 Task: Look for space in Lae, Papua New Guinea from 12th August, 2023 to 16th August, 2023 for 8 adults in price range Rs.10000 to Rs.16000. Place can be private room with 8 bedrooms having 8 beds and 8 bathrooms. Property type can be house, flat, guest house, hotel. Amenities needed are: wifi, TV, free parkinig on premises, gym, breakfast. Booking option can be shelf check-in. Required host language is English.
Action: Mouse moved to (543, 131)
Screenshot: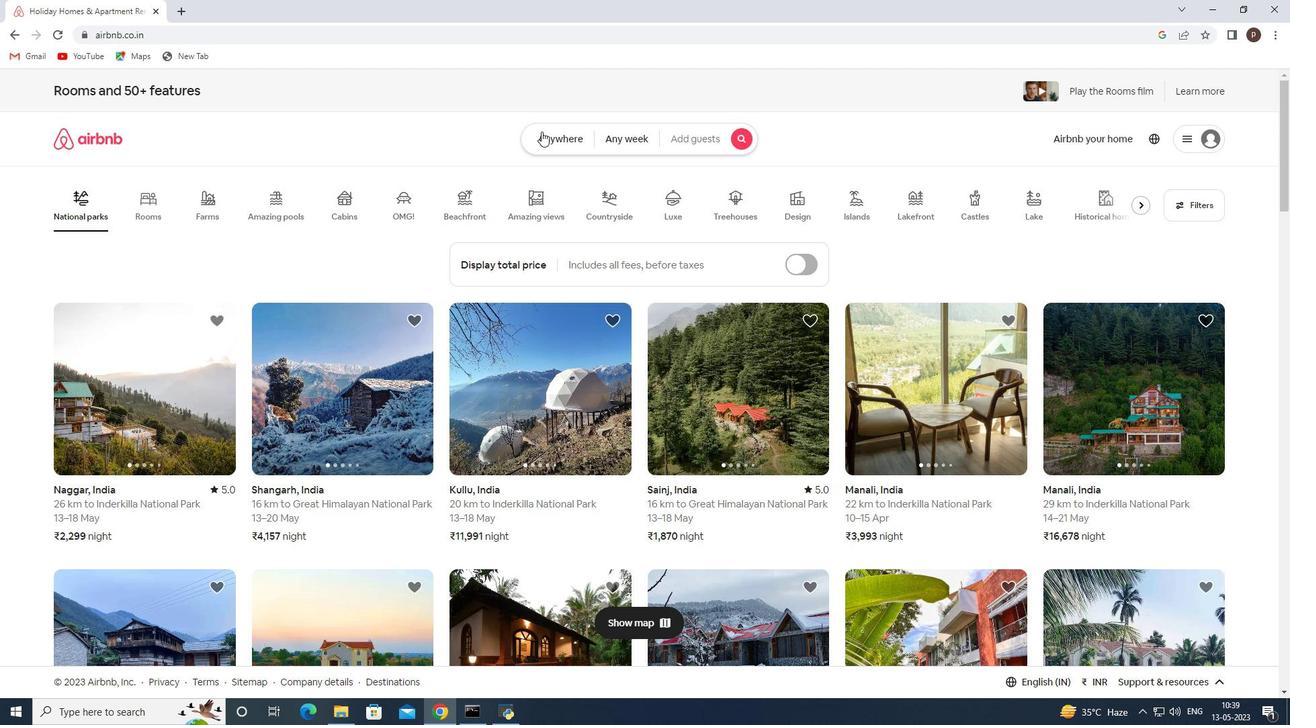 
Action: Mouse pressed left at (543, 131)
Screenshot: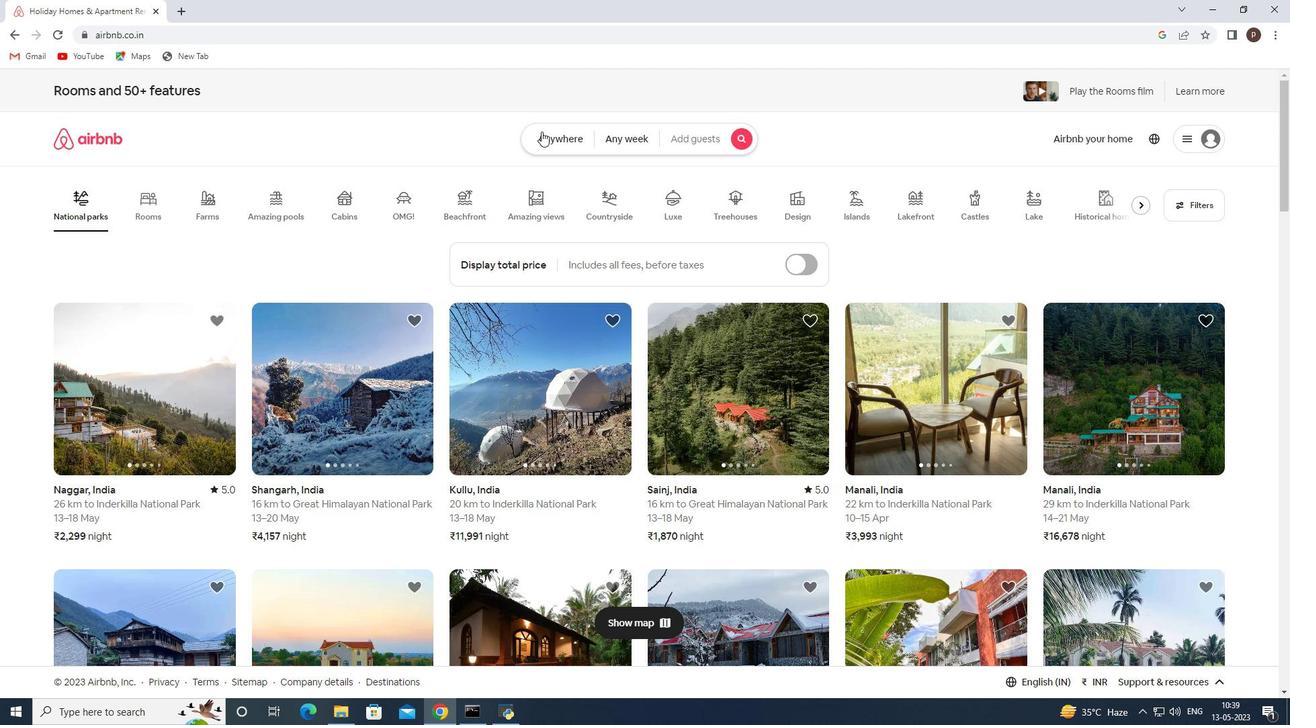 
Action: Mouse moved to (451, 190)
Screenshot: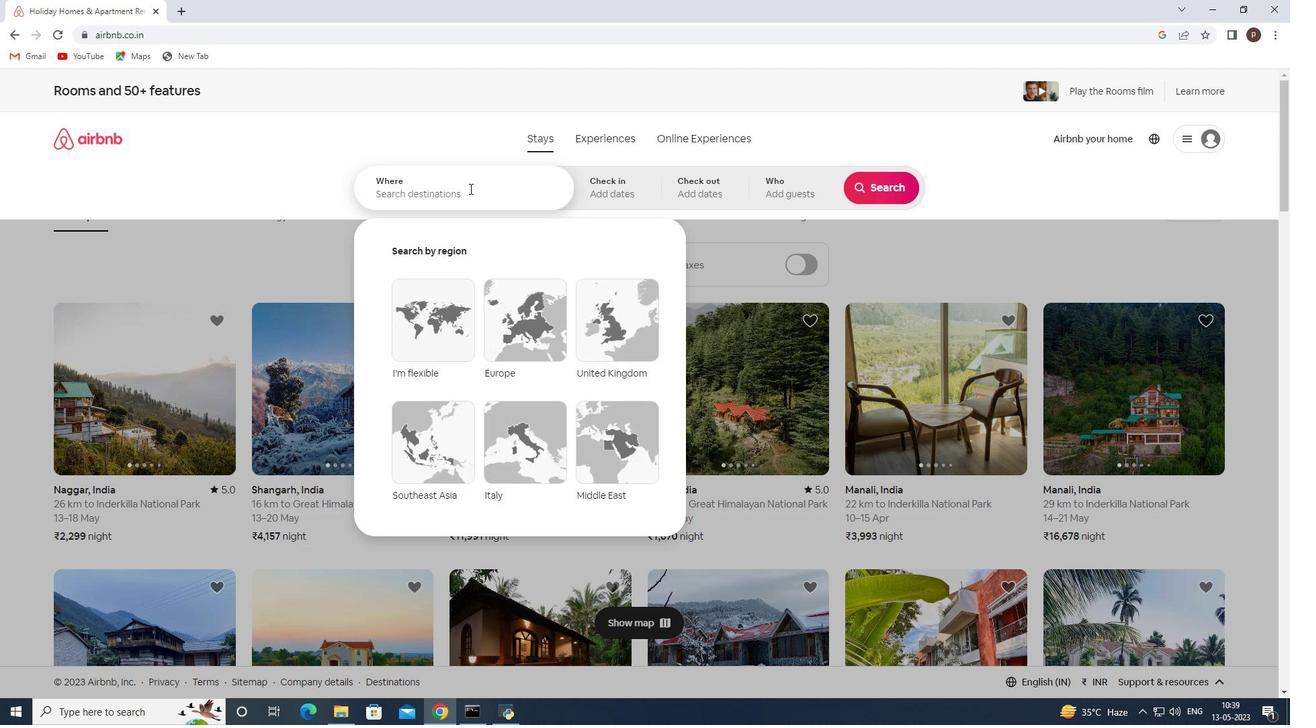 
Action: Mouse pressed left at (451, 190)
Screenshot: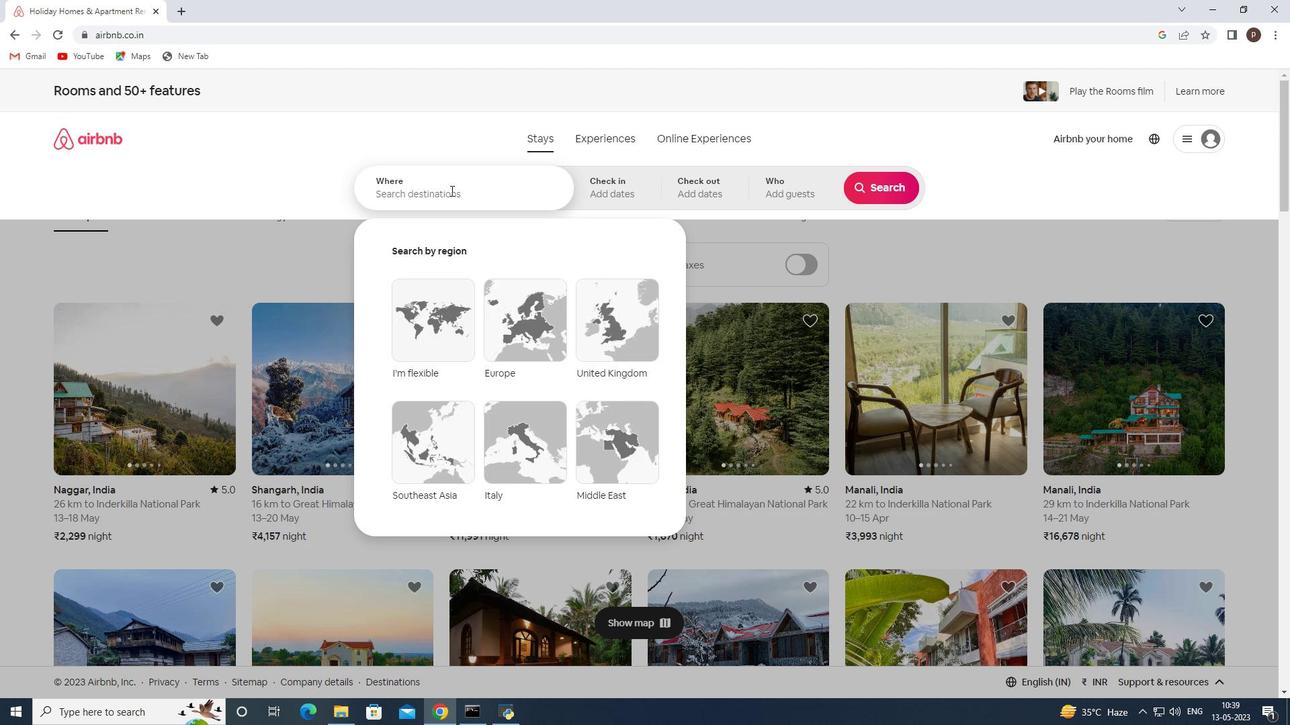 
Action: Key pressed <Key.caps_lock>L<Key.caps_lock>ae,<Key.space><Key.caps_lock>P<Key.caps_lock>apua<Key.space><Key.caps_lock>N<Key.caps_lock>ew<Key.space><Key.caps_lock>G<Key.caps_lock>uinea
Screenshot: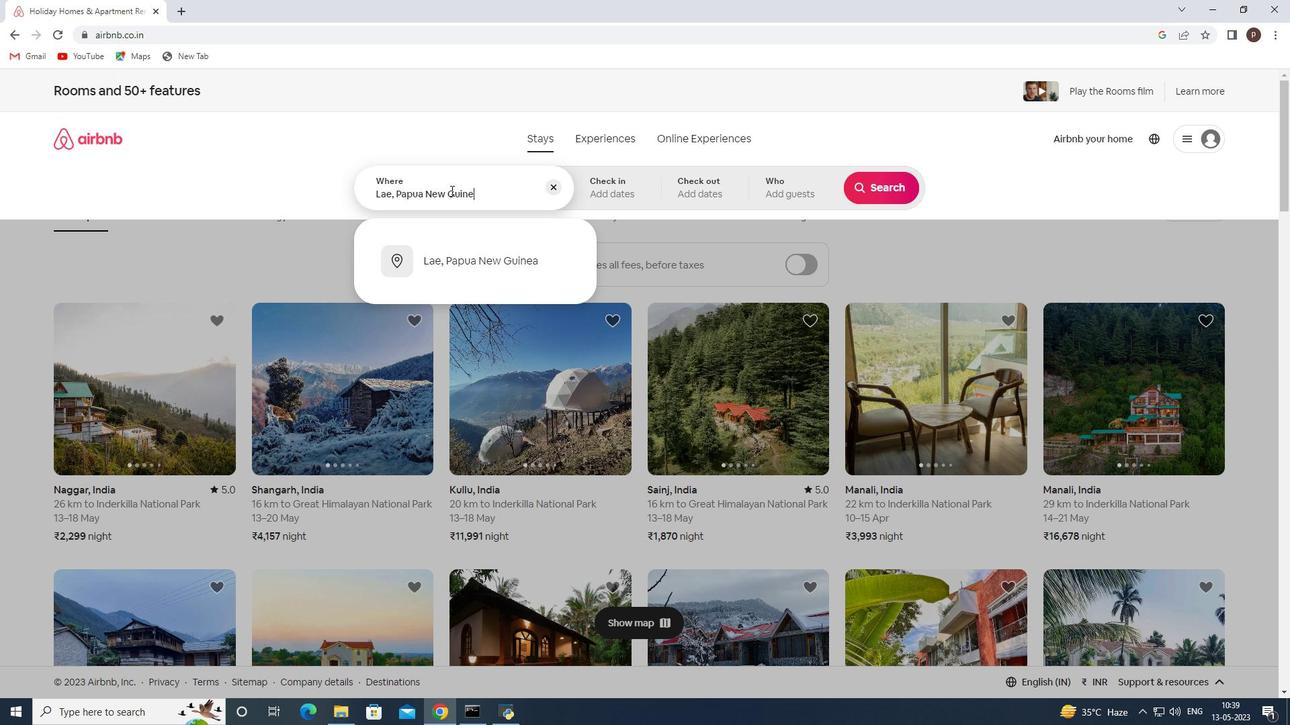 
Action: Mouse moved to (472, 266)
Screenshot: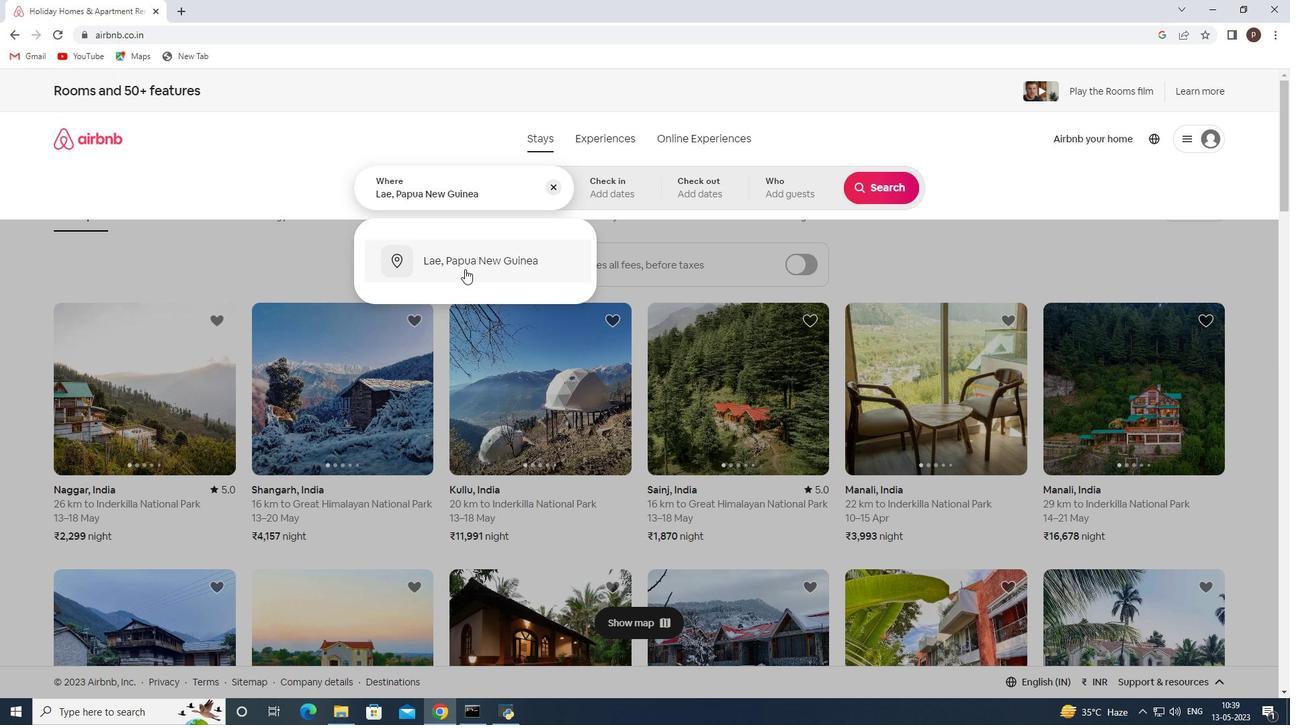 
Action: Mouse pressed left at (472, 266)
Screenshot: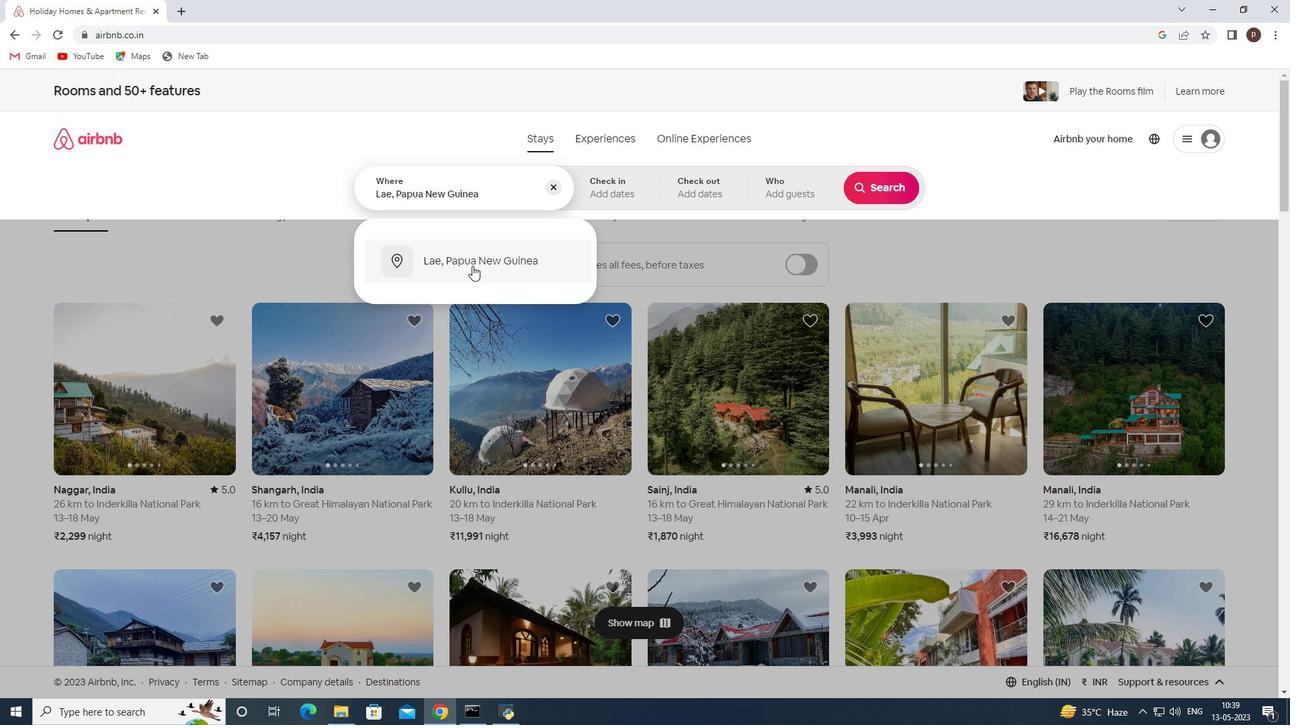 
Action: Mouse moved to (875, 293)
Screenshot: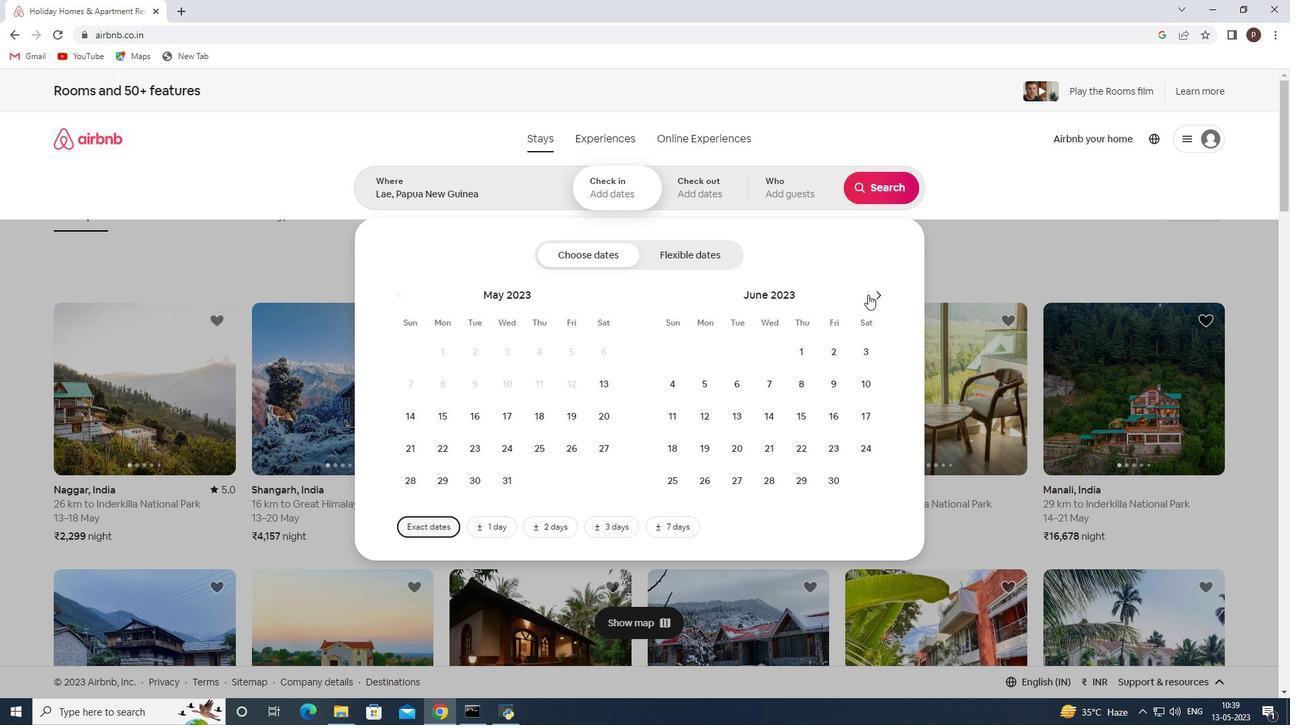 
Action: Mouse pressed left at (875, 293)
Screenshot: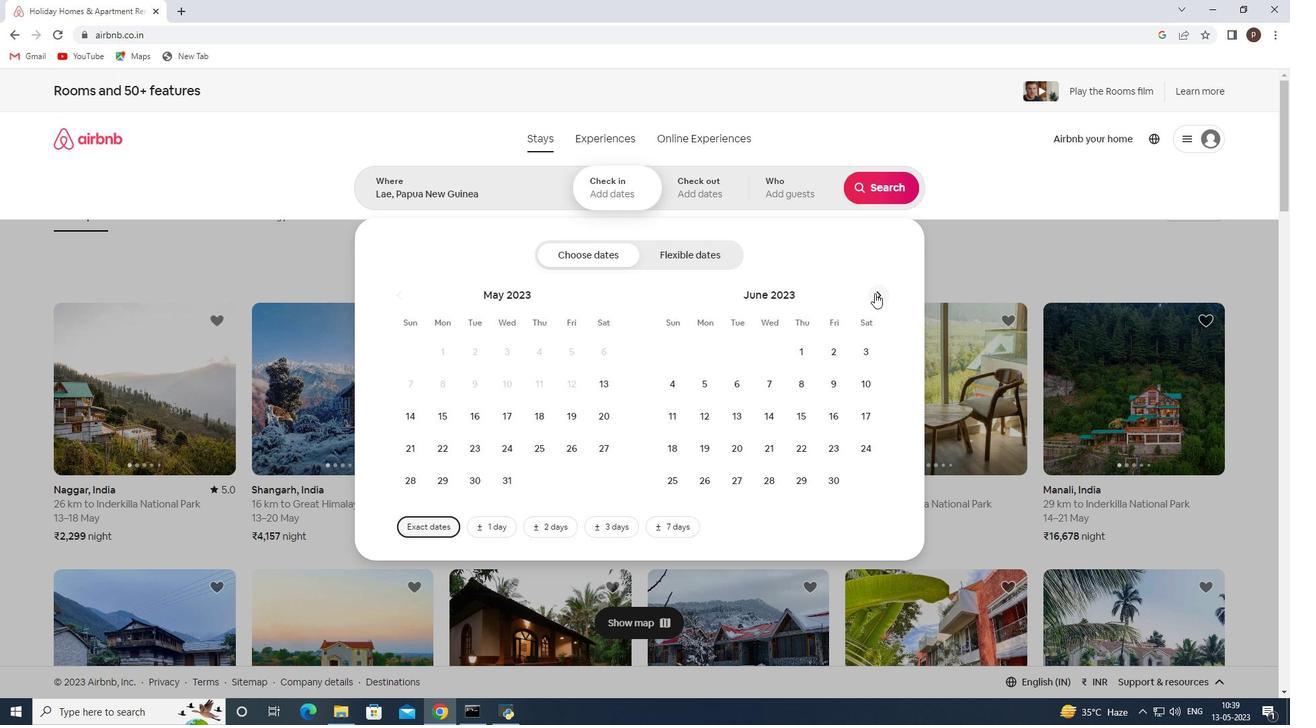 
Action: Mouse pressed left at (875, 293)
Screenshot: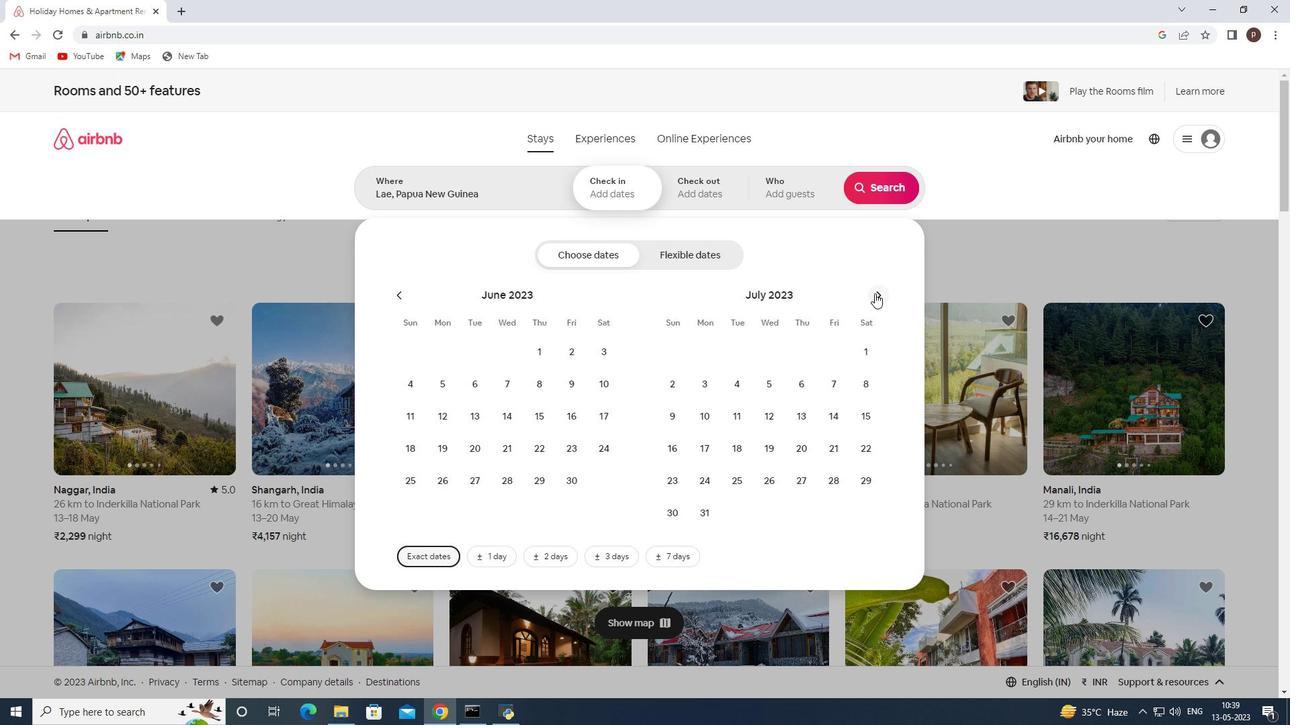 
Action: Mouse moved to (864, 381)
Screenshot: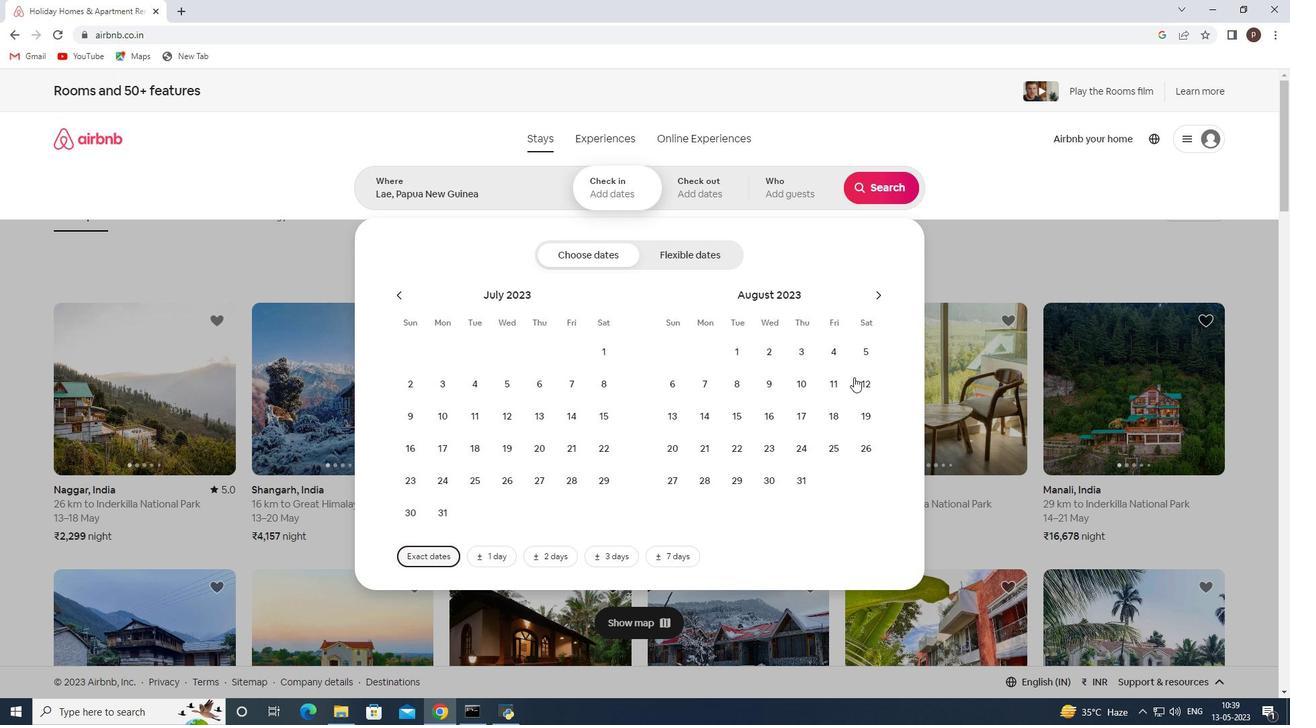 
Action: Mouse pressed left at (864, 381)
Screenshot: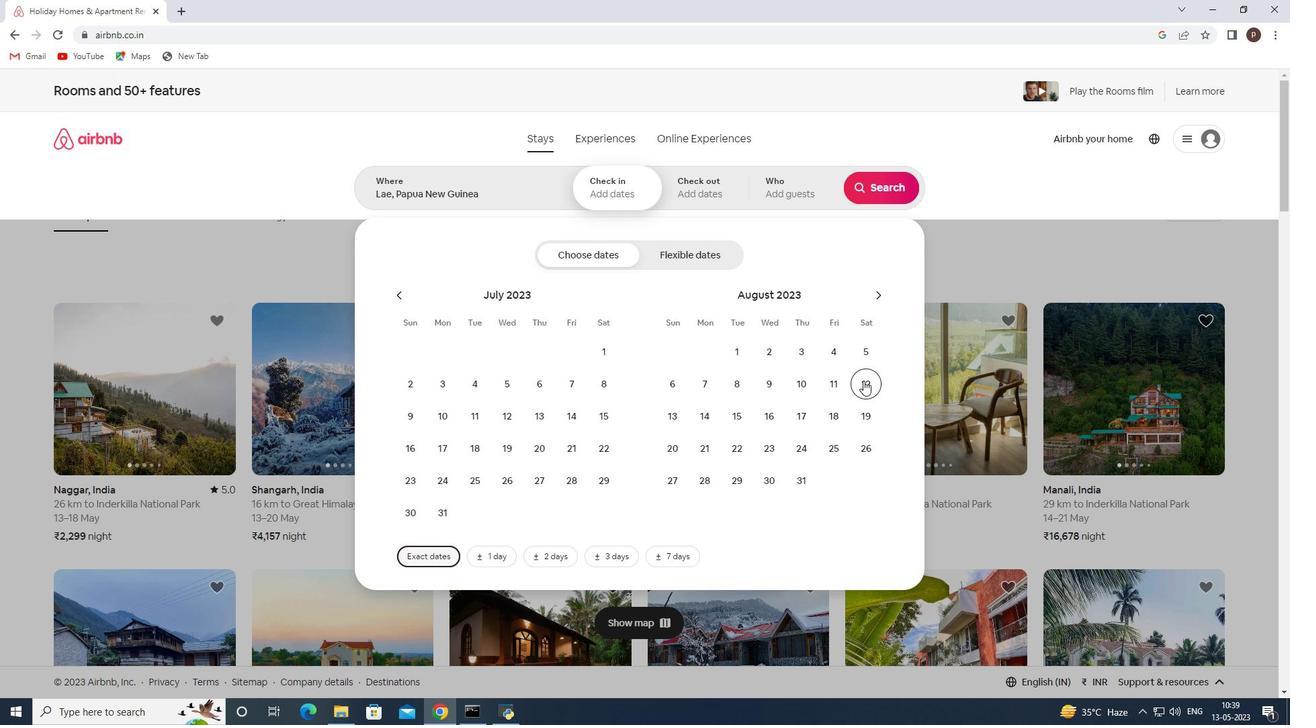 
Action: Mouse moved to (762, 421)
Screenshot: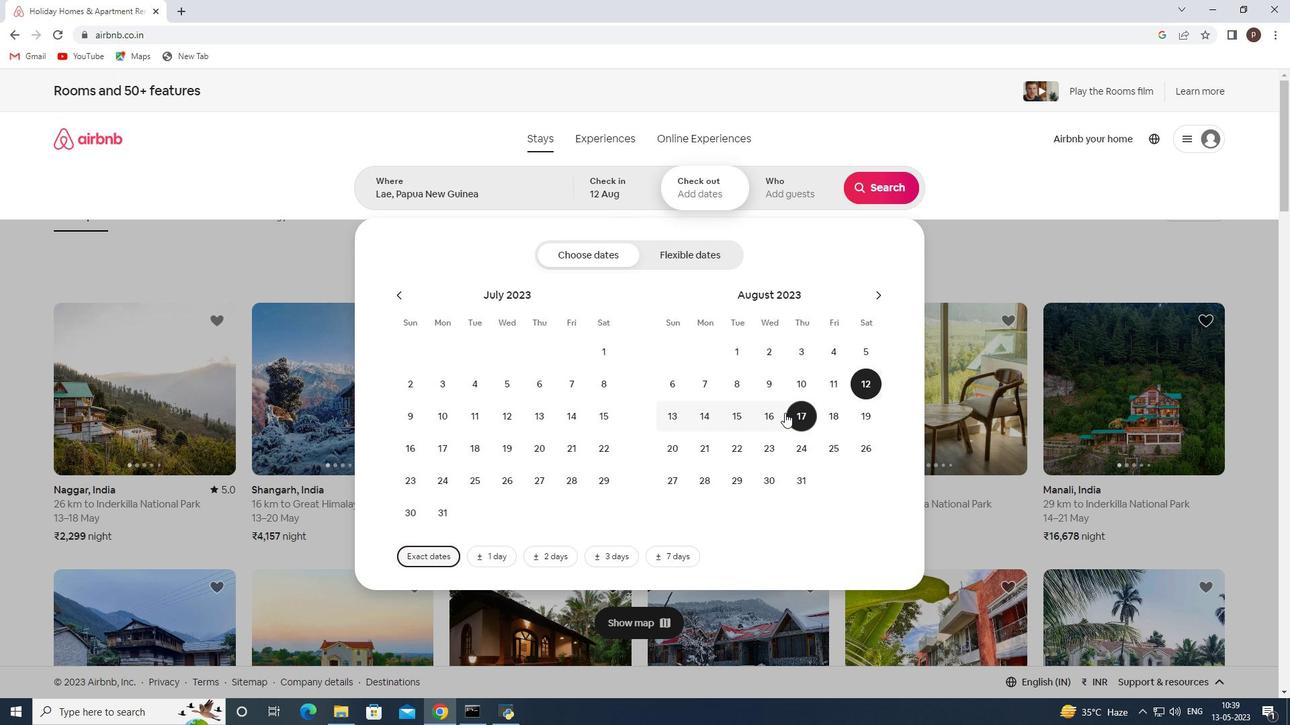 
Action: Mouse pressed left at (762, 421)
Screenshot: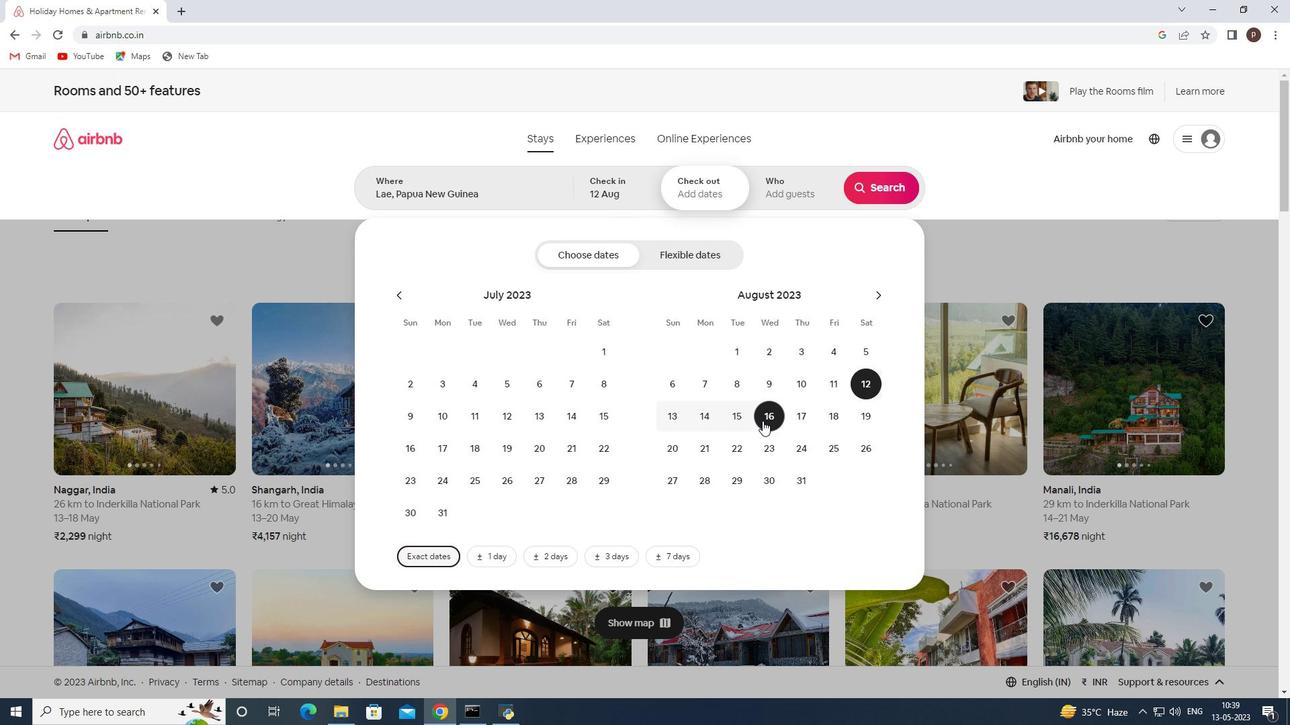 
Action: Mouse moved to (766, 189)
Screenshot: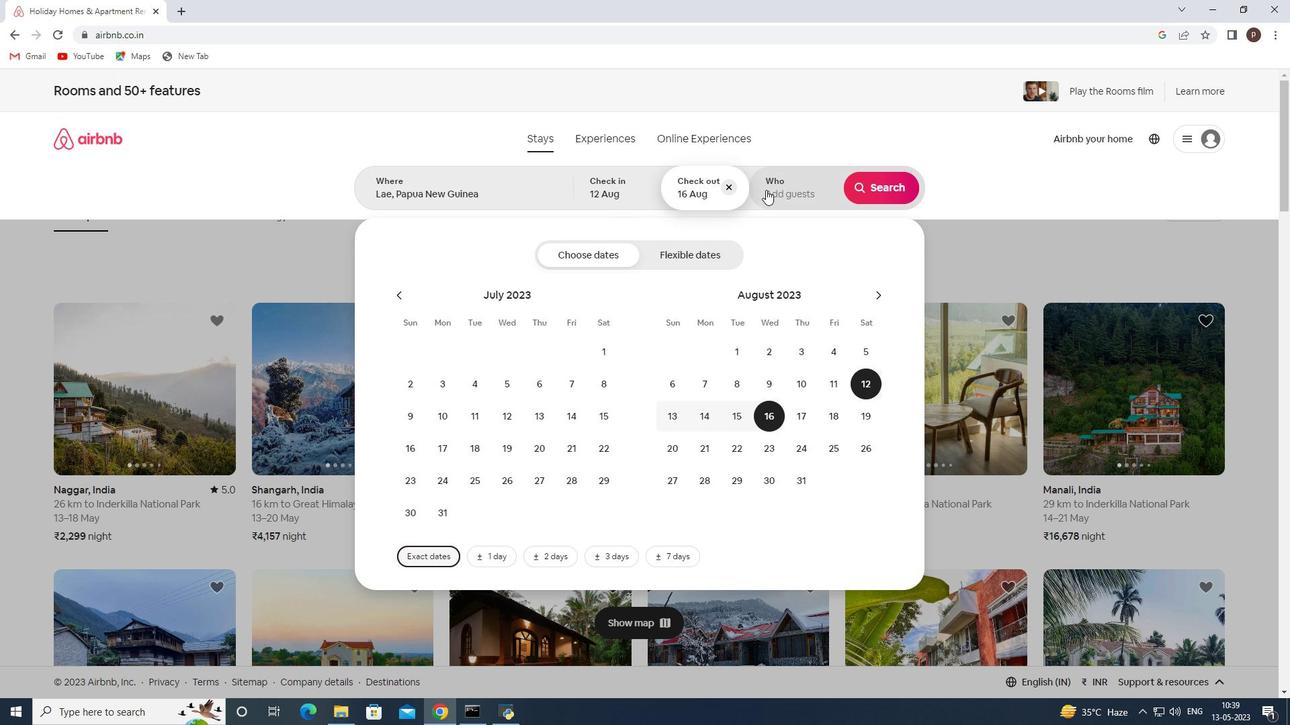 
Action: Mouse pressed left at (766, 189)
Screenshot: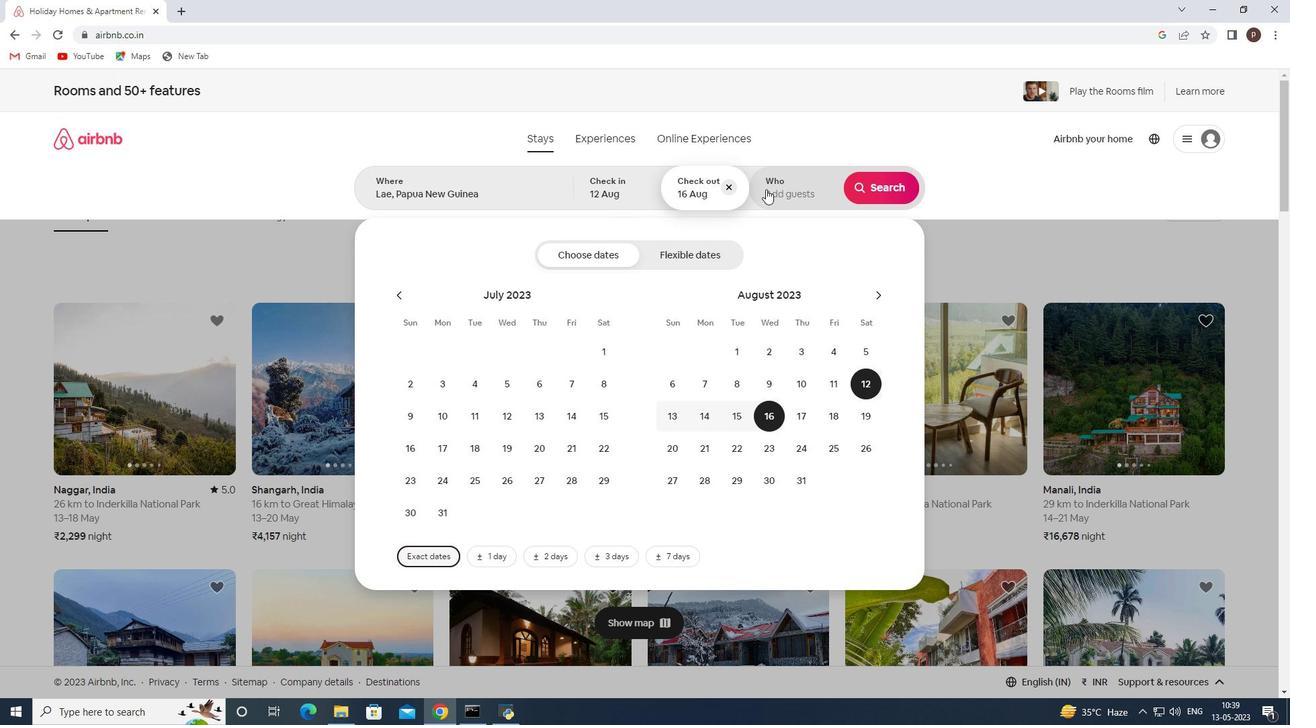 
Action: Mouse moved to (883, 255)
Screenshot: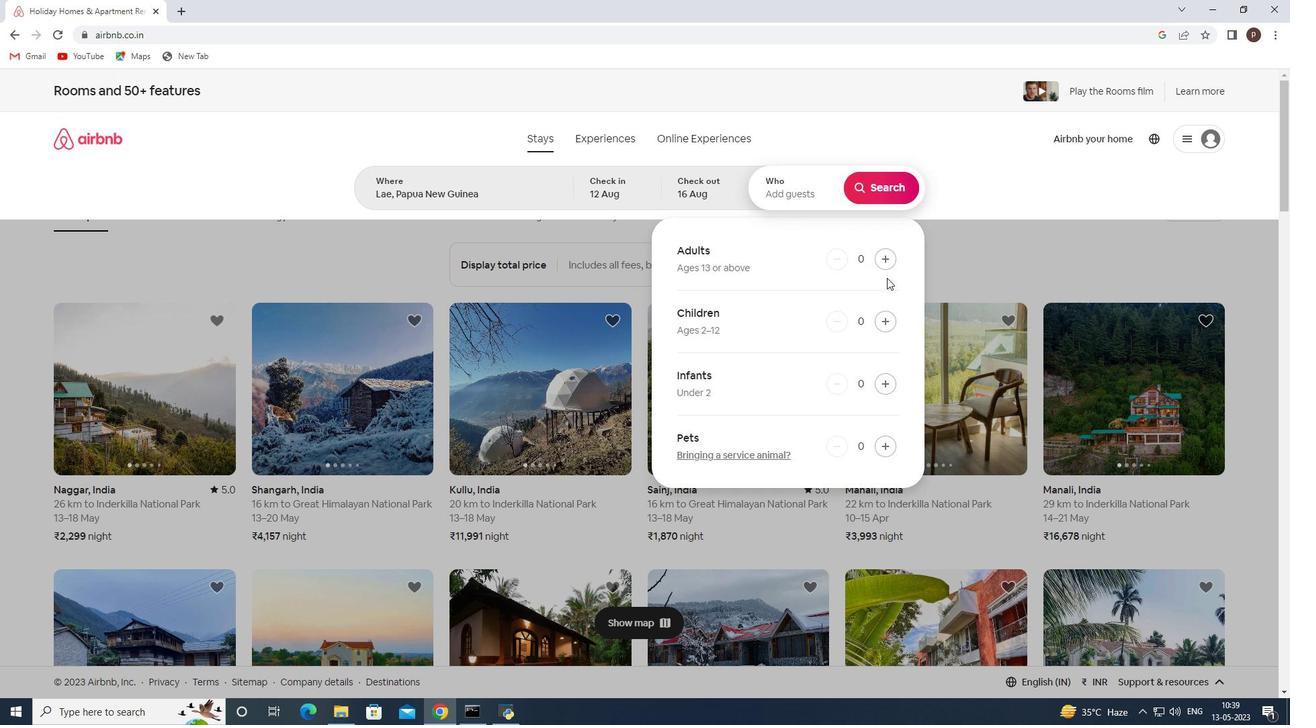 
Action: Mouse pressed left at (883, 255)
Screenshot: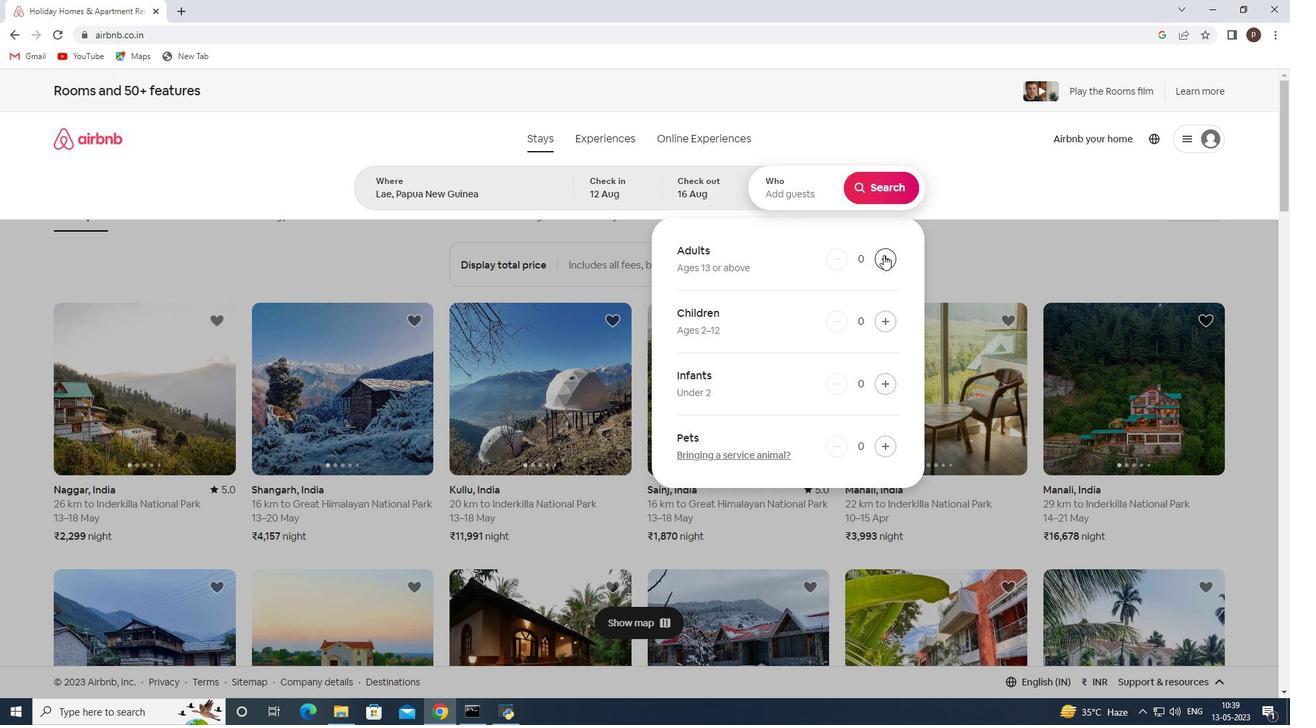 
Action: Mouse pressed left at (883, 255)
Screenshot: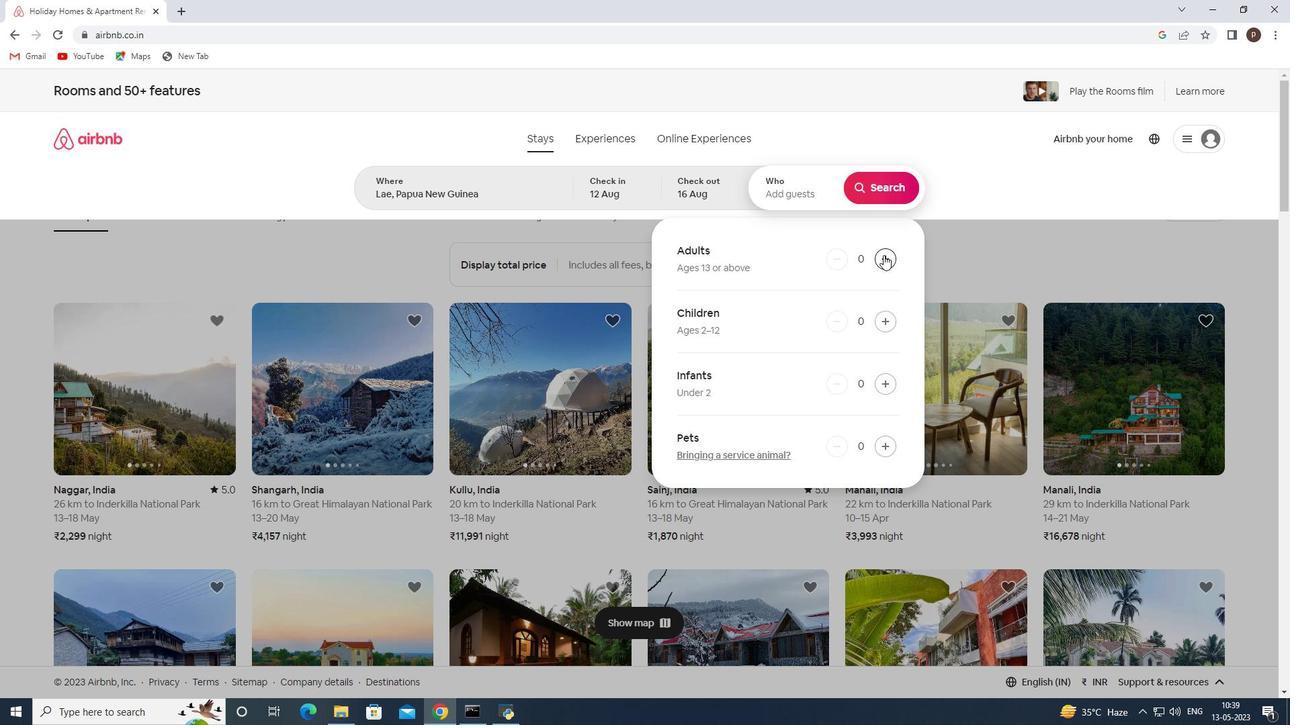 
Action: Mouse pressed left at (883, 255)
Screenshot: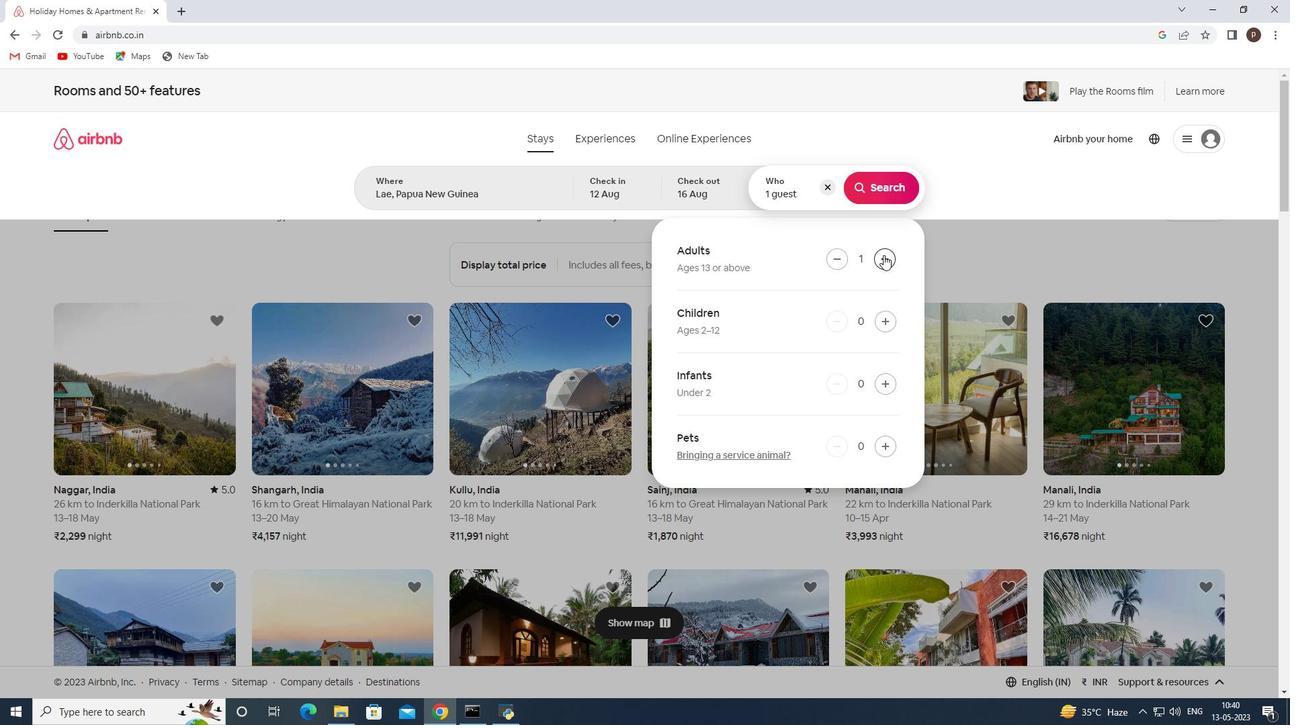 
Action: Mouse pressed left at (883, 255)
Screenshot: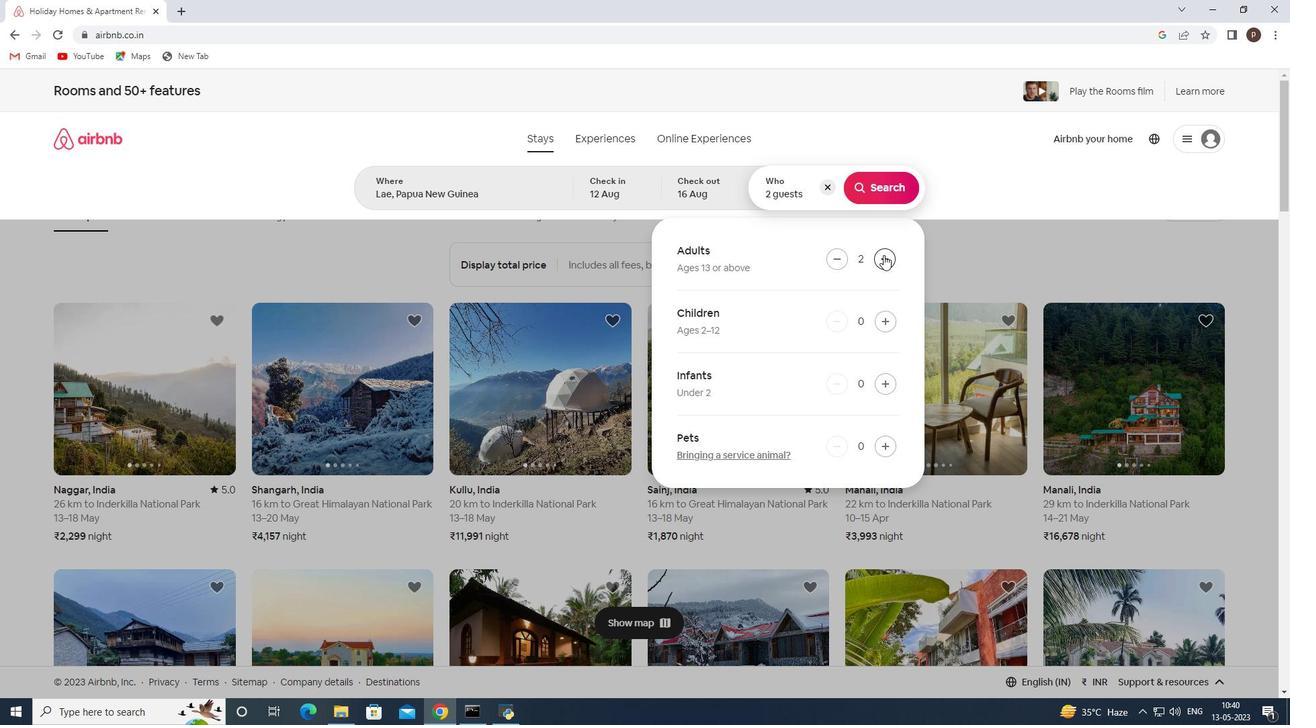 
Action: Mouse pressed left at (883, 255)
Screenshot: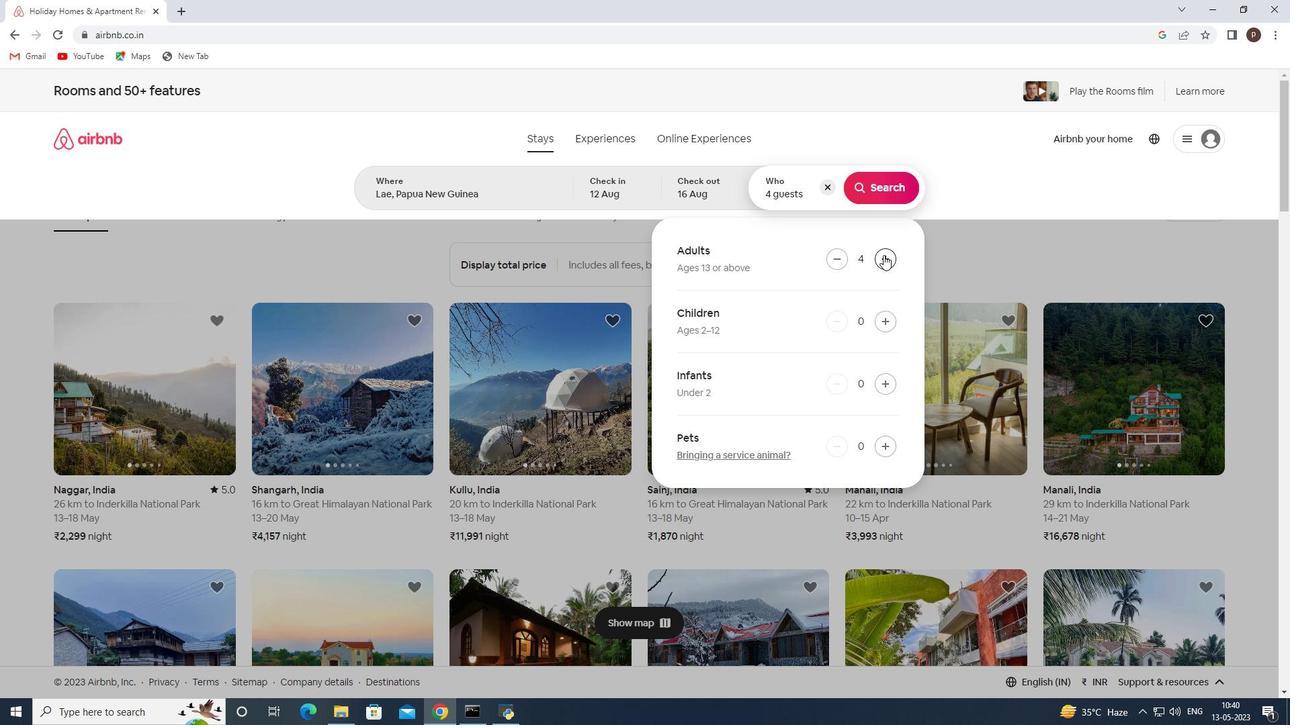 
Action: Mouse moved to (883, 254)
Screenshot: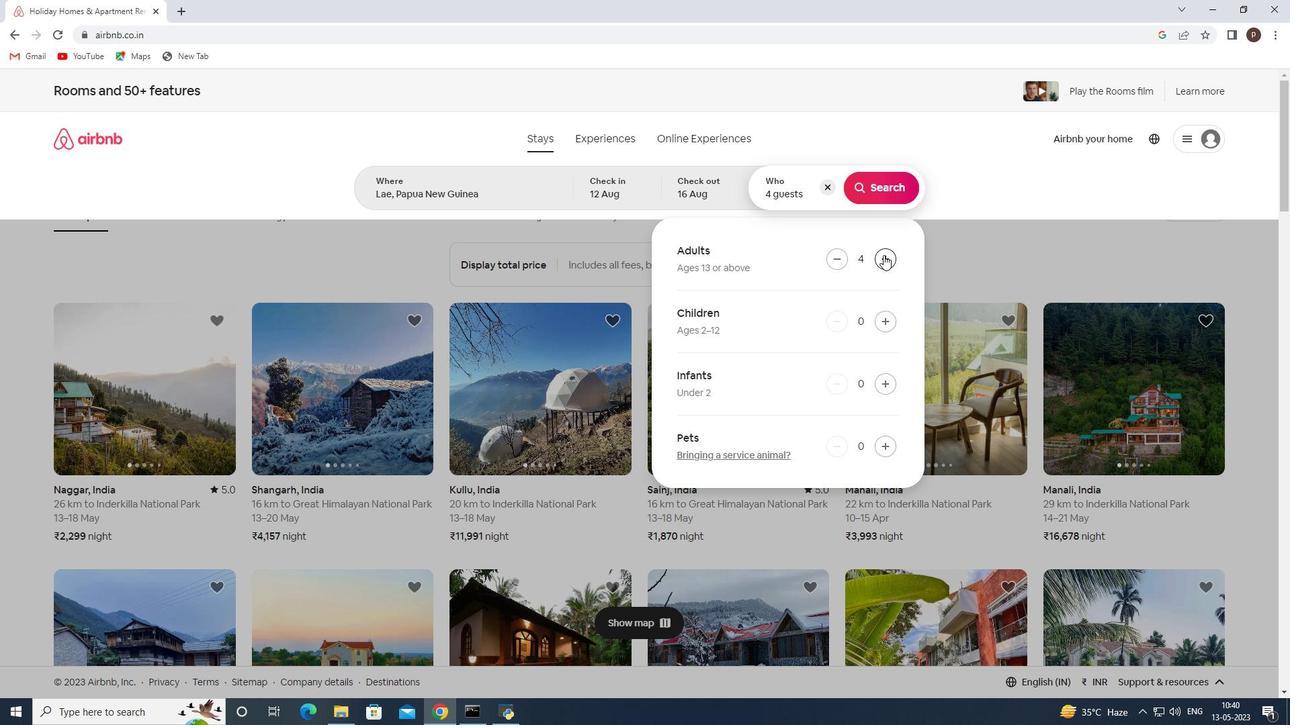 
Action: Mouse pressed left at (883, 254)
Screenshot: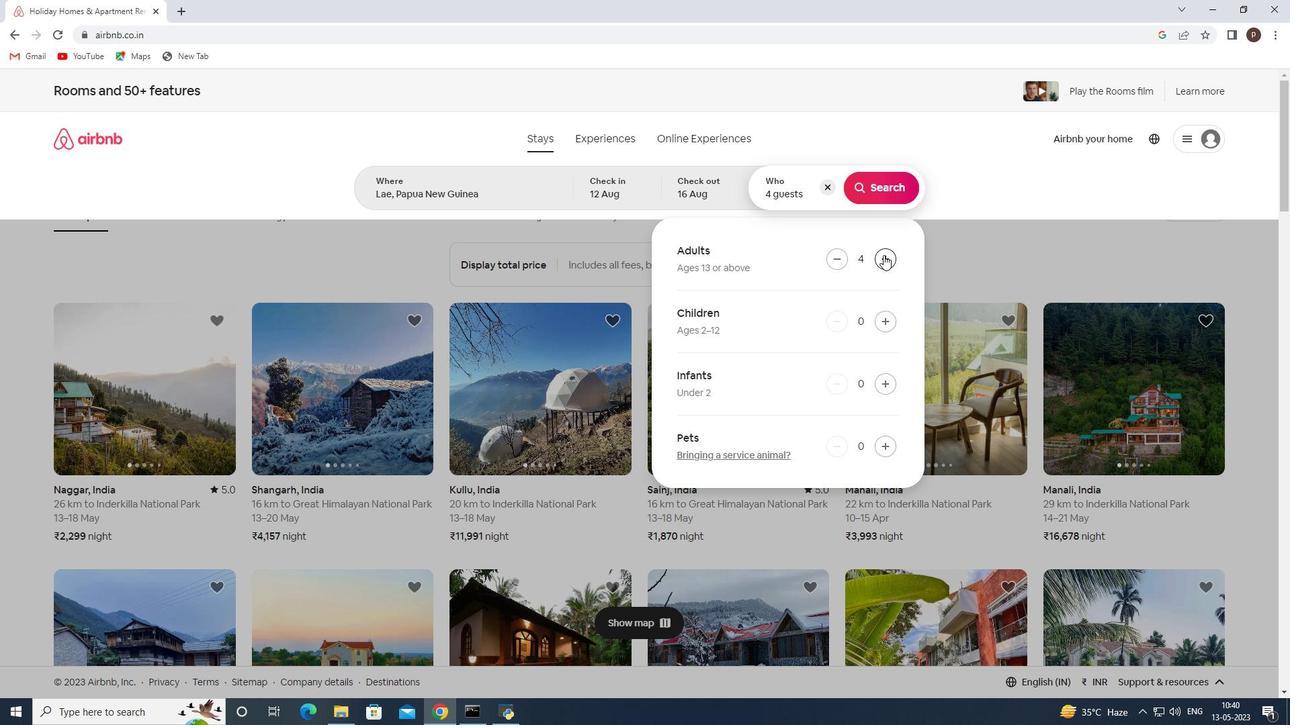 
Action: Mouse pressed left at (883, 254)
Screenshot: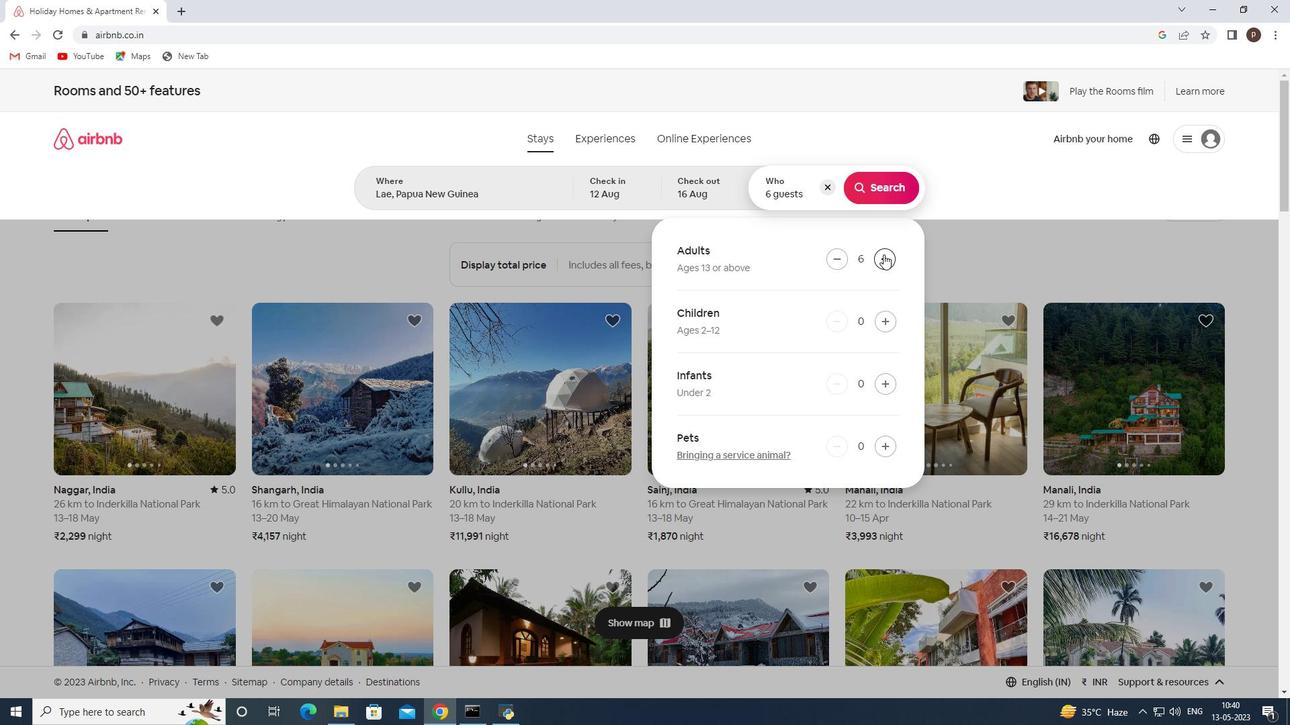 
Action: Mouse pressed left at (883, 254)
Screenshot: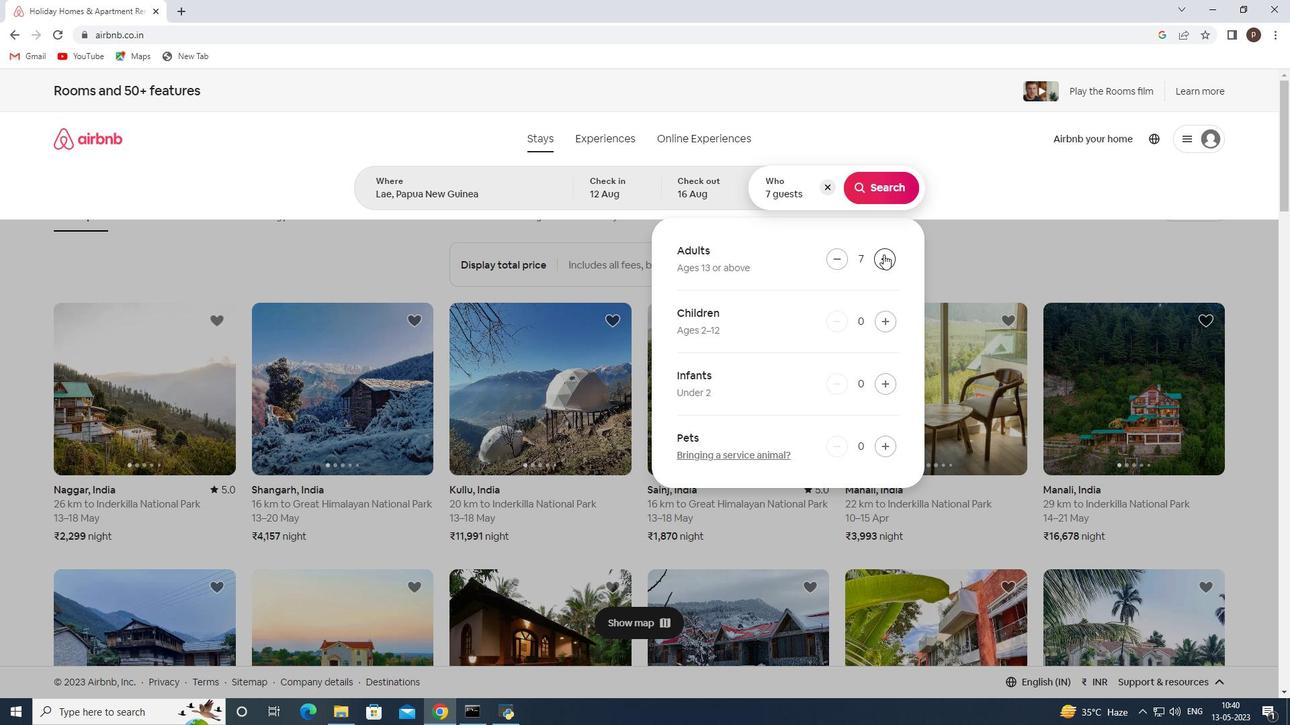 
Action: Mouse moved to (882, 195)
Screenshot: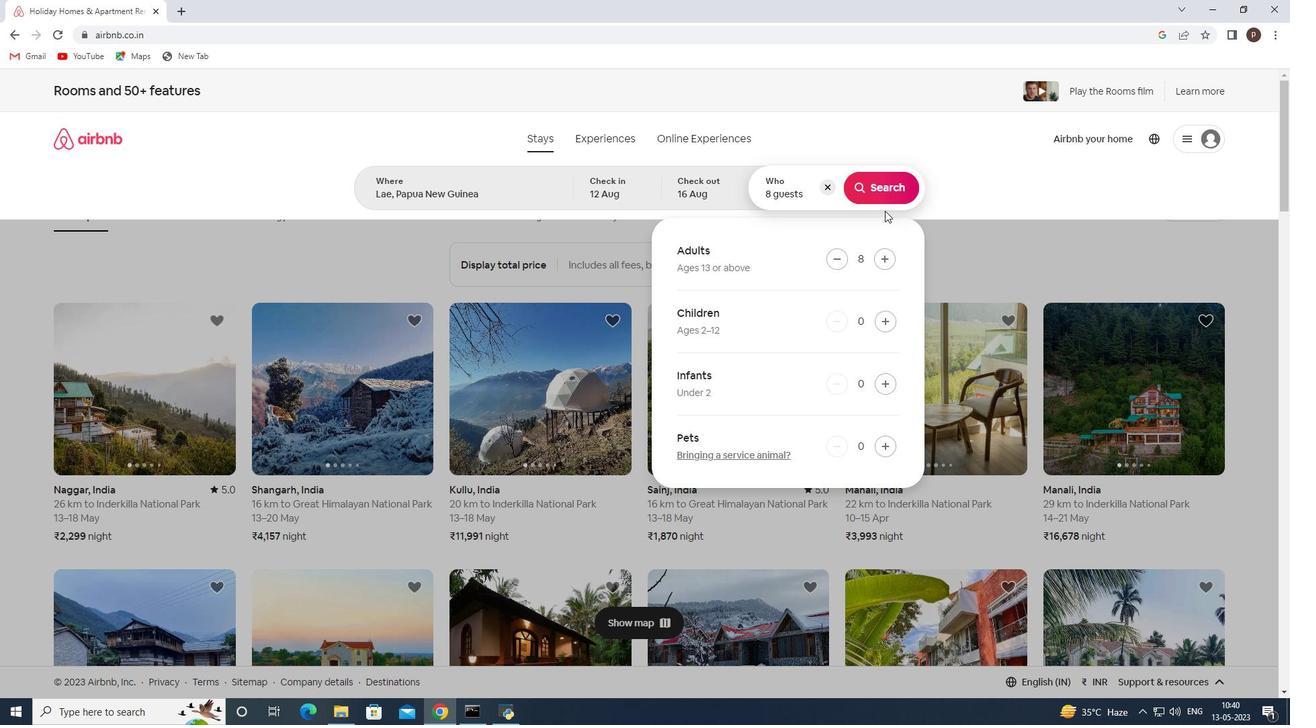 
Action: Mouse pressed left at (882, 195)
Screenshot: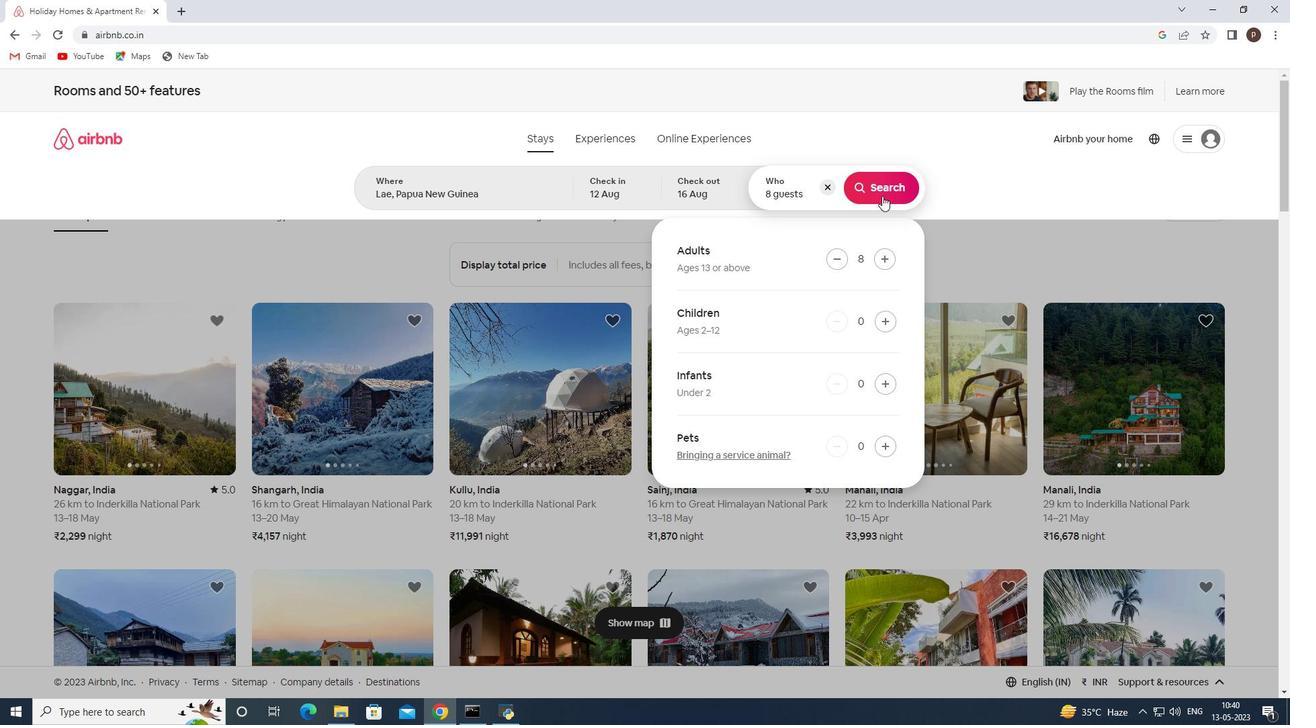 
Action: Mouse moved to (1221, 157)
Screenshot: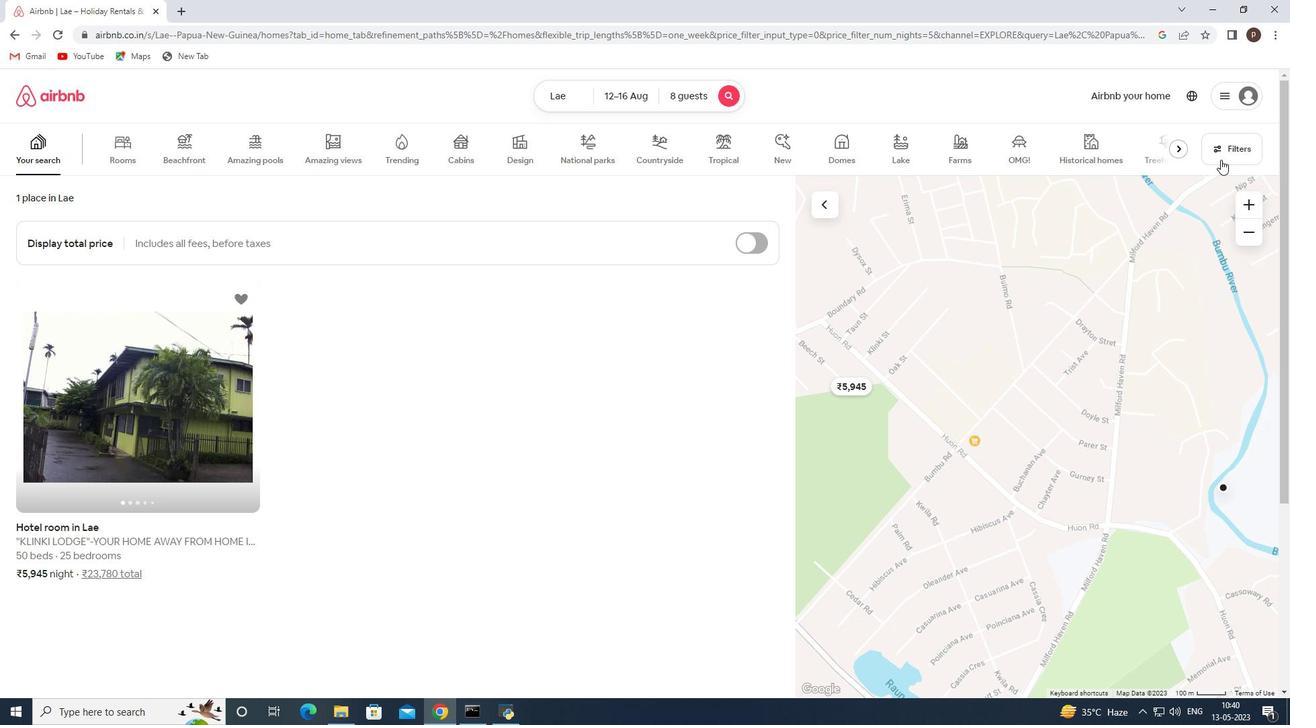 
Action: Mouse pressed left at (1221, 157)
Screenshot: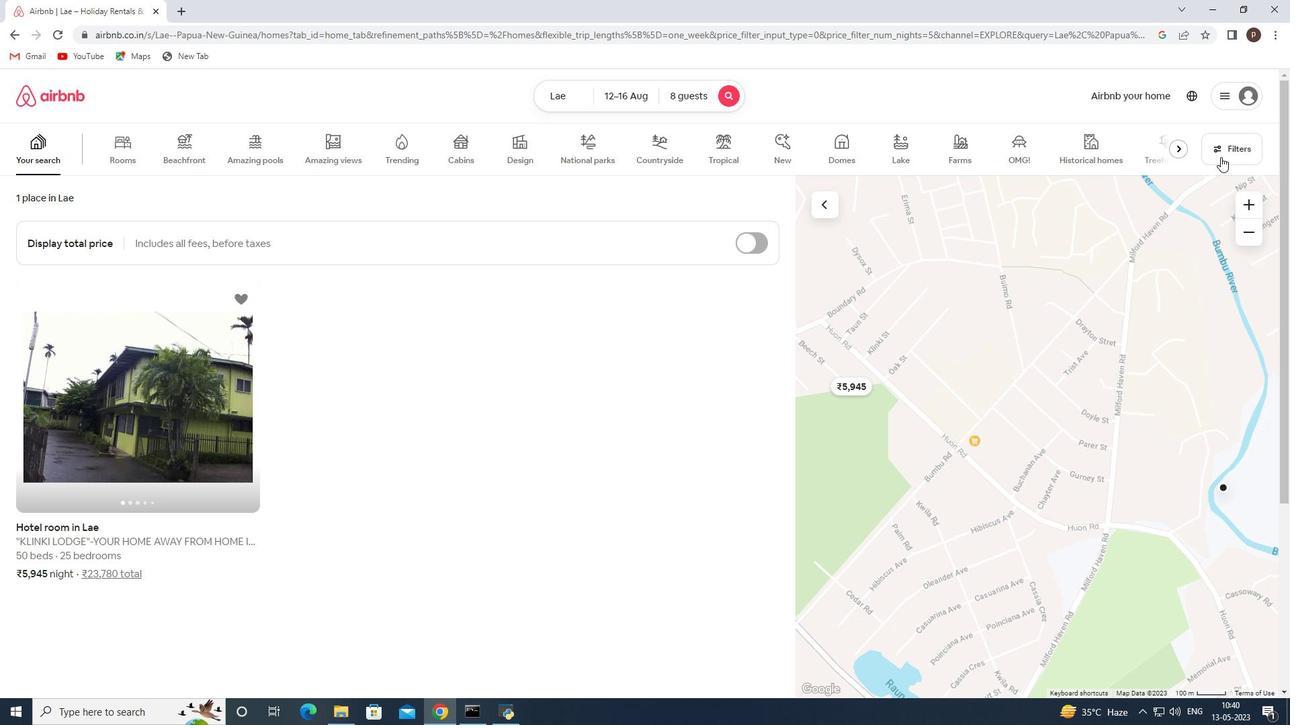
Action: Mouse moved to (444, 479)
Screenshot: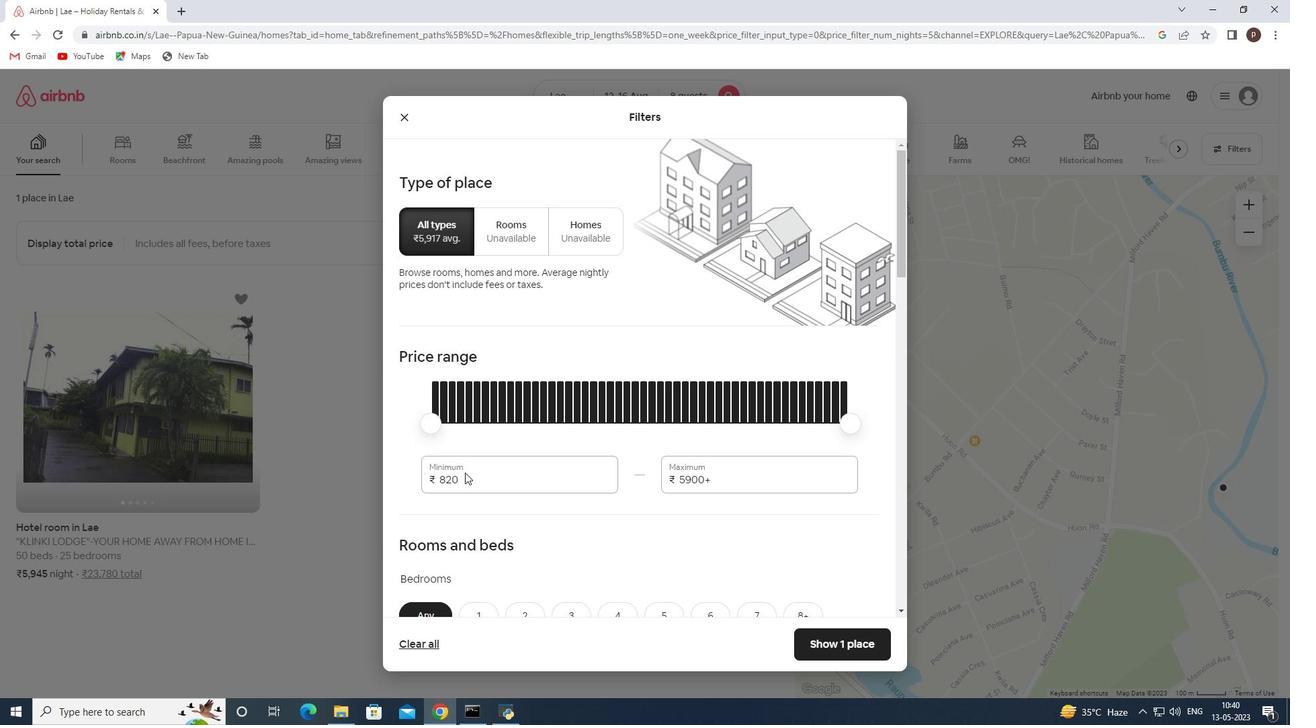 
Action: Mouse pressed left at (444, 479)
Screenshot: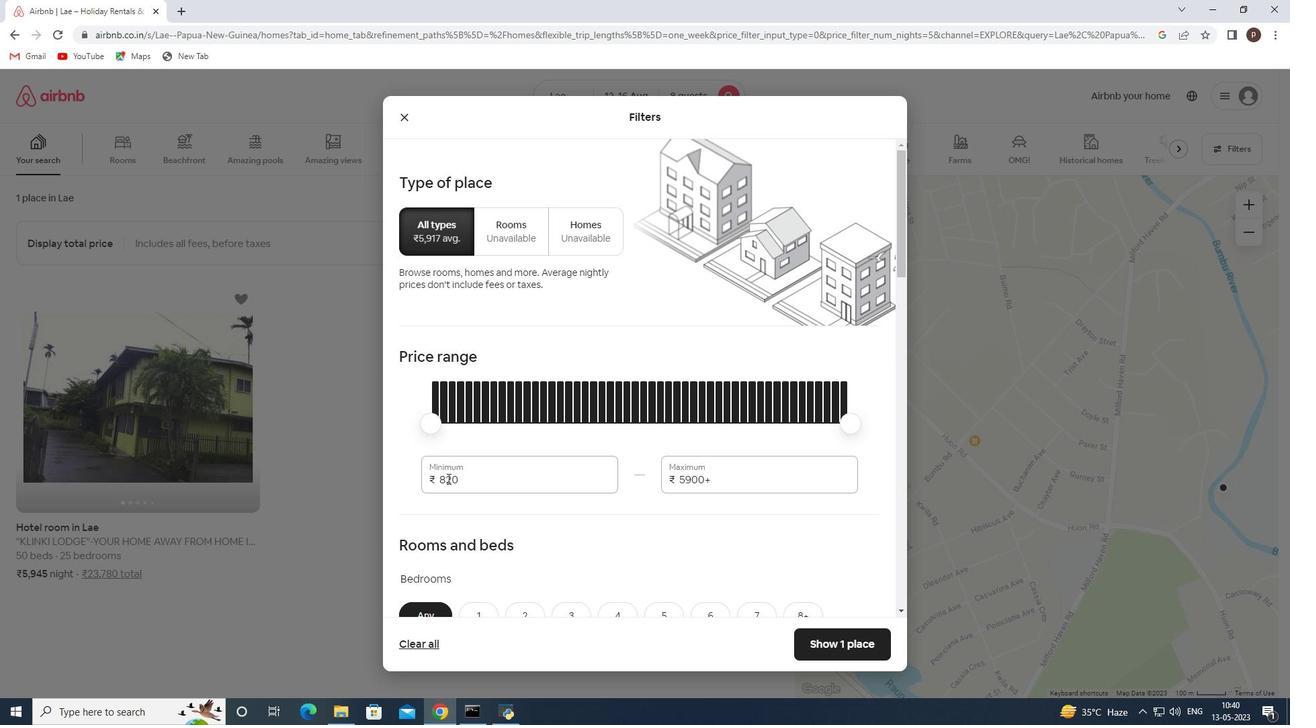 
Action: Mouse pressed left at (444, 479)
Screenshot: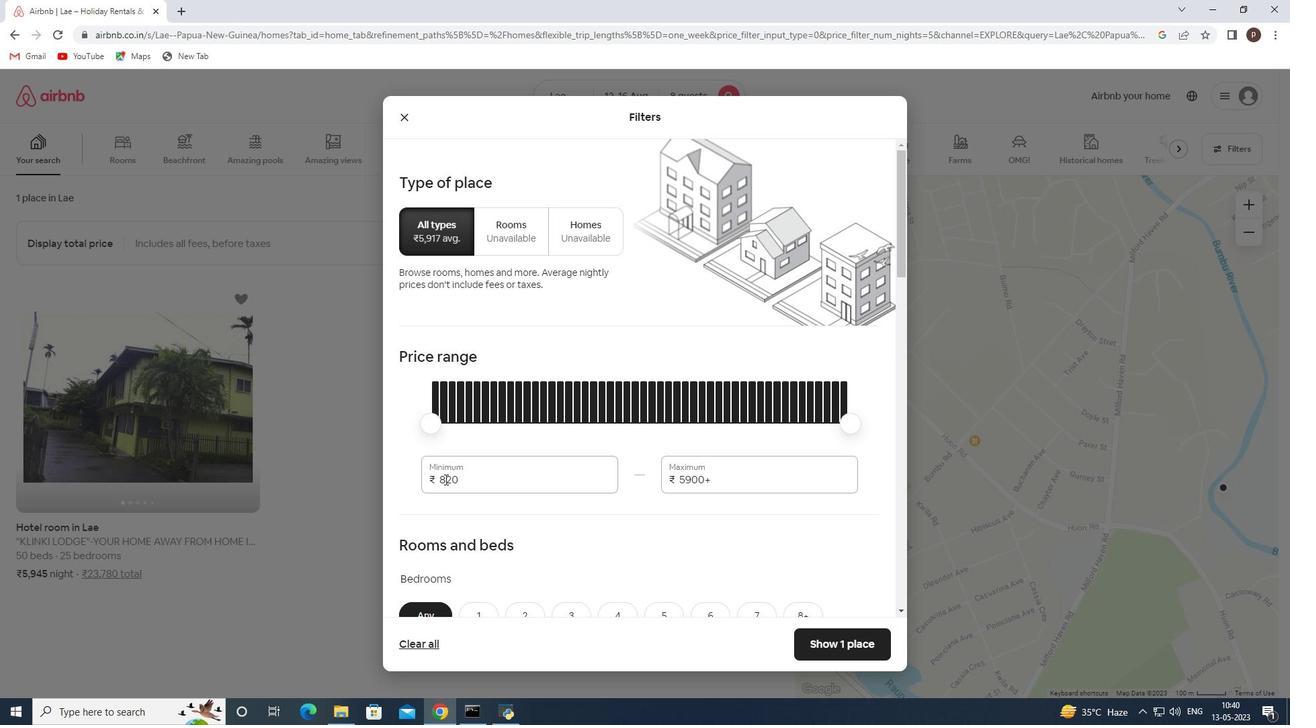 
Action: Key pressed 10000<Key.tab>16000
Screenshot: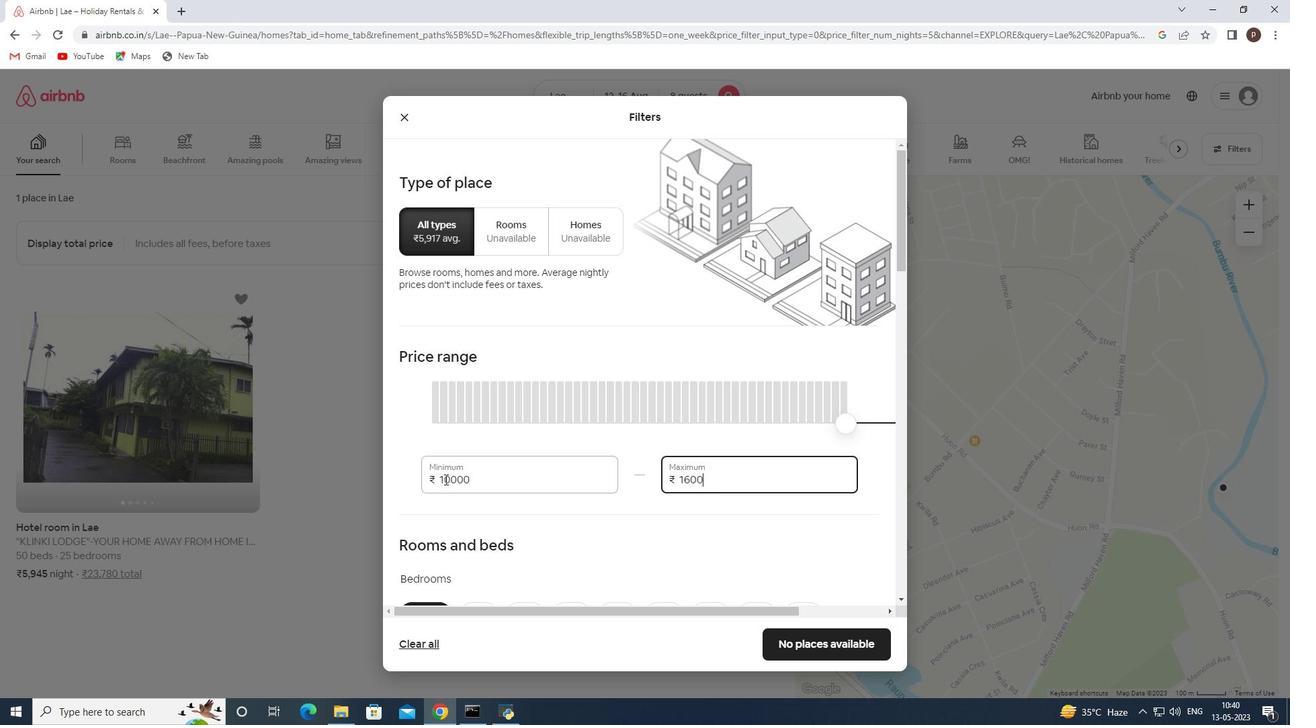 
Action: Mouse scrolled (444, 479) with delta (0, 0)
Screenshot: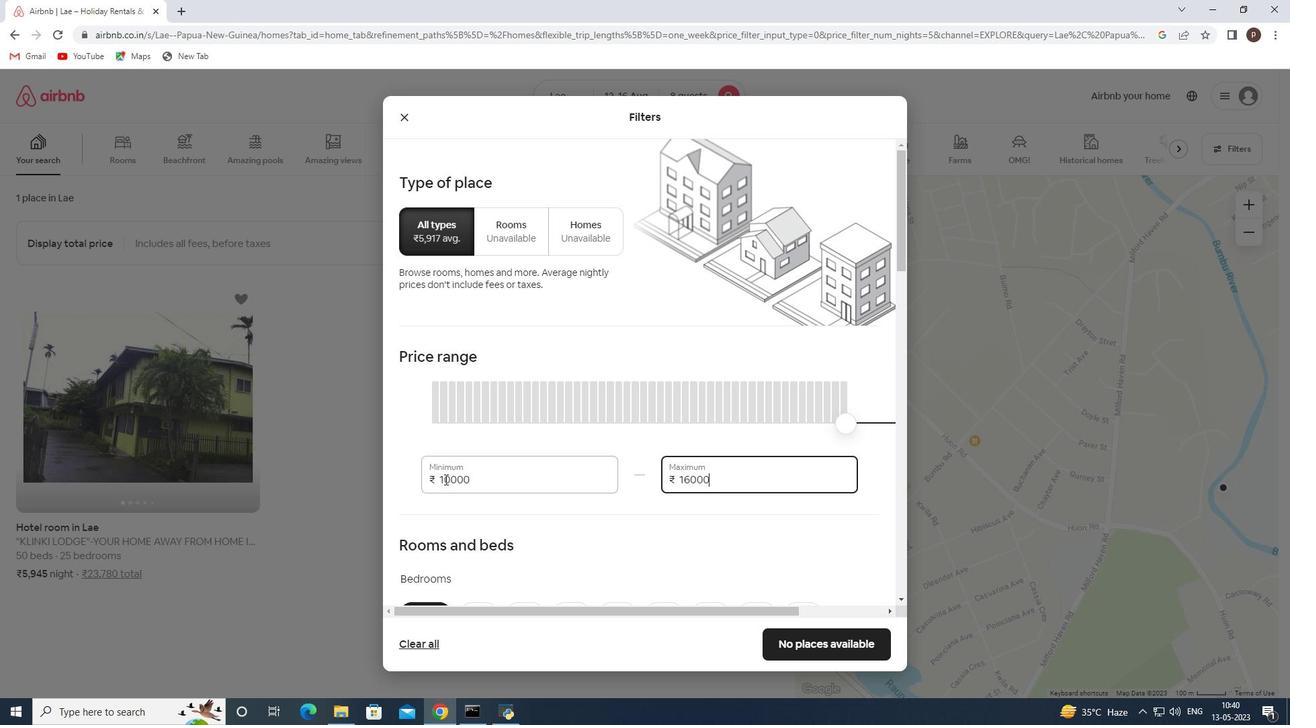 
Action: Mouse scrolled (444, 479) with delta (0, 0)
Screenshot: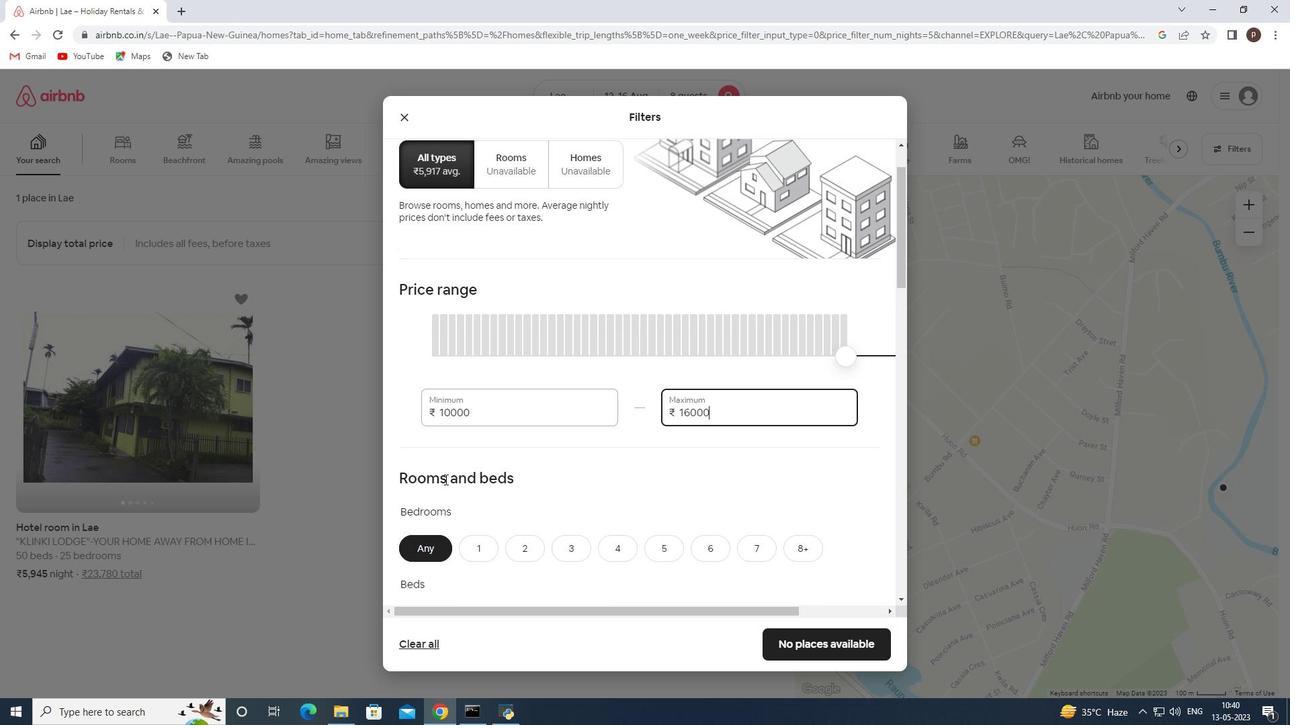 
Action: Mouse moved to (799, 475)
Screenshot: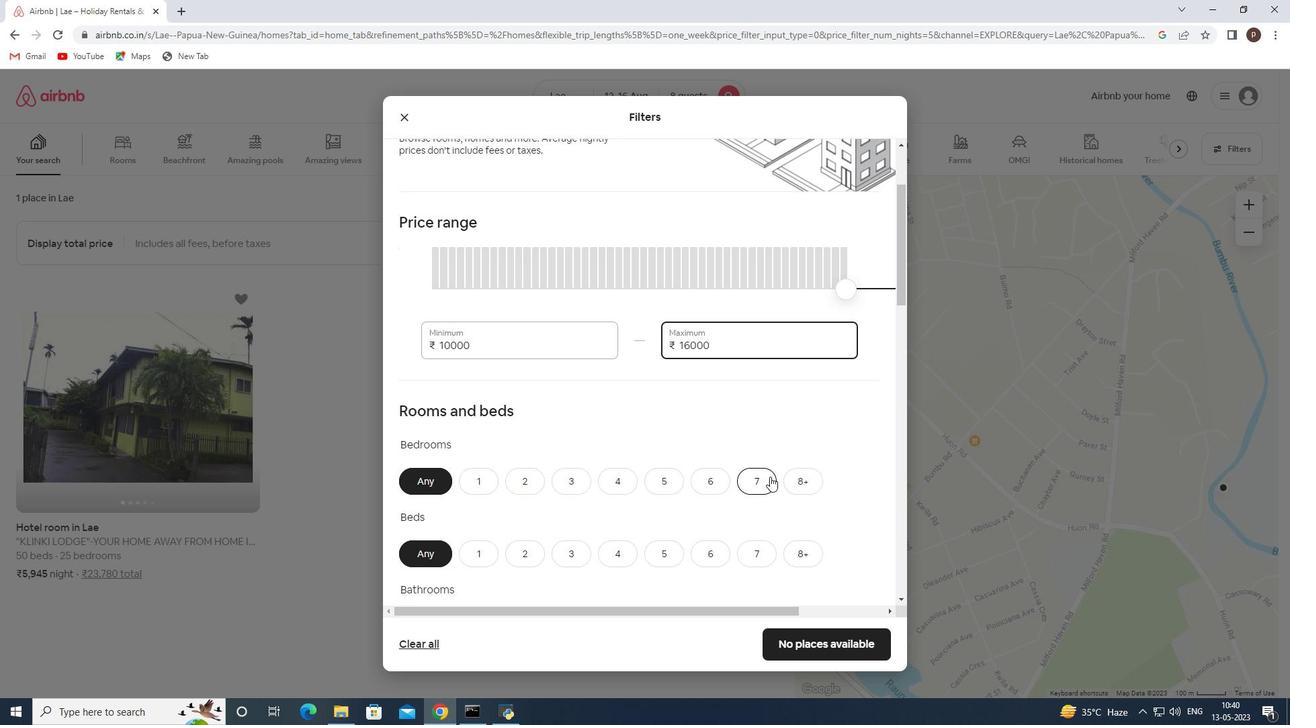 
Action: Mouse pressed left at (799, 475)
Screenshot: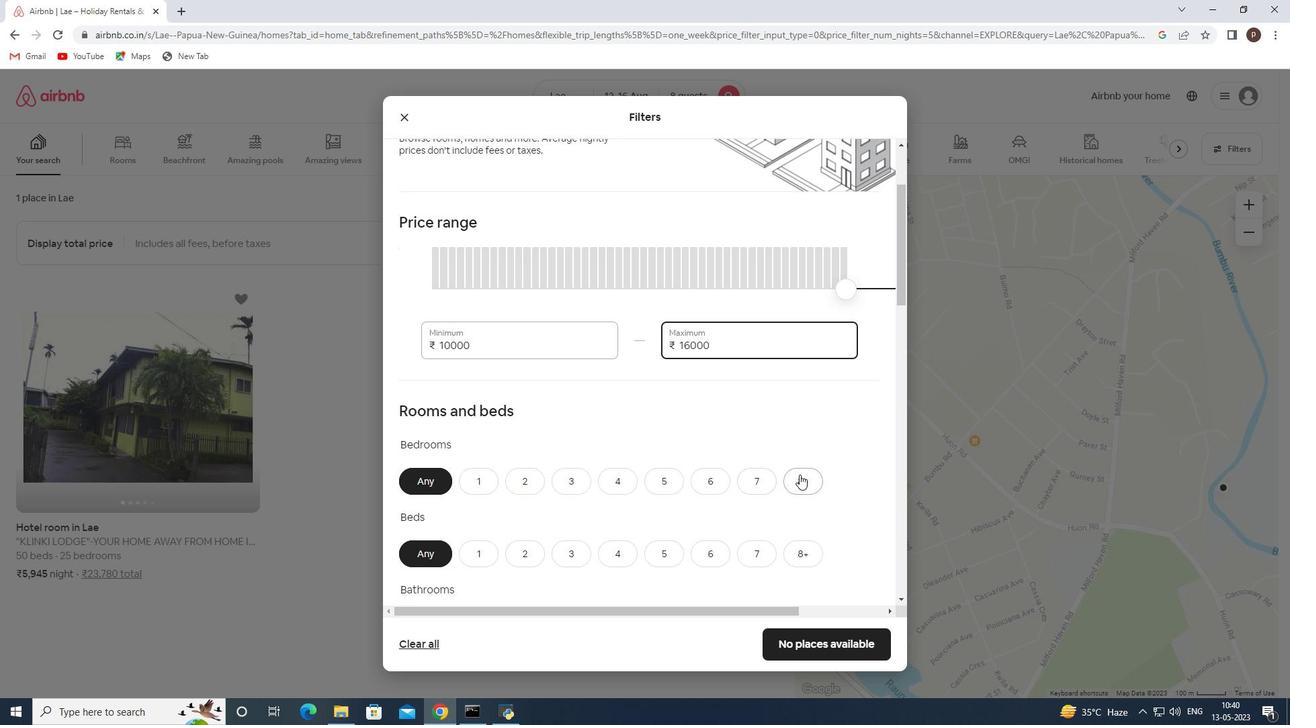 
Action: Mouse scrolled (799, 474) with delta (0, 0)
Screenshot: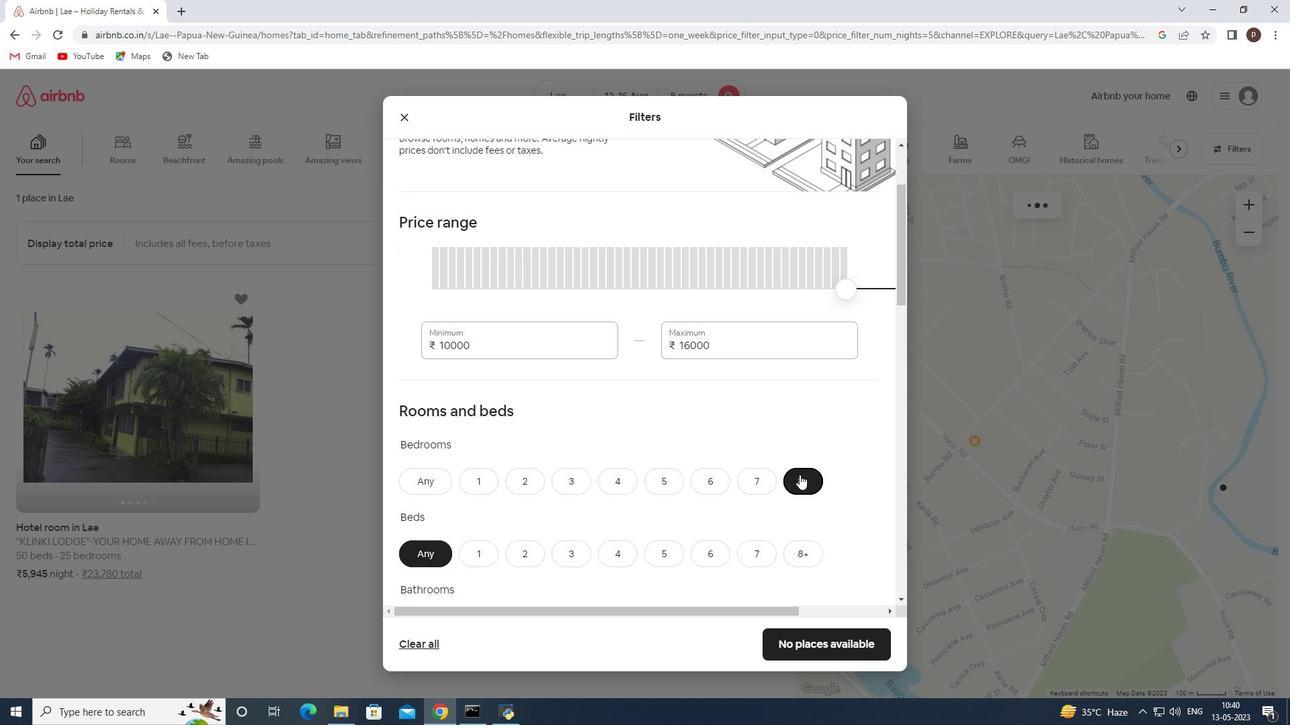 
Action: Mouse scrolled (799, 474) with delta (0, 0)
Screenshot: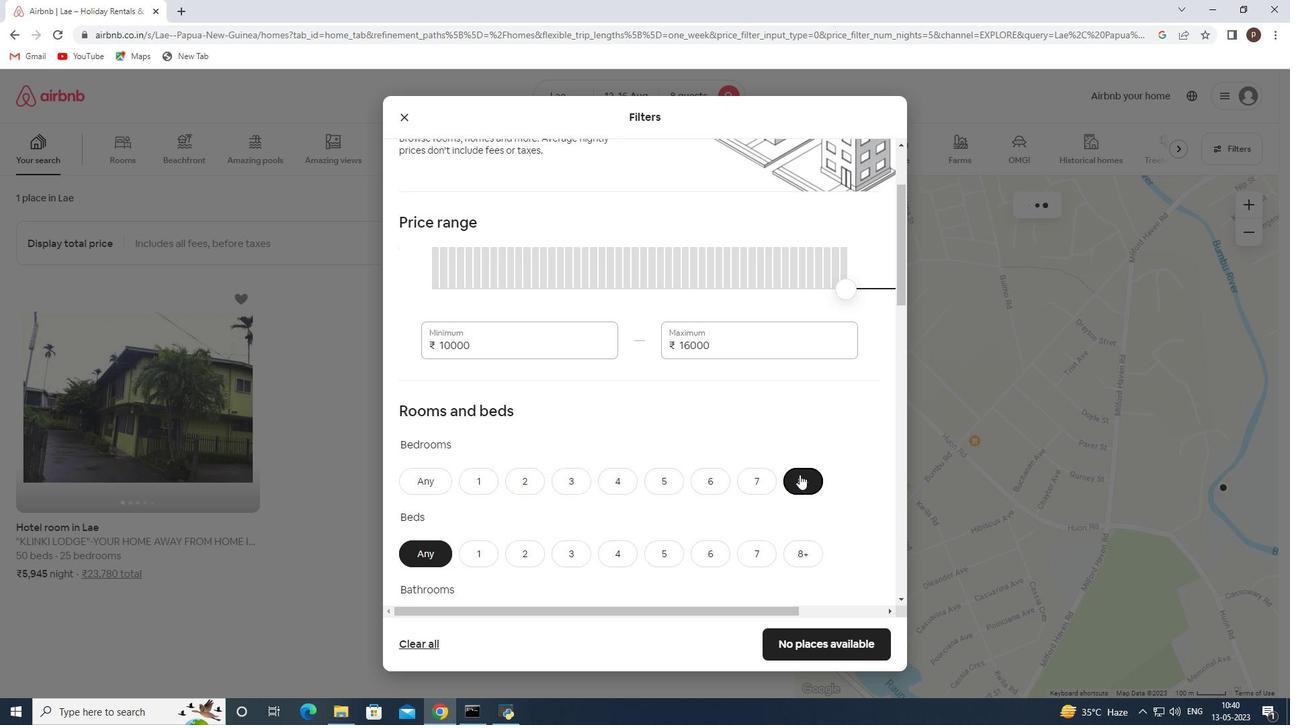 
Action: Mouse moved to (791, 426)
Screenshot: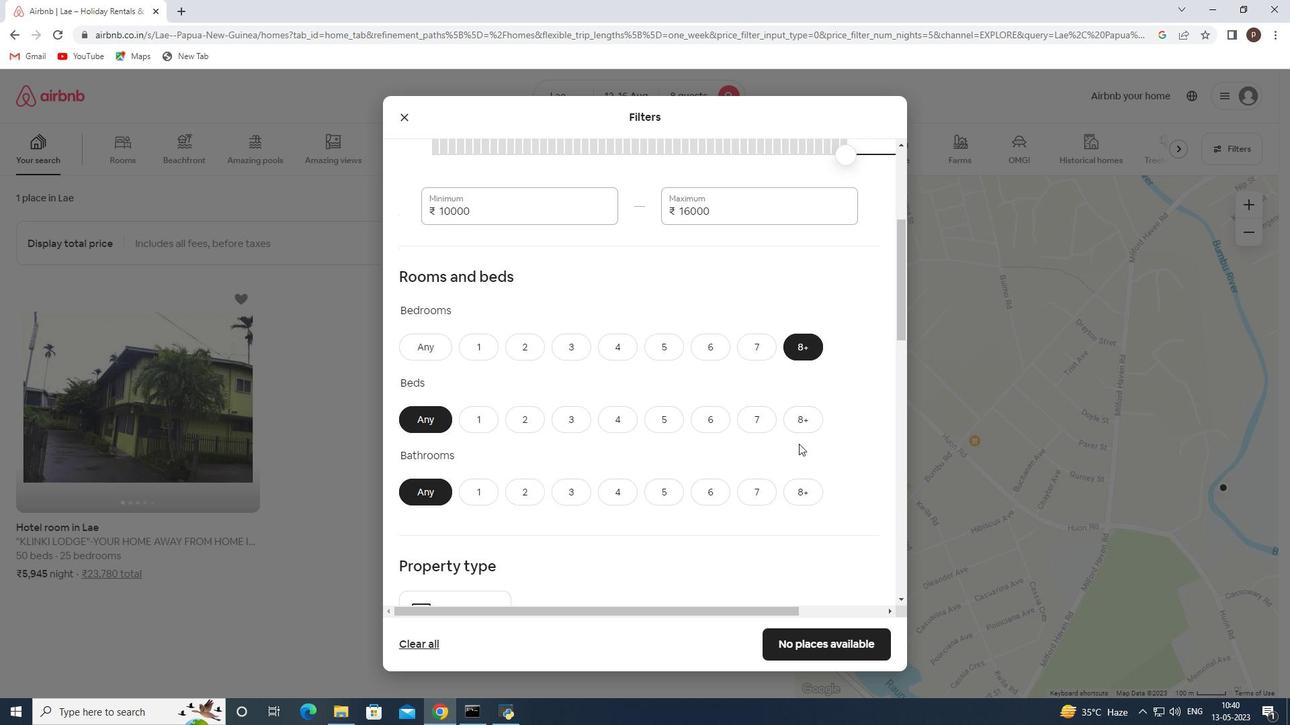
Action: Mouse pressed left at (791, 426)
Screenshot: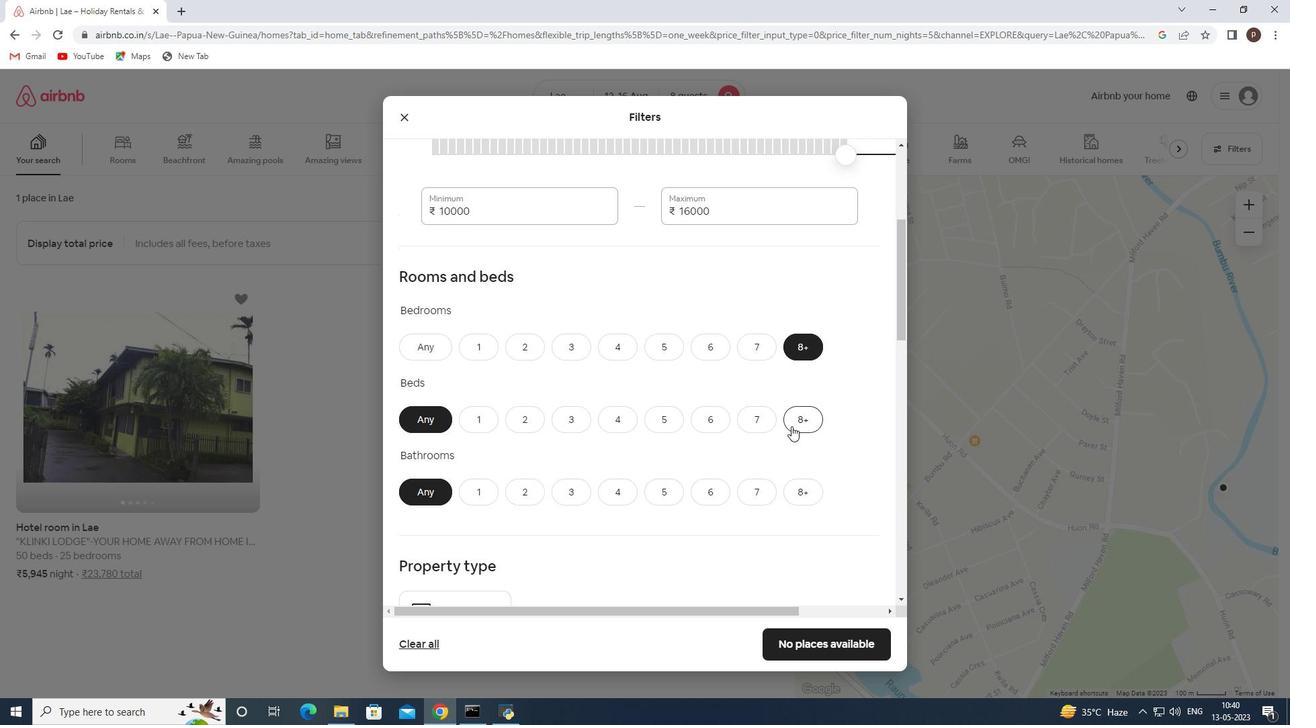 
Action: Mouse moved to (794, 487)
Screenshot: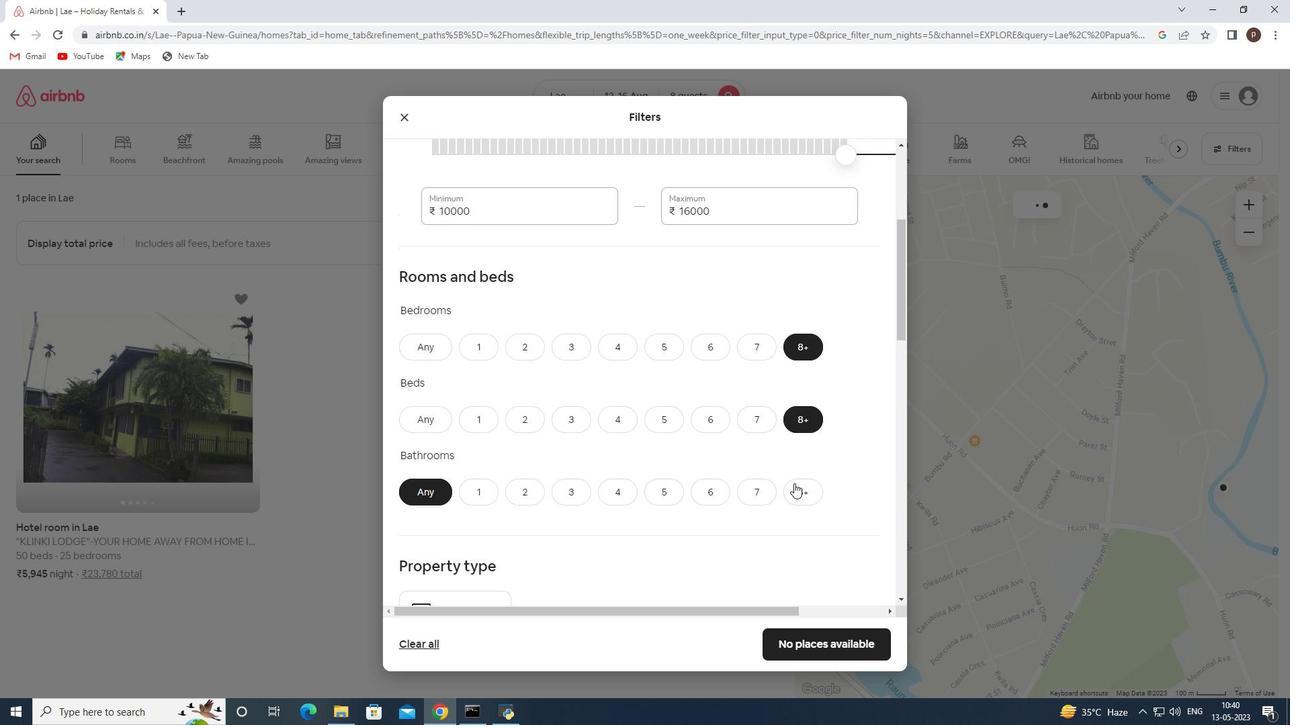 
Action: Mouse pressed left at (794, 487)
Screenshot: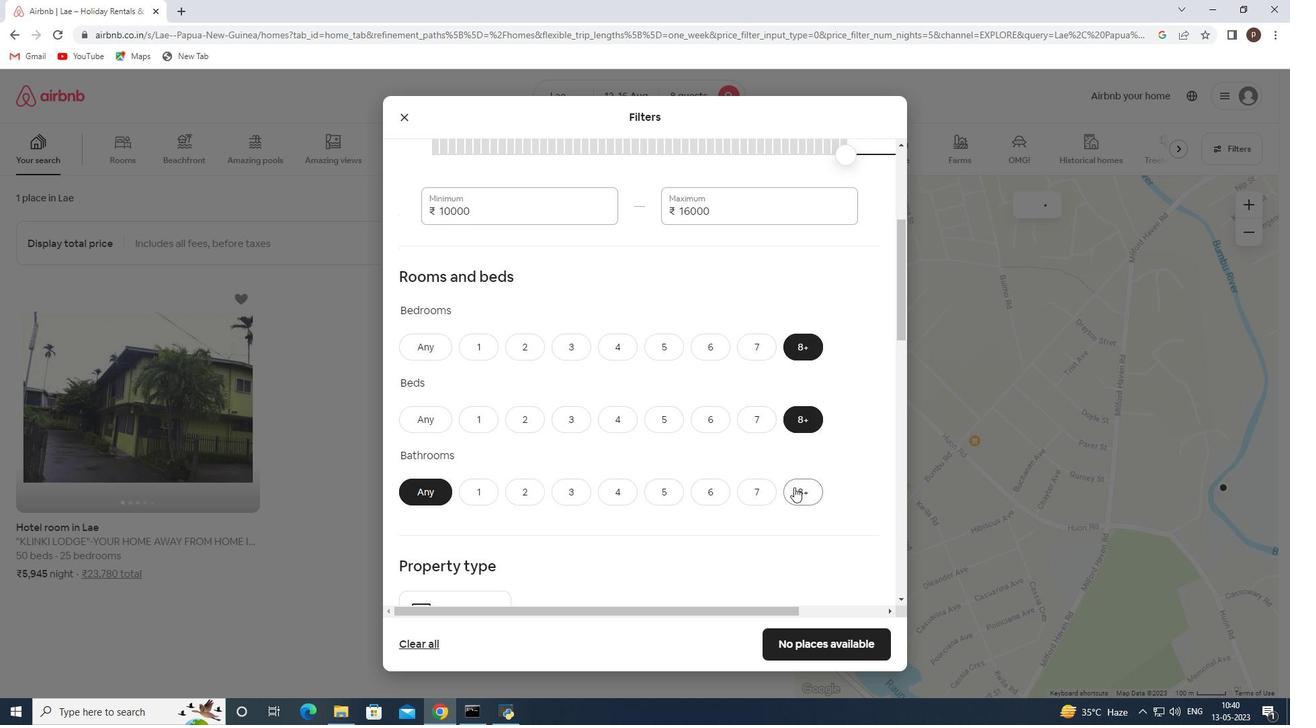 
Action: Mouse moved to (688, 465)
Screenshot: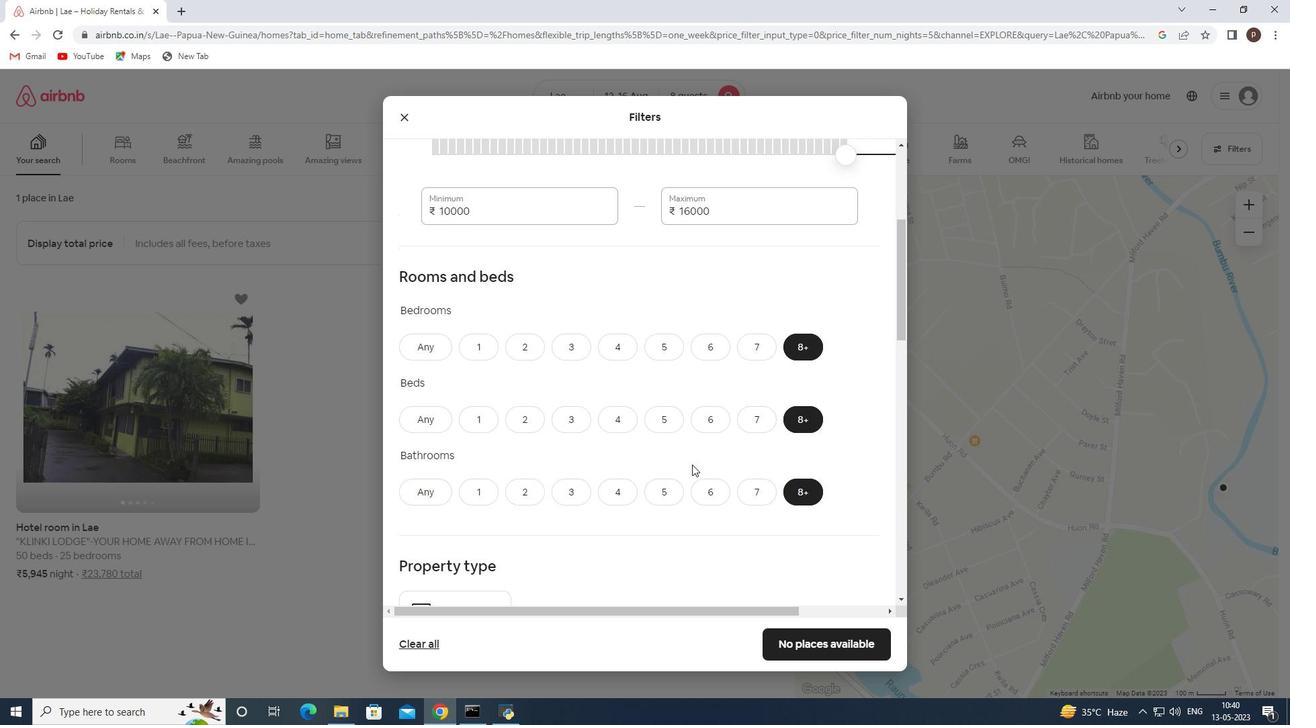 
Action: Mouse scrolled (688, 464) with delta (0, 0)
Screenshot: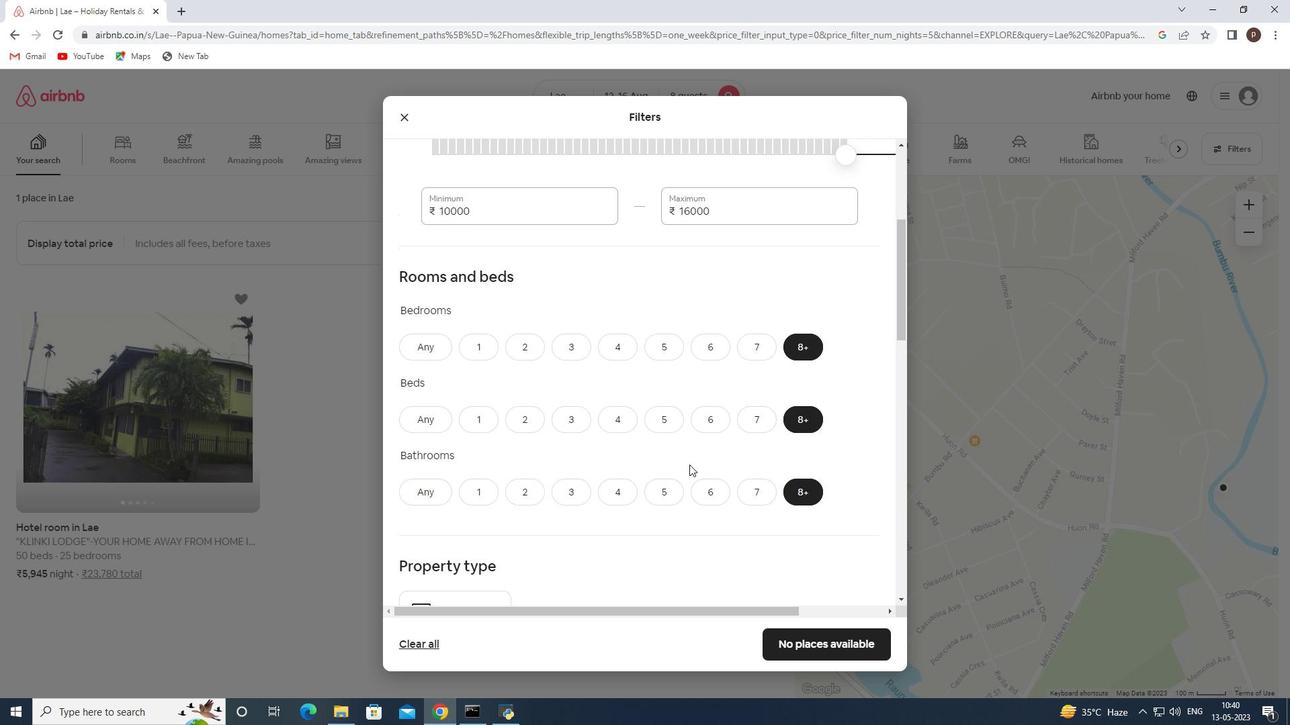 
Action: Mouse moved to (656, 426)
Screenshot: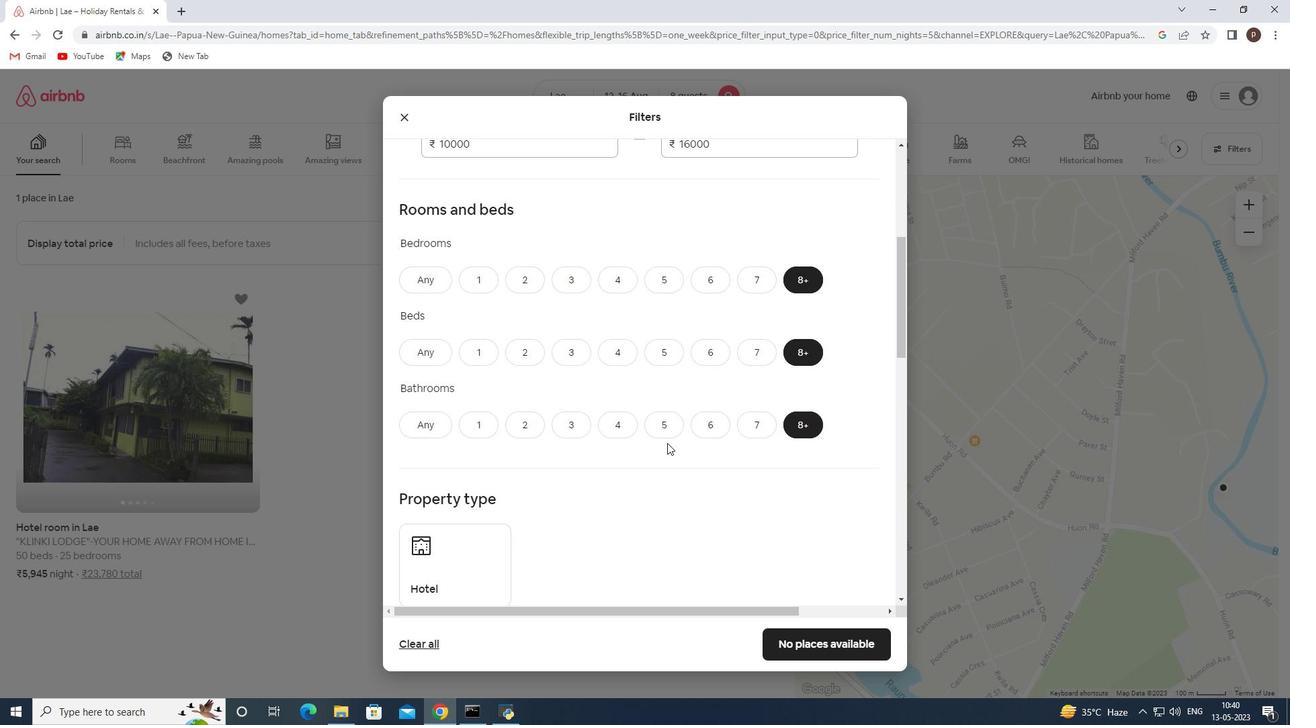 
Action: Mouse scrolled (656, 425) with delta (0, 0)
Screenshot: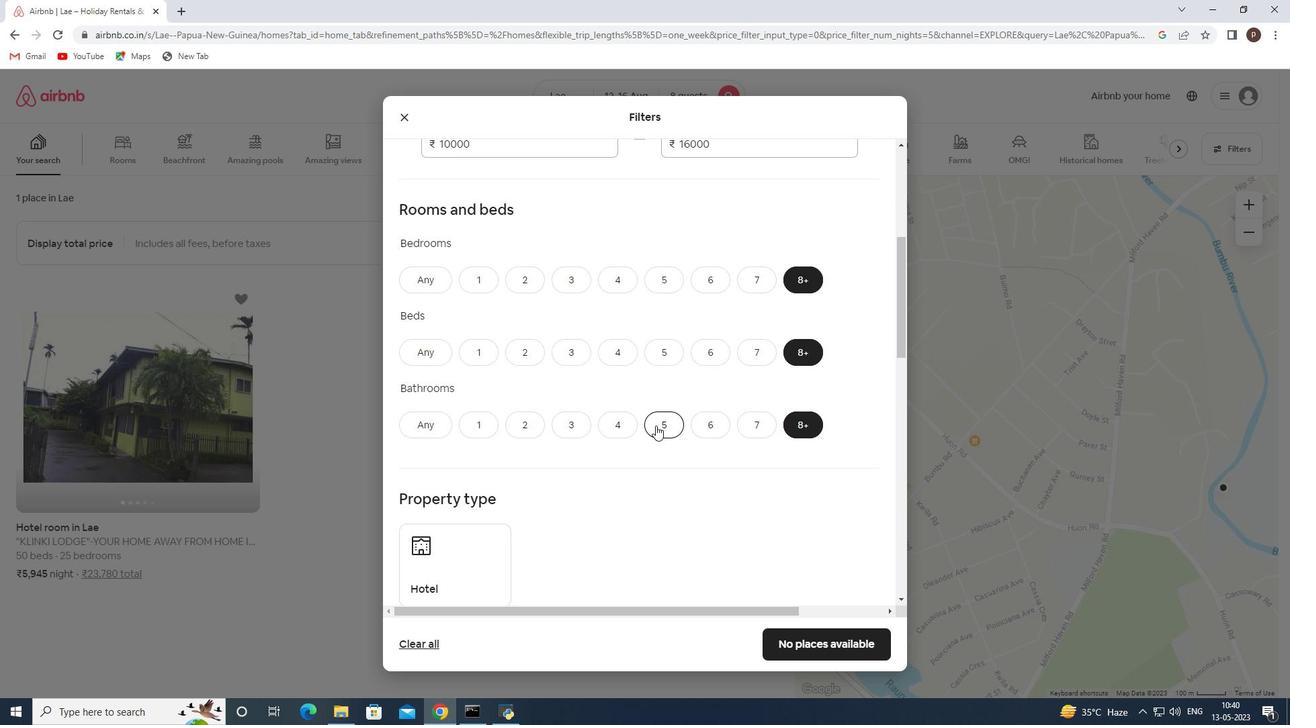 
Action: Mouse scrolled (656, 425) with delta (0, 0)
Screenshot: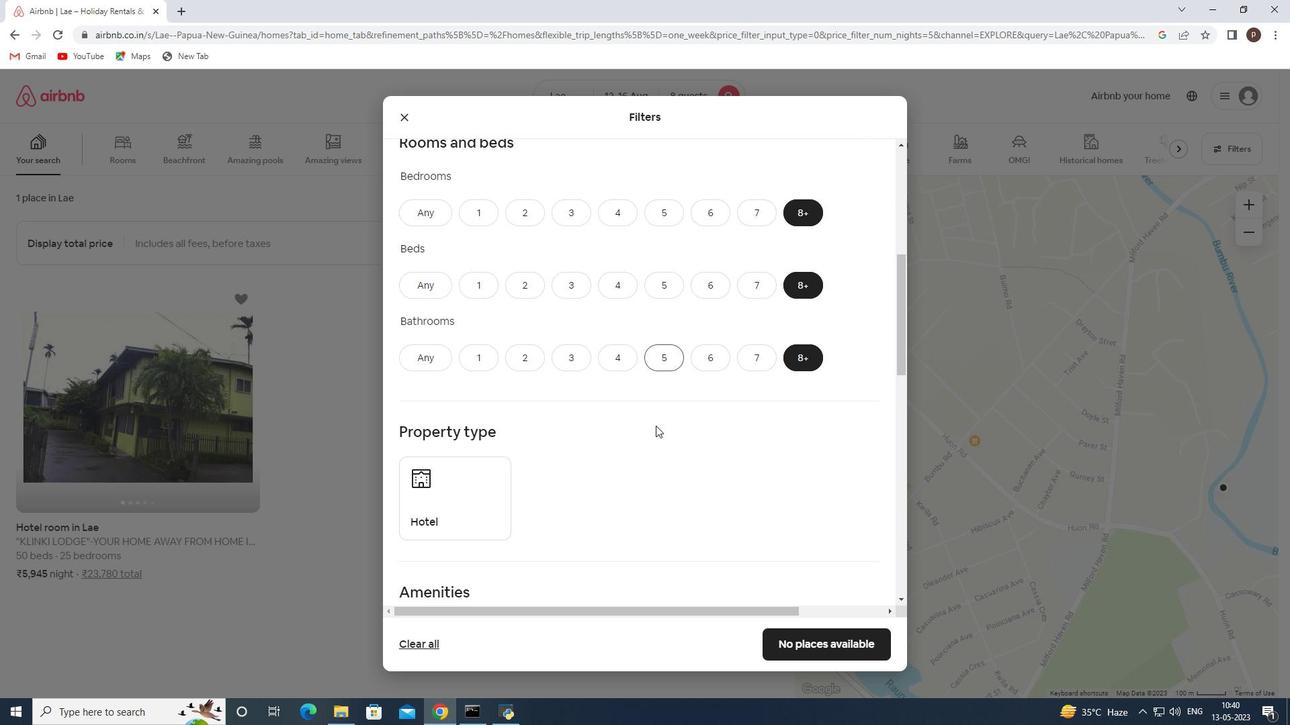 
Action: Mouse moved to (465, 429)
Screenshot: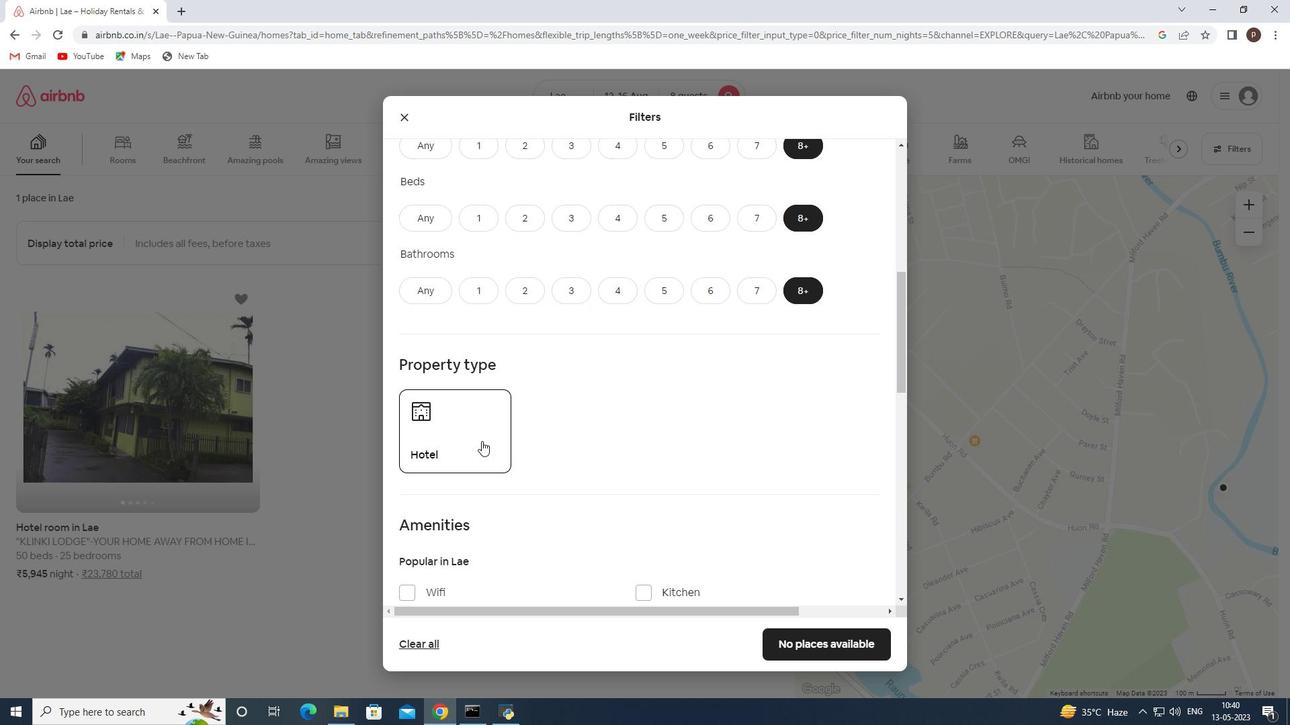 
Action: Mouse pressed left at (465, 429)
Screenshot: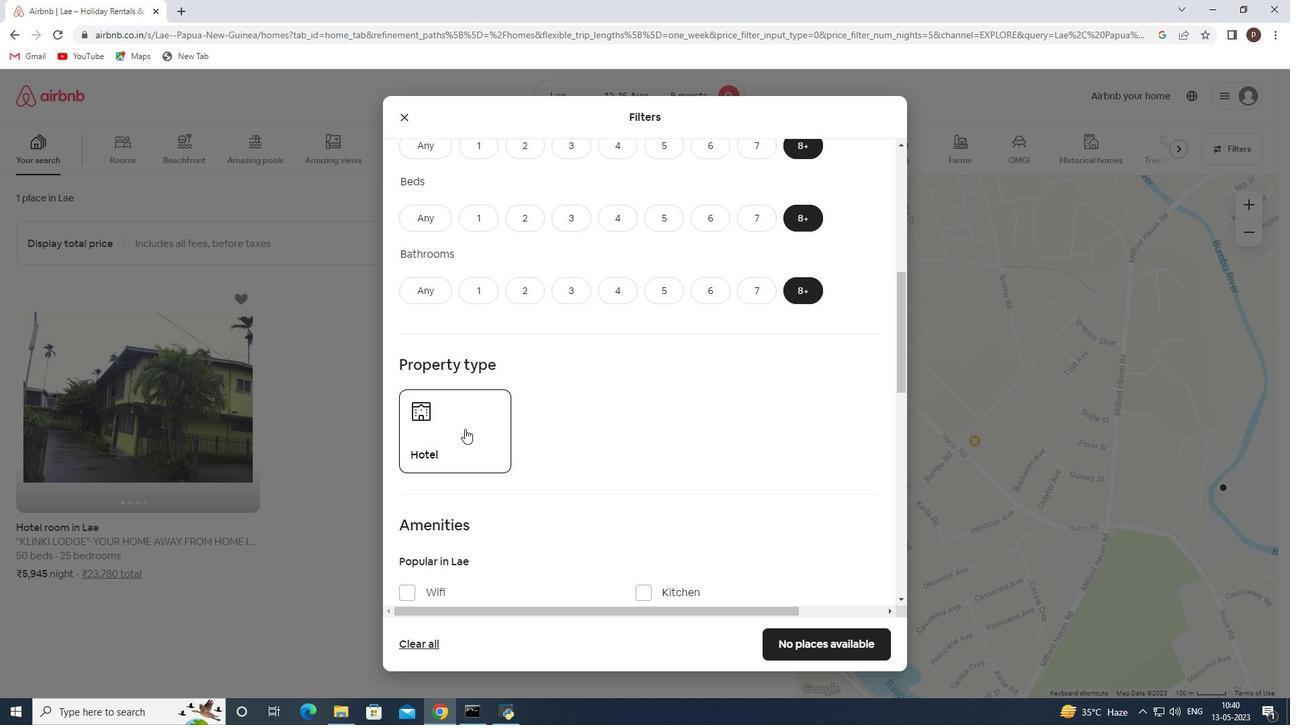
Action: Mouse moved to (570, 458)
Screenshot: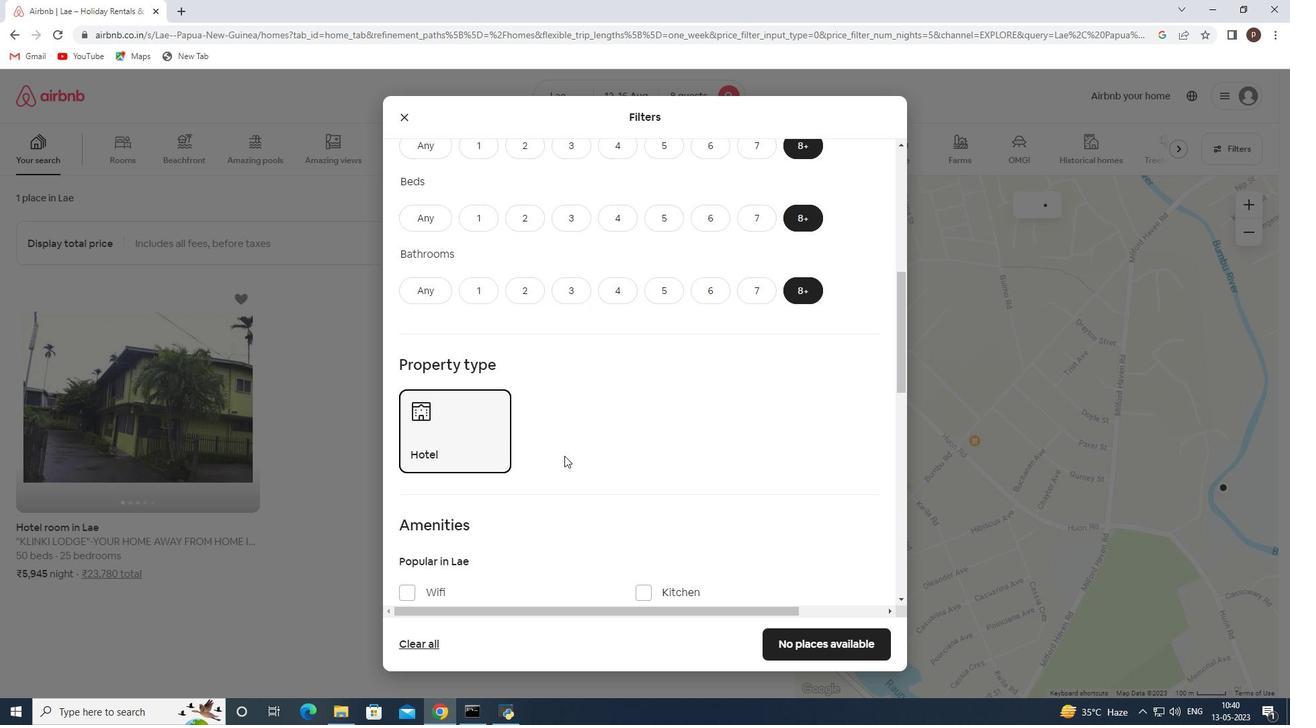 
Action: Mouse scrolled (570, 457) with delta (0, 0)
Screenshot: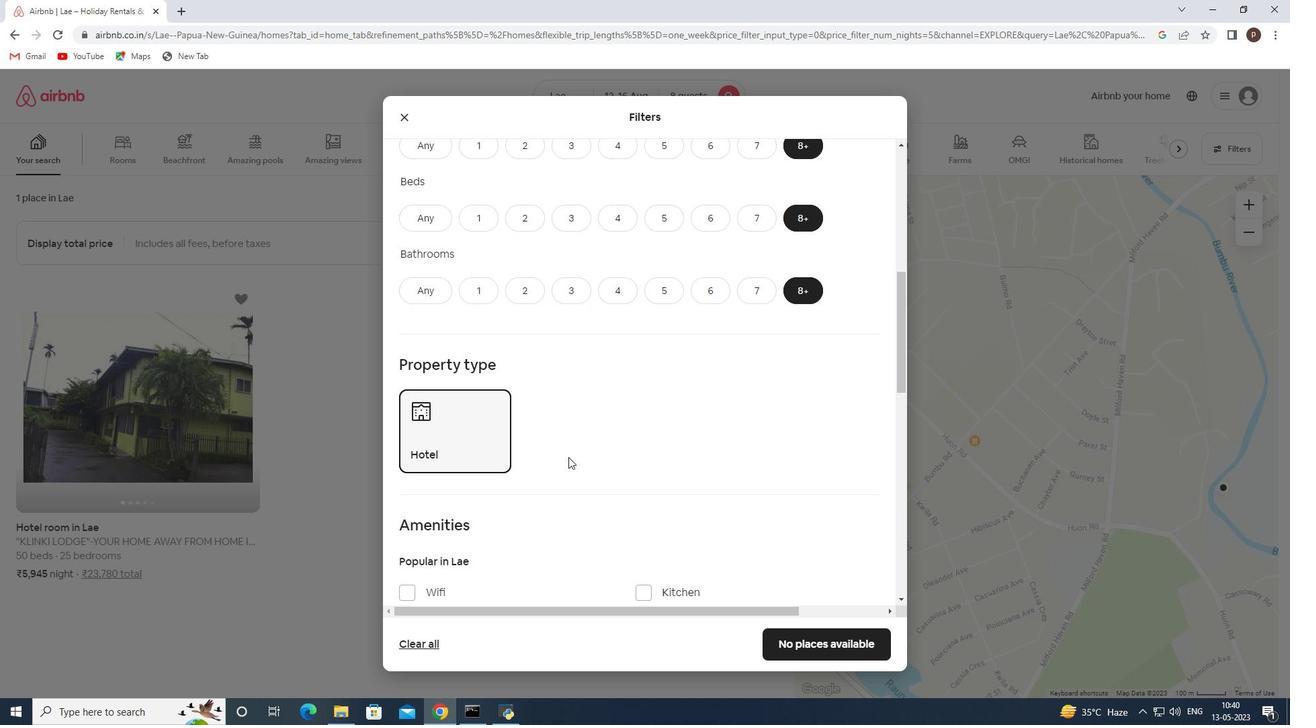 
Action: Mouse scrolled (570, 457) with delta (0, 0)
Screenshot: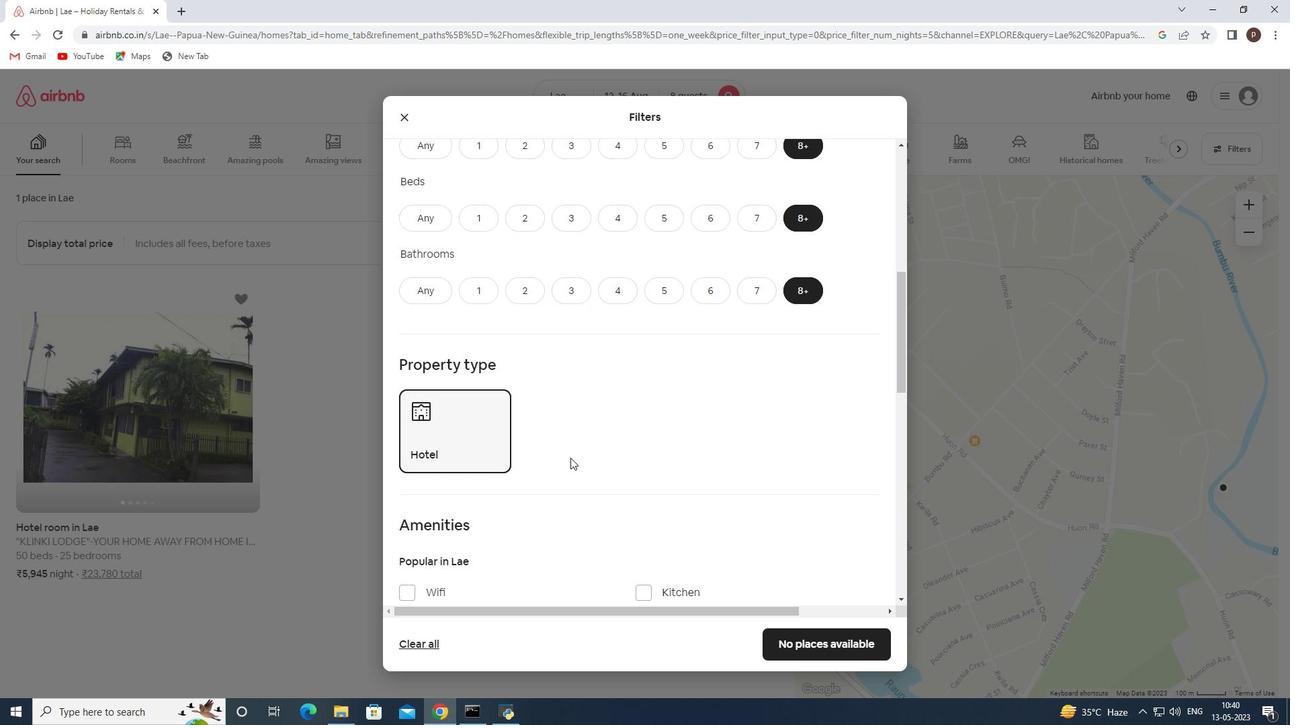 
Action: Mouse moved to (410, 461)
Screenshot: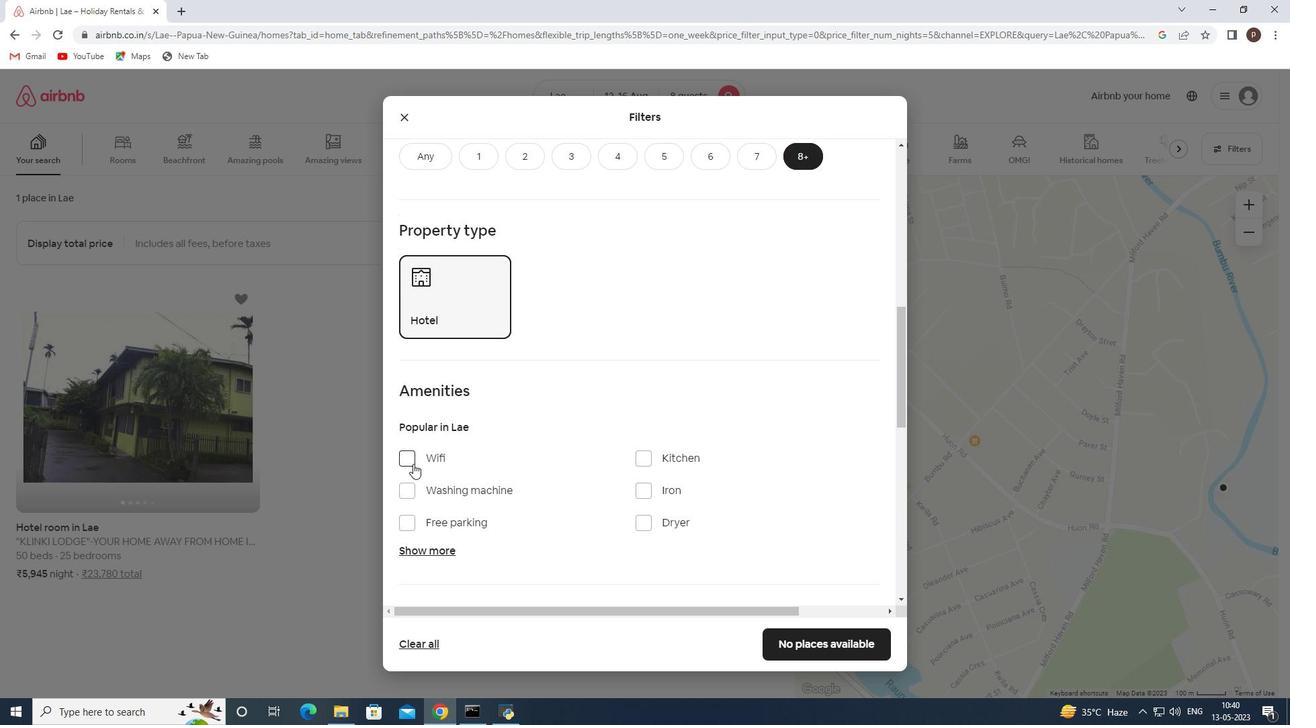 
Action: Mouse pressed left at (410, 461)
Screenshot: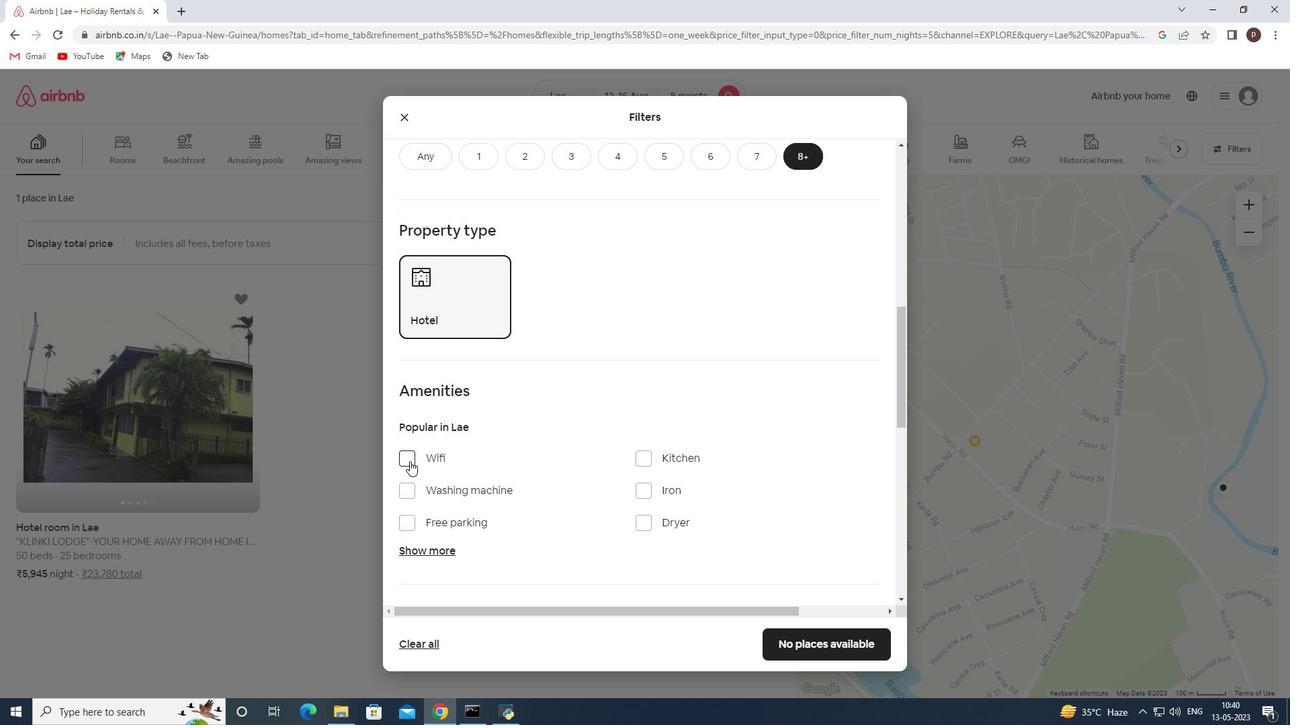 
Action: Mouse moved to (408, 518)
Screenshot: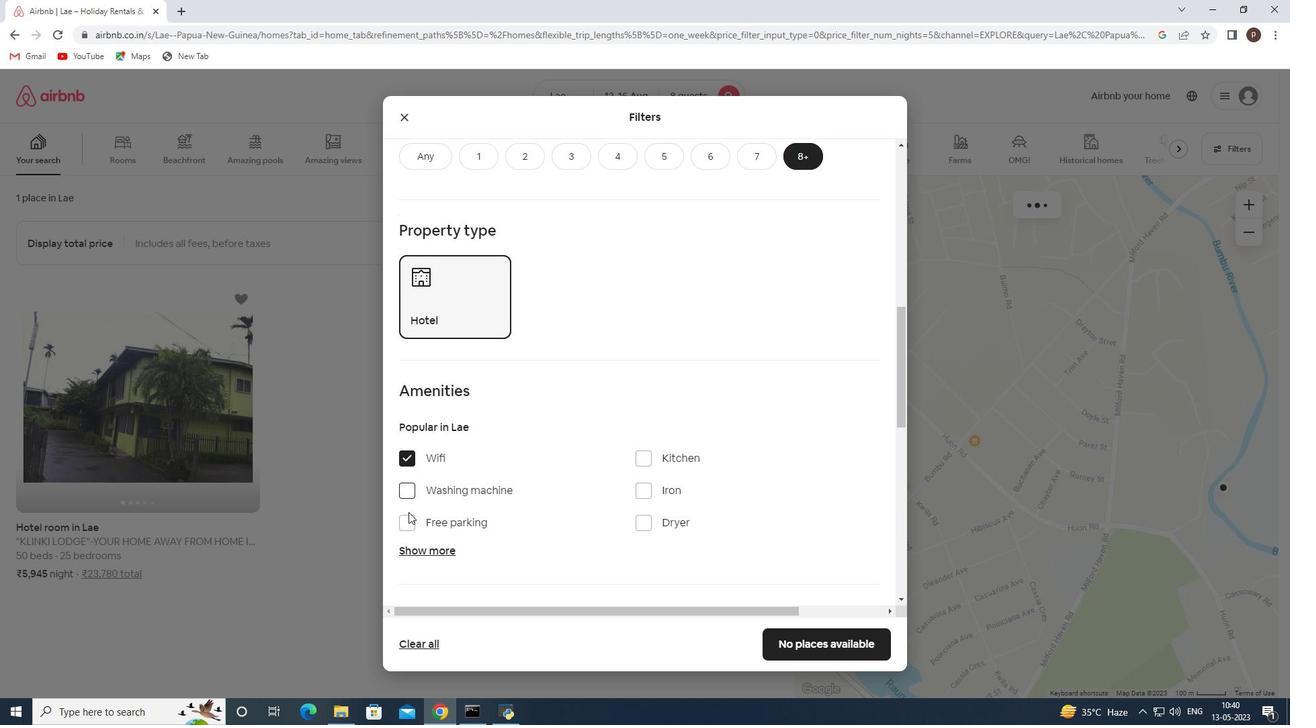 
Action: Mouse pressed left at (408, 518)
Screenshot: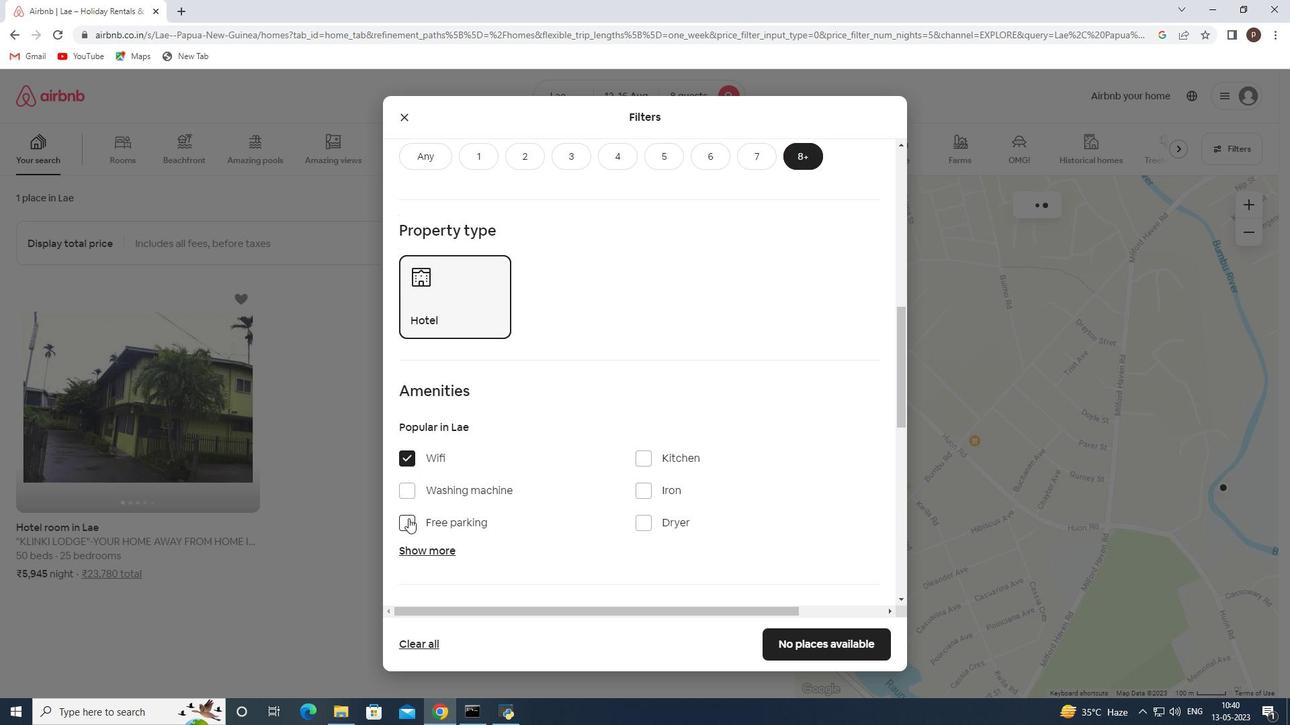 
Action: Mouse moved to (419, 556)
Screenshot: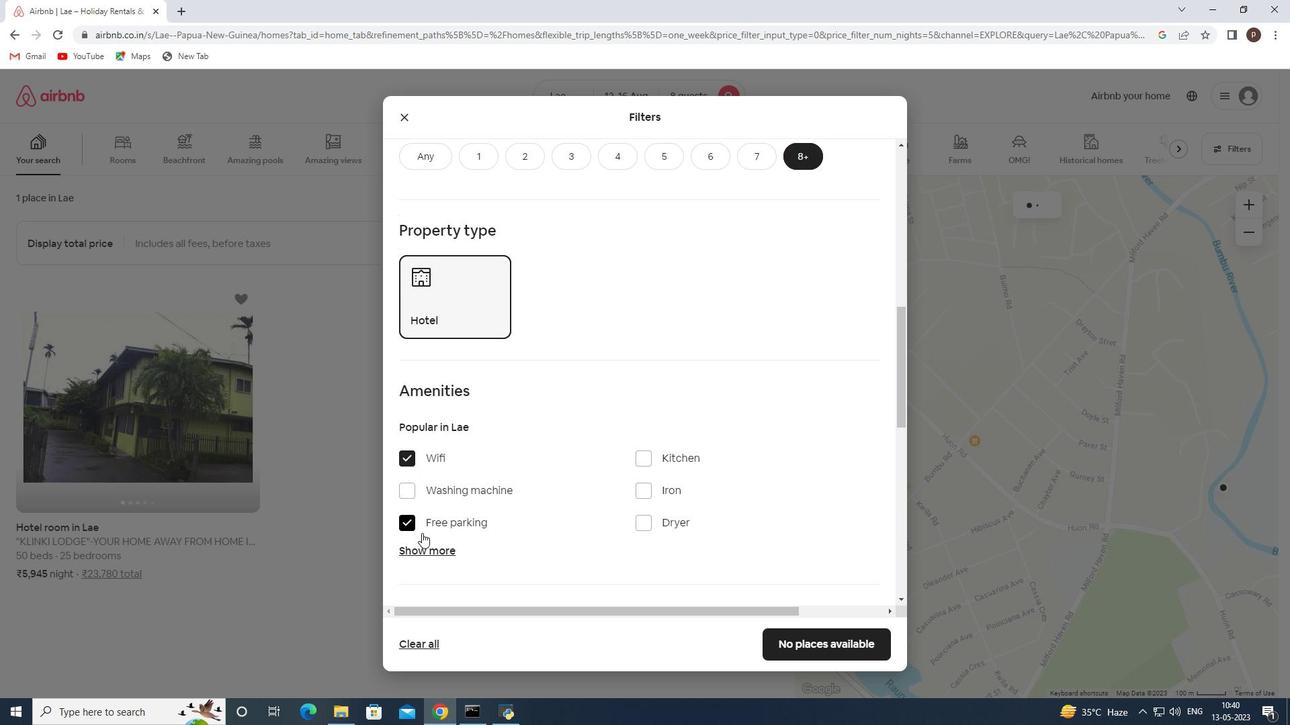 
Action: Mouse pressed left at (419, 556)
Screenshot: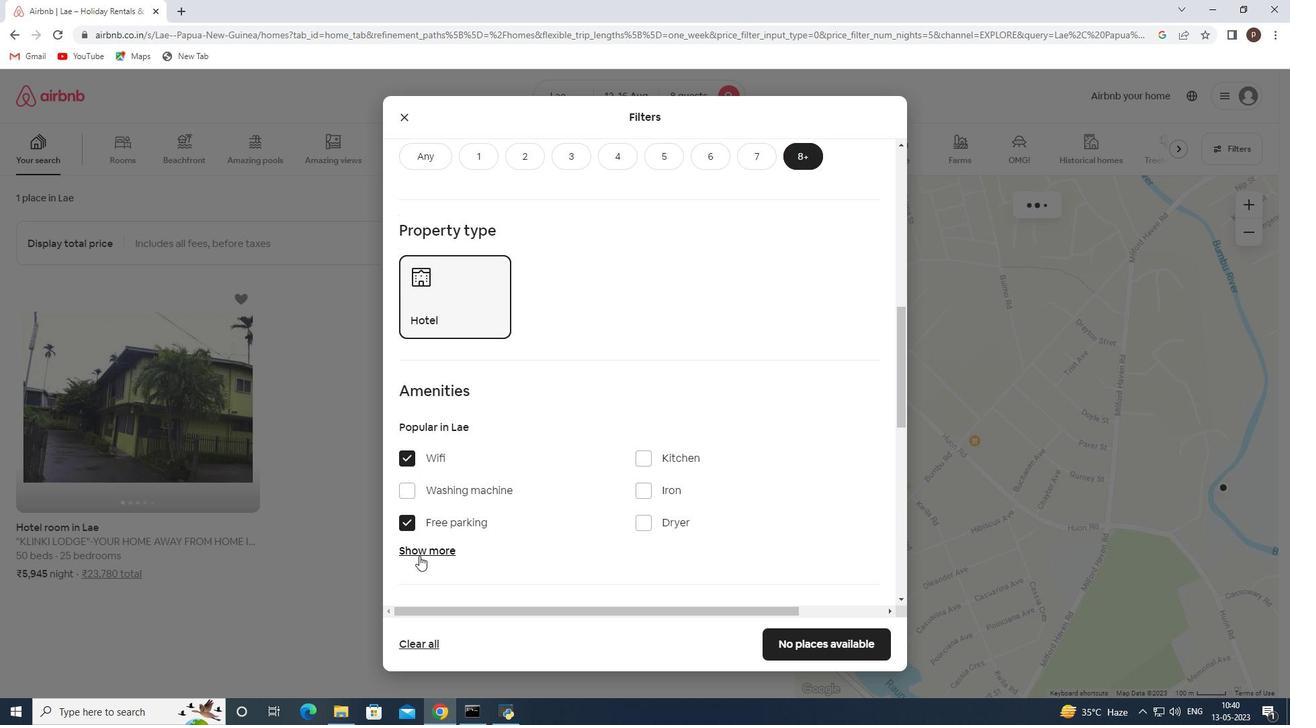 
Action: Mouse moved to (512, 557)
Screenshot: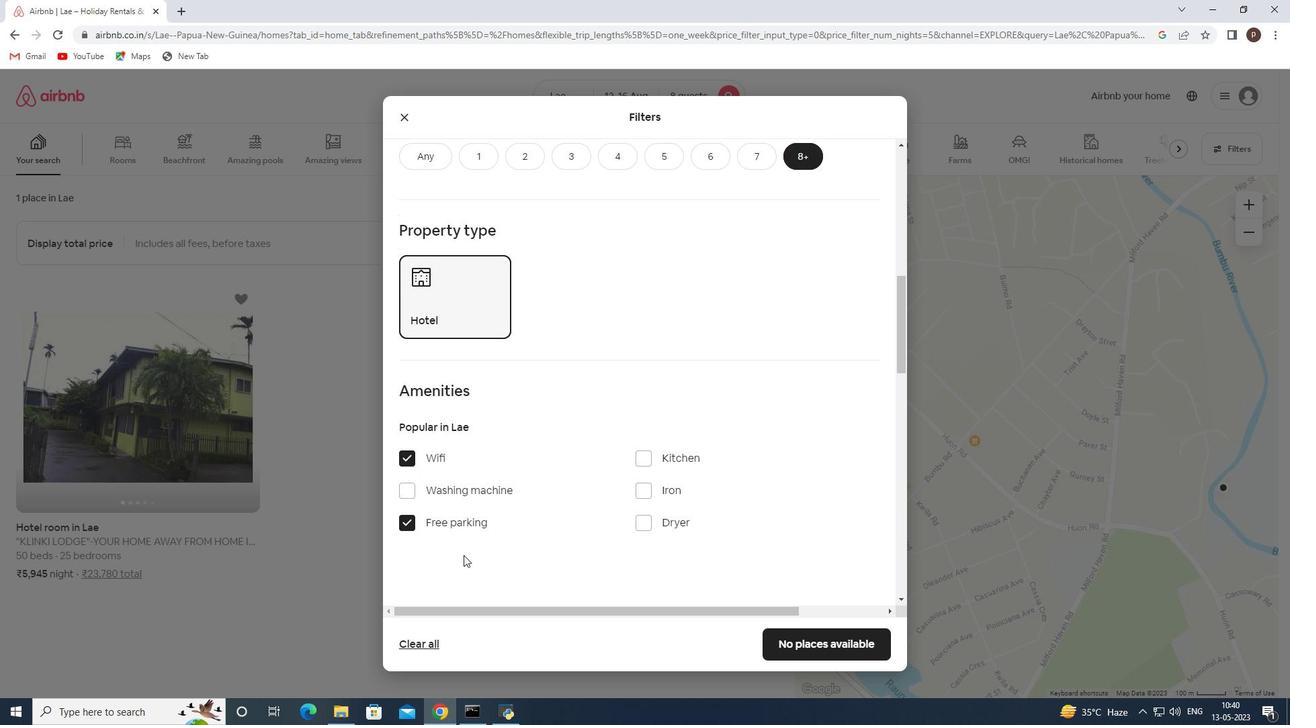 
Action: Mouse scrolled (512, 556) with delta (0, 0)
Screenshot: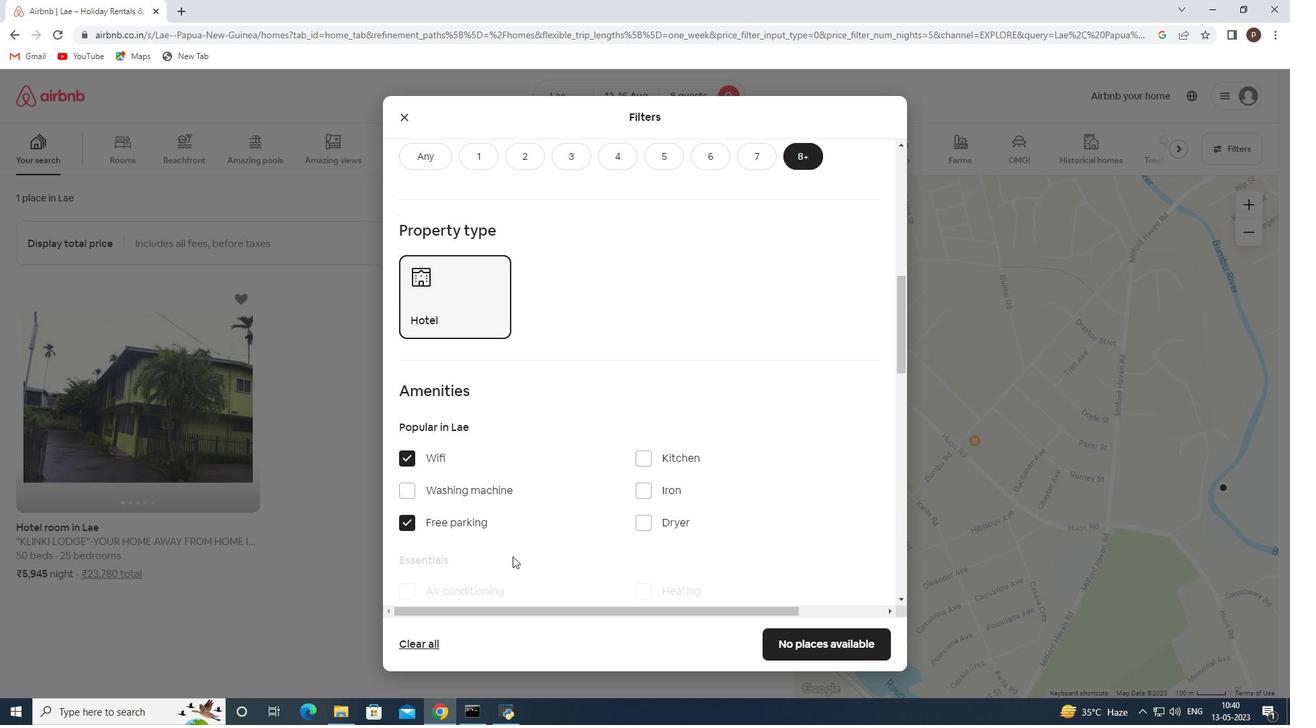 
Action: Mouse moved to (512, 555)
Screenshot: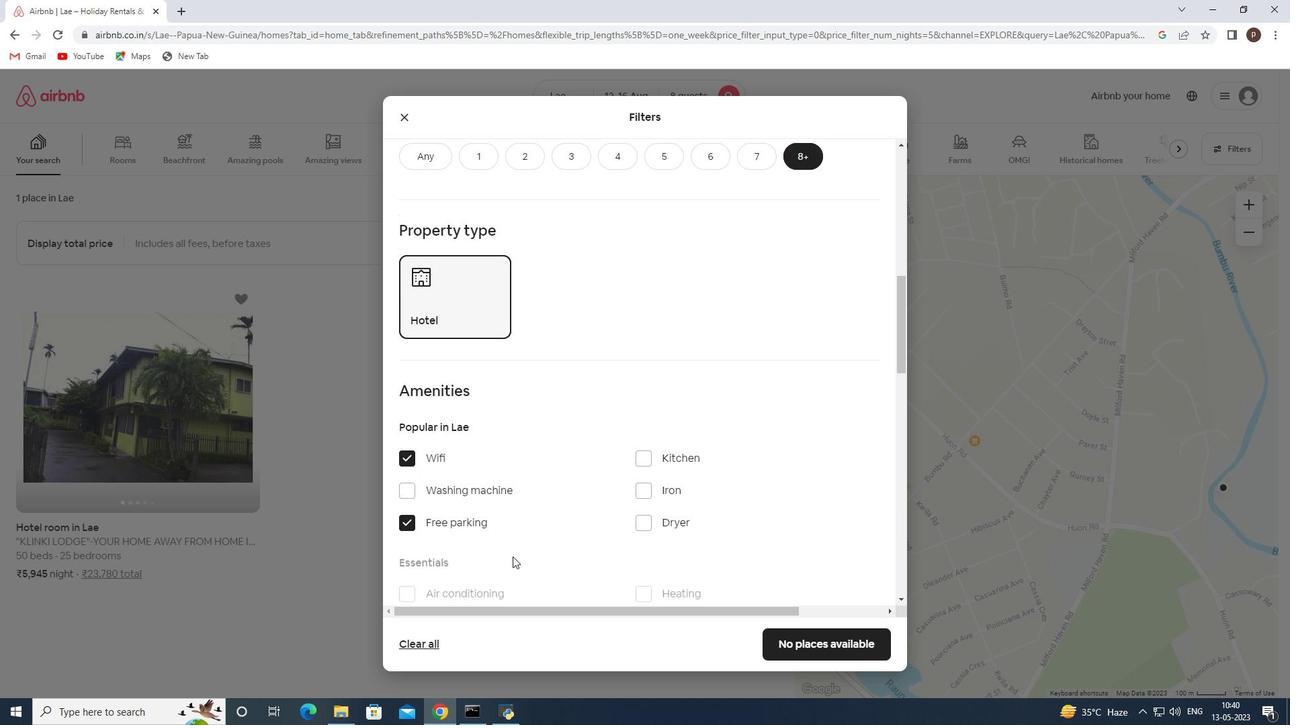 
Action: Mouse scrolled (512, 555) with delta (0, 0)
Screenshot: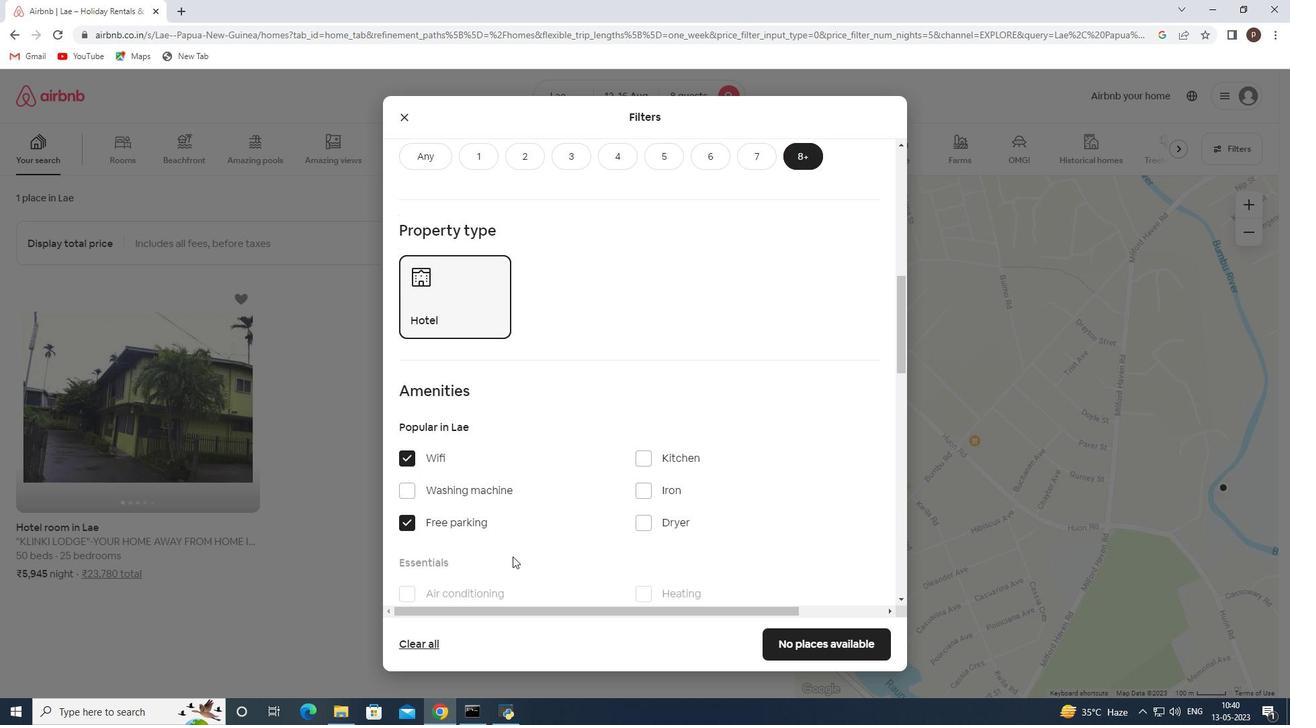 
Action: Mouse moved to (638, 489)
Screenshot: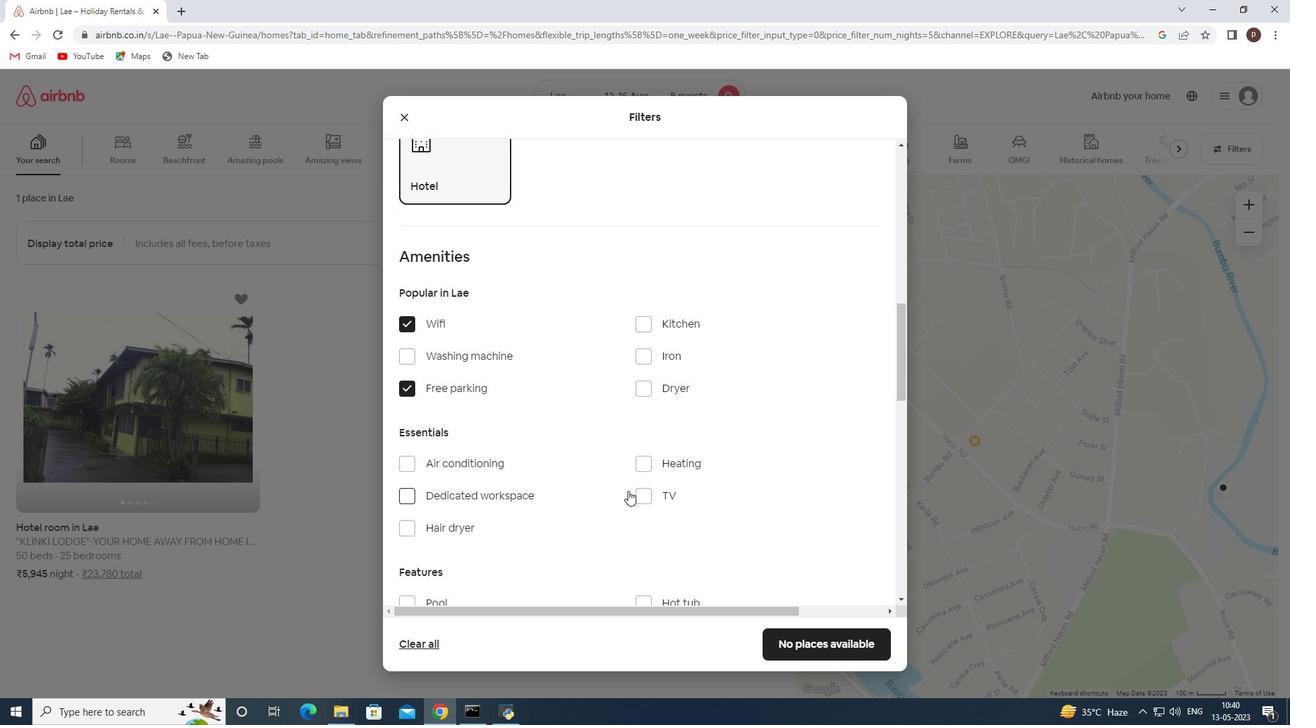 
Action: Mouse pressed left at (638, 489)
Screenshot: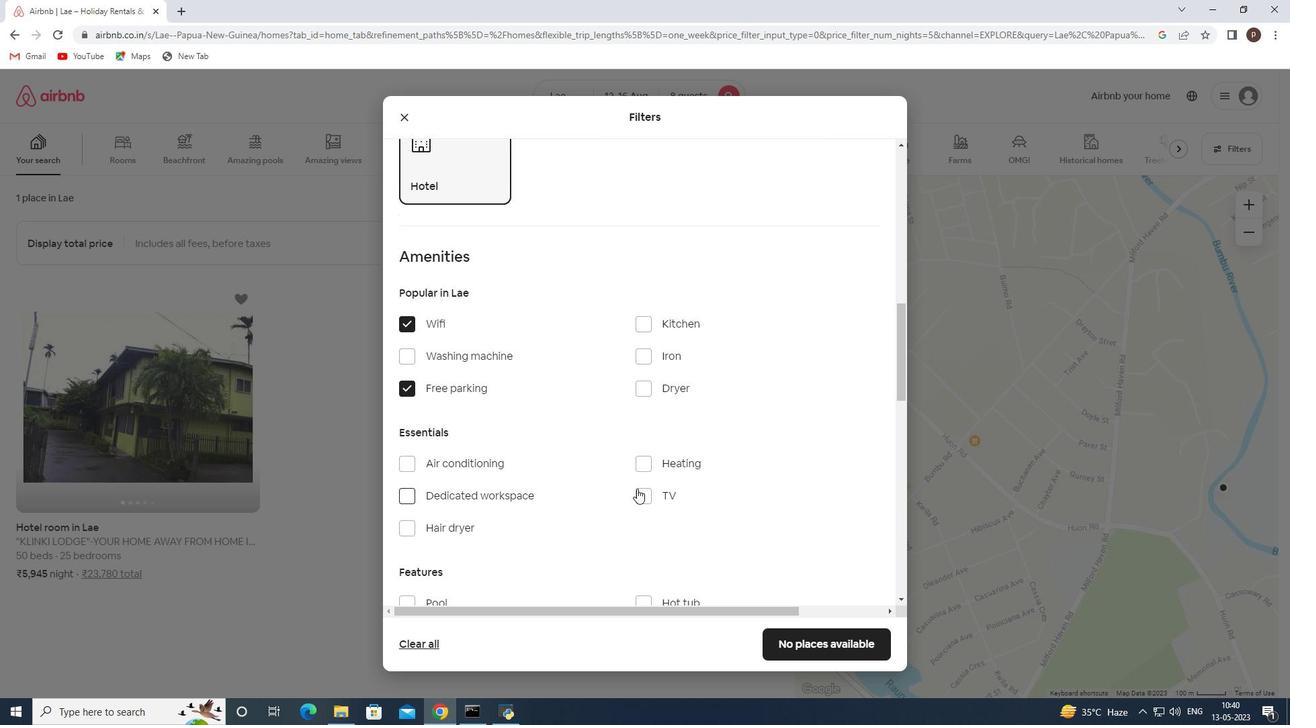 
Action: Mouse moved to (567, 502)
Screenshot: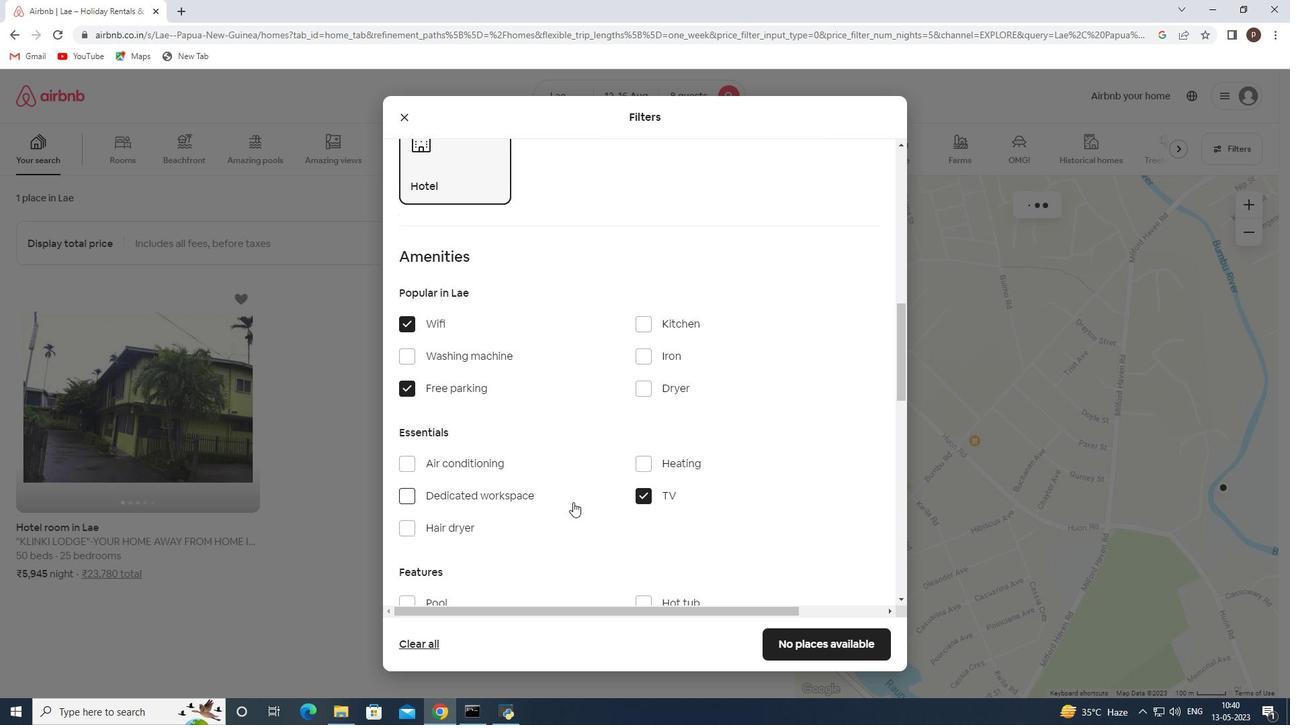 
Action: Mouse scrolled (567, 502) with delta (0, 0)
Screenshot: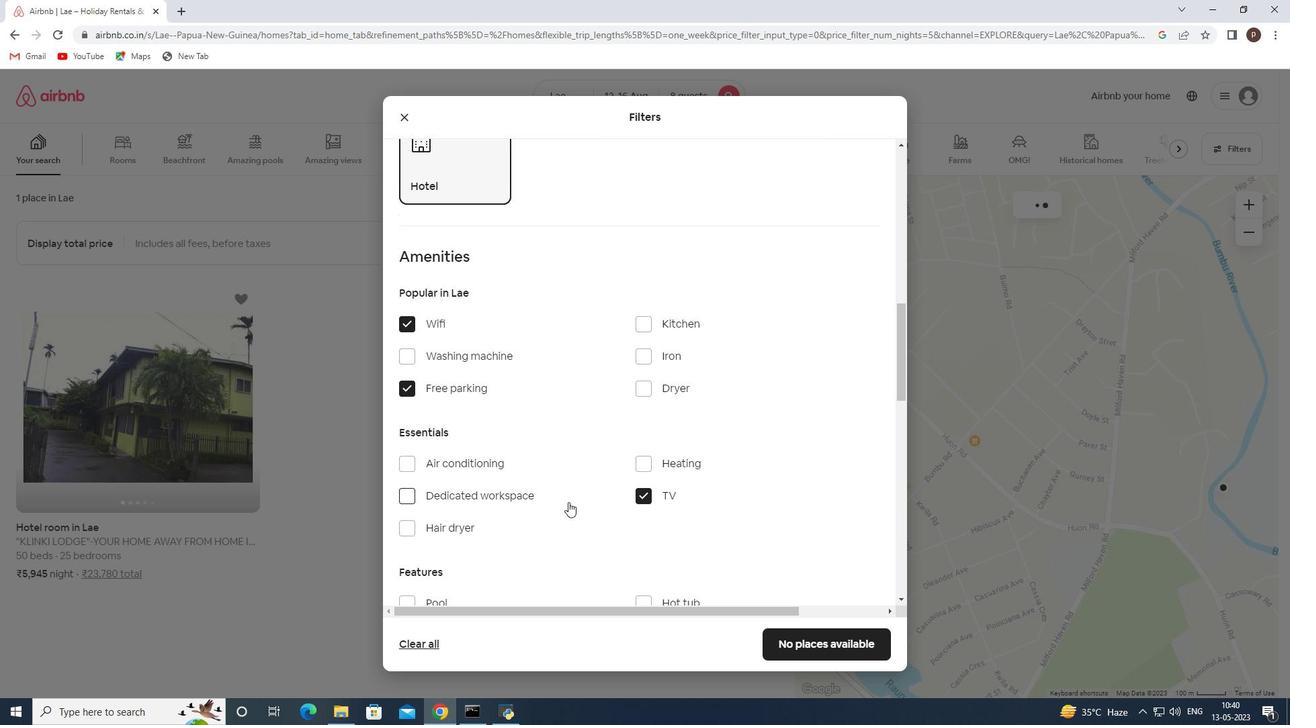 
Action: Mouse scrolled (567, 502) with delta (0, 0)
Screenshot: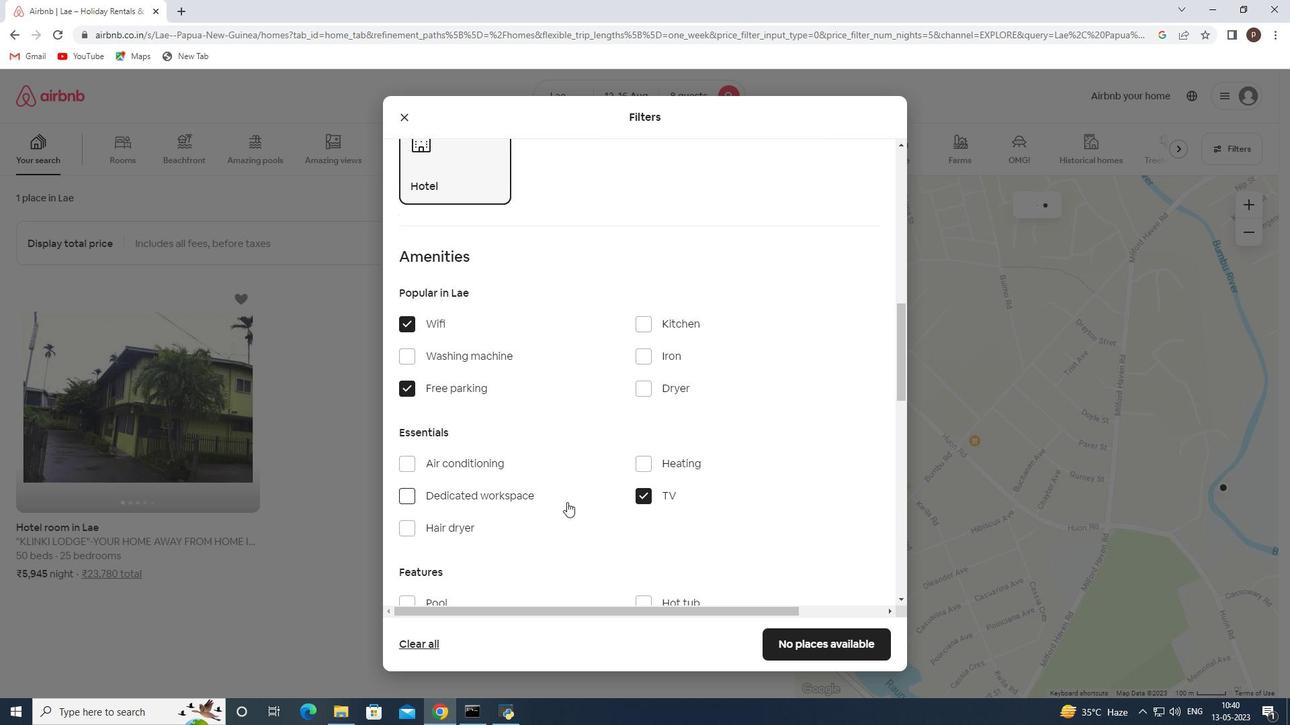 
Action: Mouse moved to (508, 457)
Screenshot: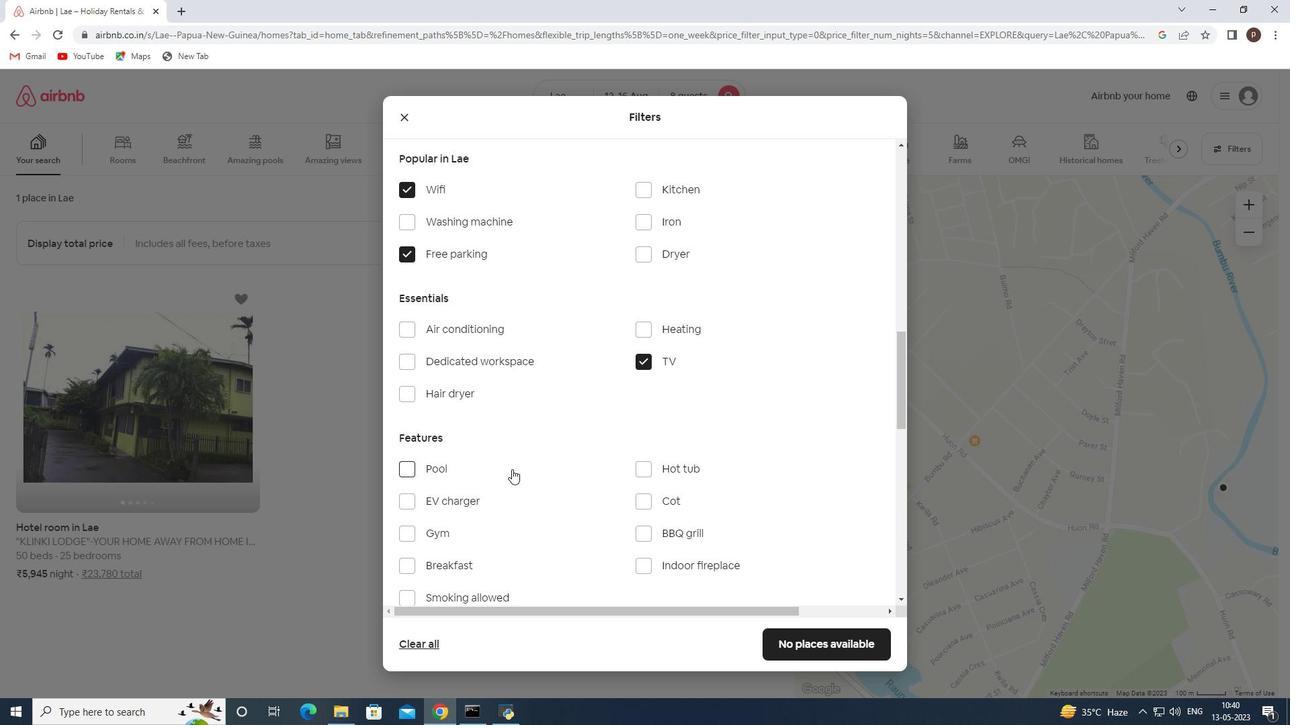
Action: Mouse scrolled (508, 457) with delta (0, 0)
Screenshot: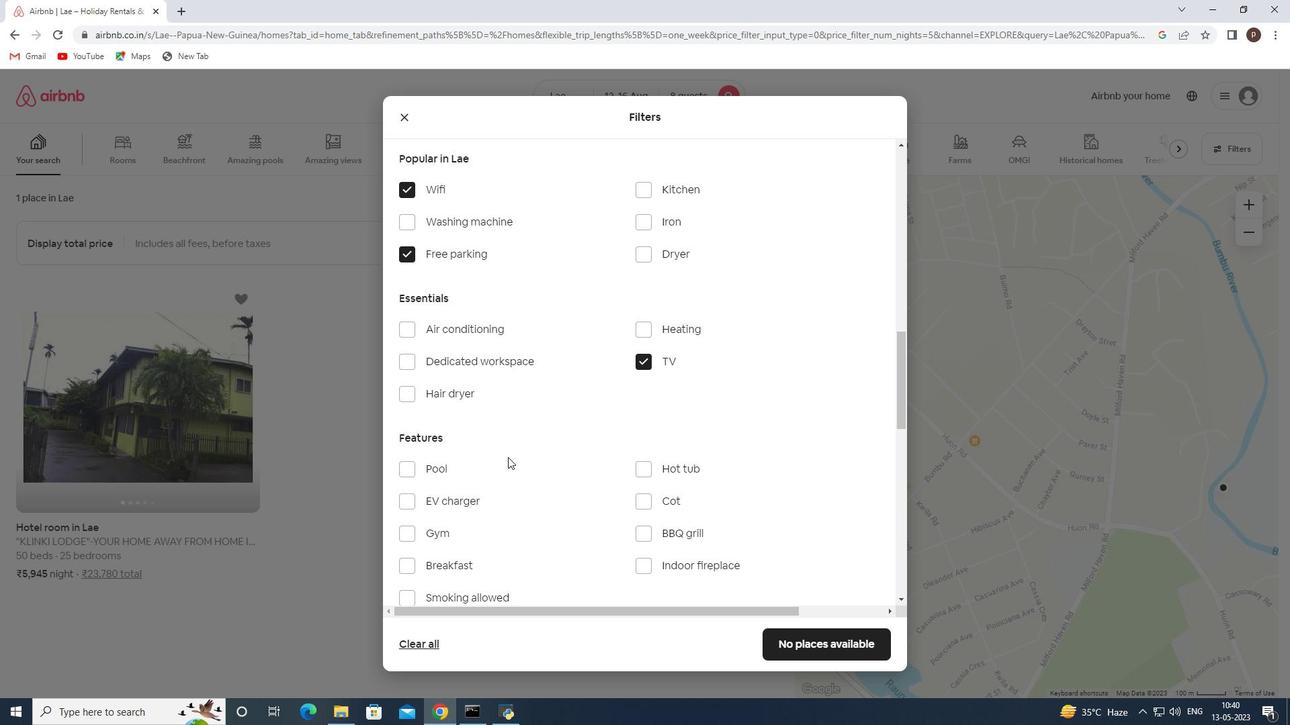 
Action: Mouse moved to (507, 457)
Screenshot: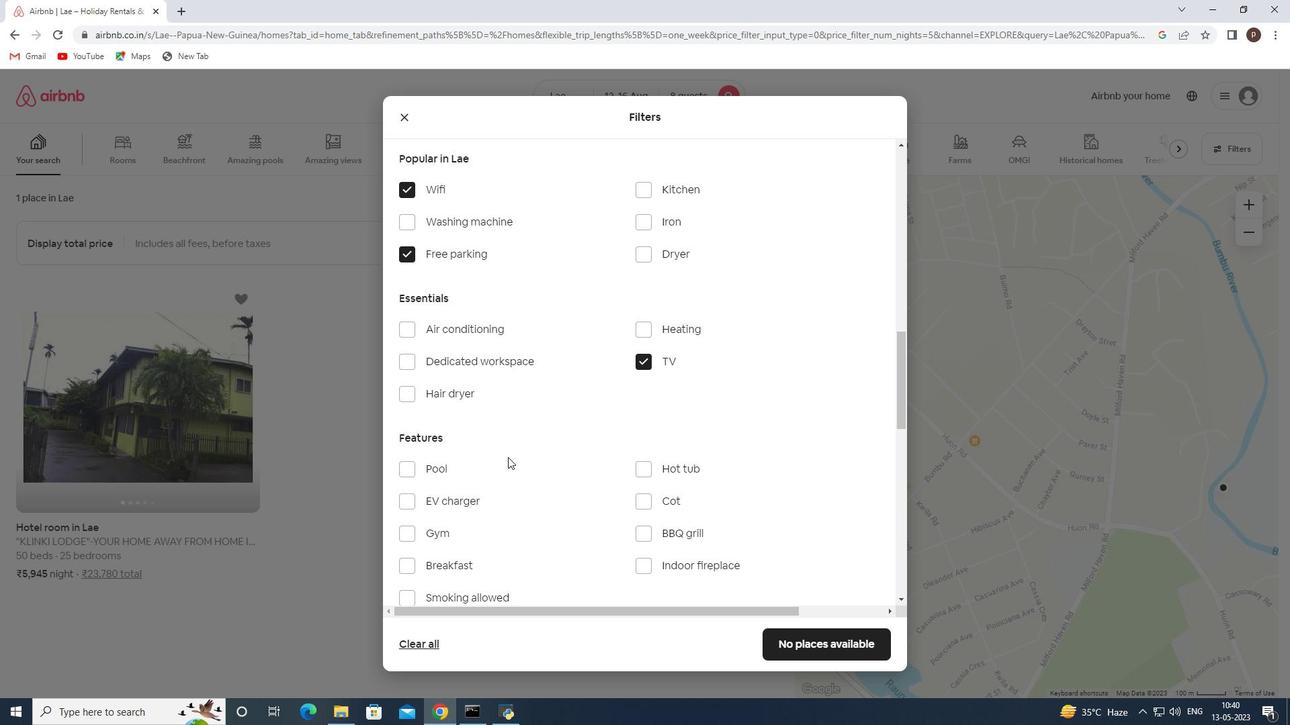 
Action: Mouse scrolled (507, 456) with delta (0, 0)
Screenshot: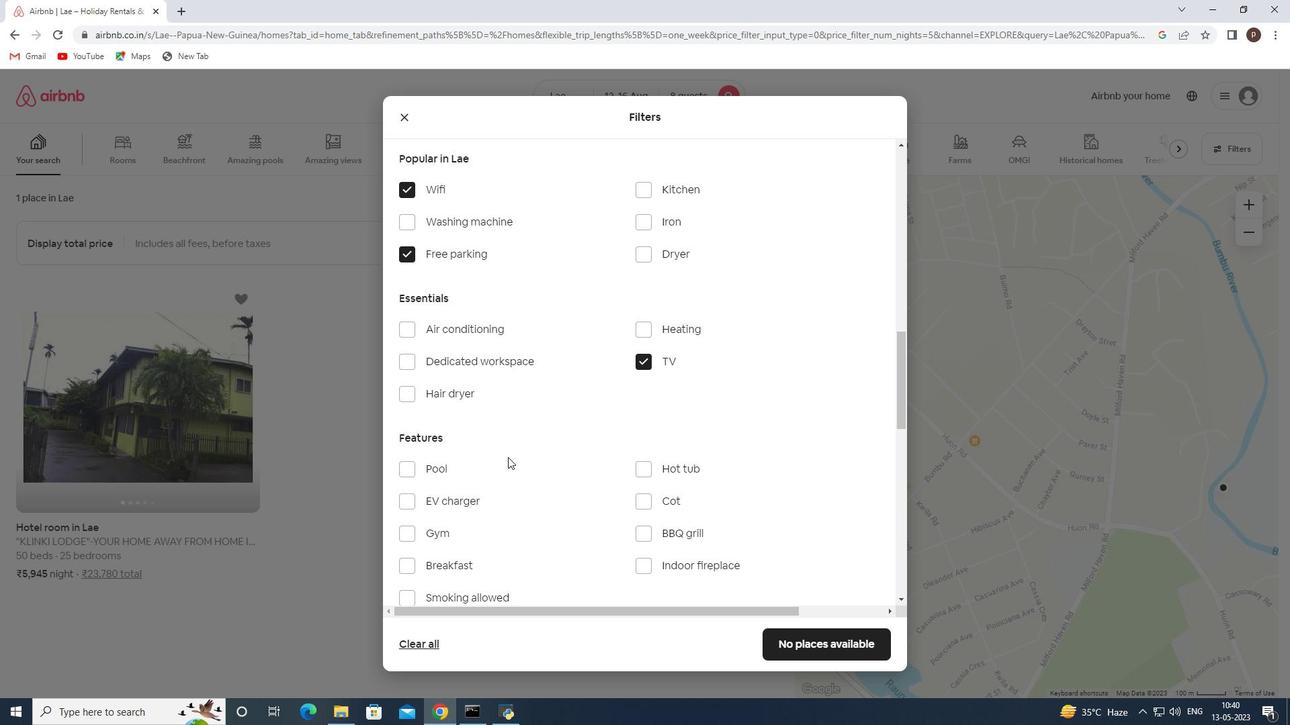
Action: Mouse moved to (405, 407)
Screenshot: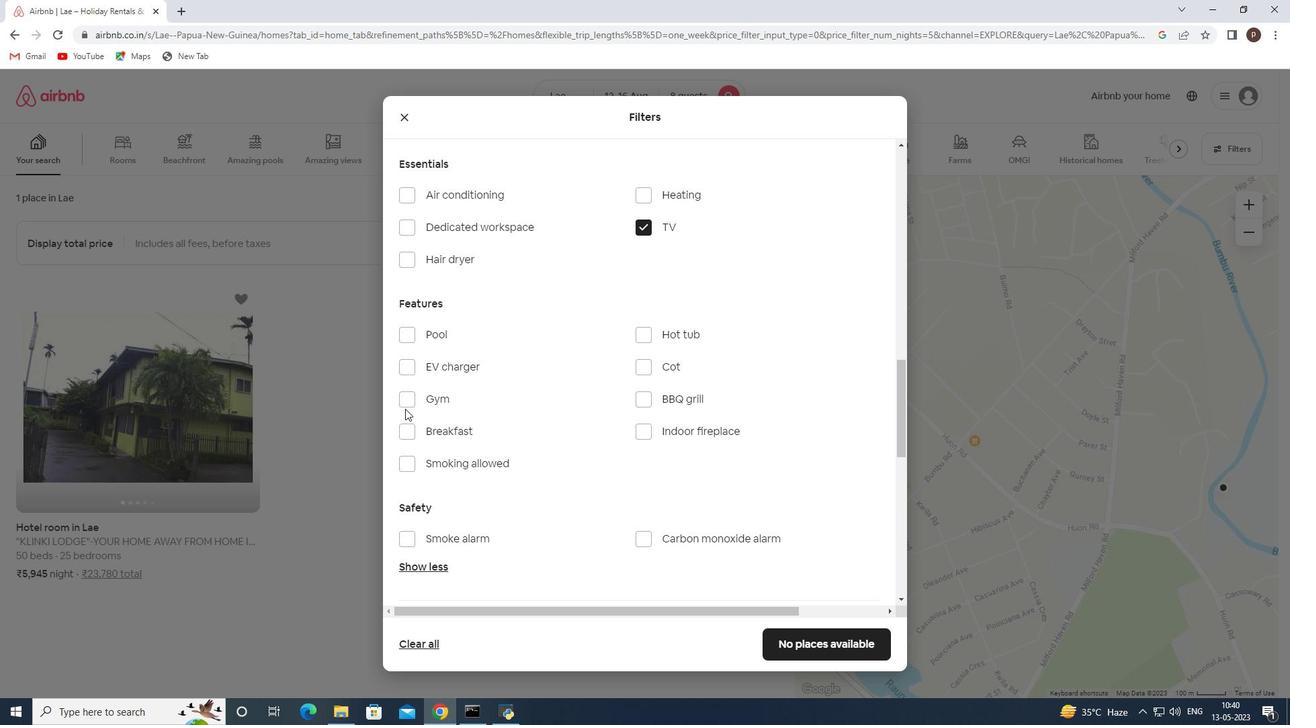 
Action: Mouse pressed left at (405, 407)
Screenshot: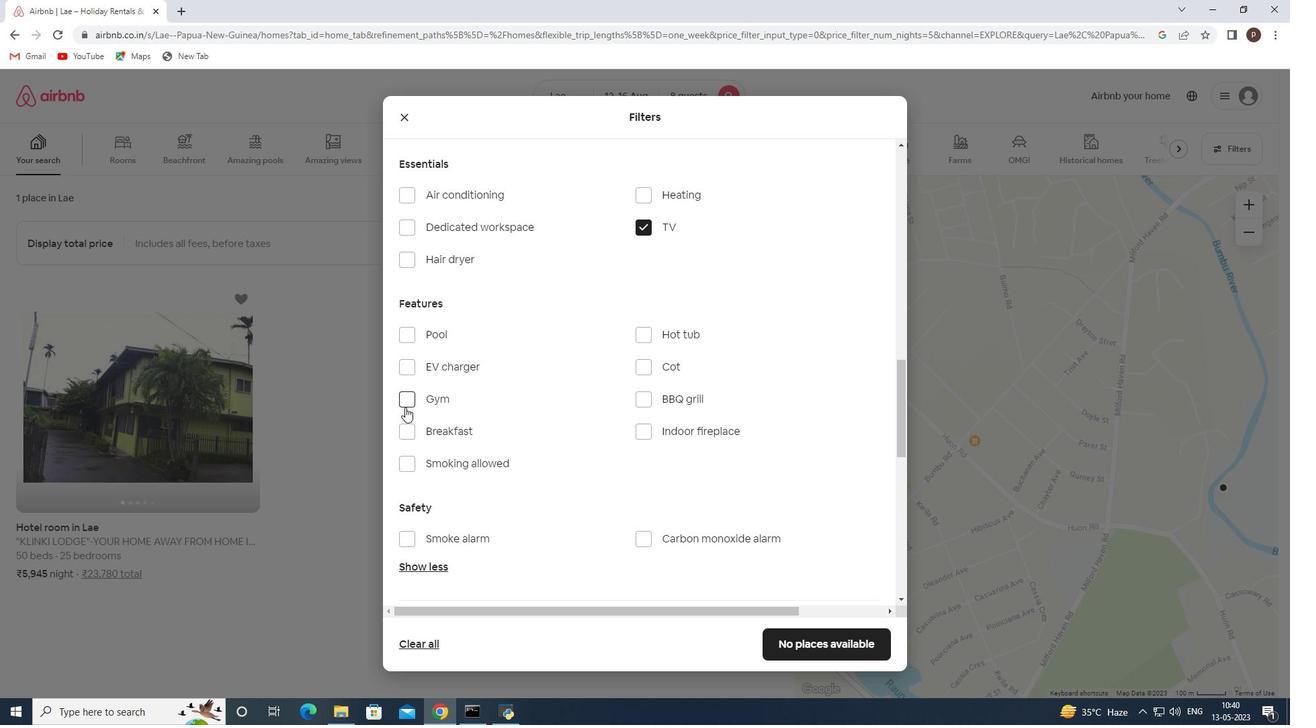 
Action: Mouse moved to (407, 424)
Screenshot: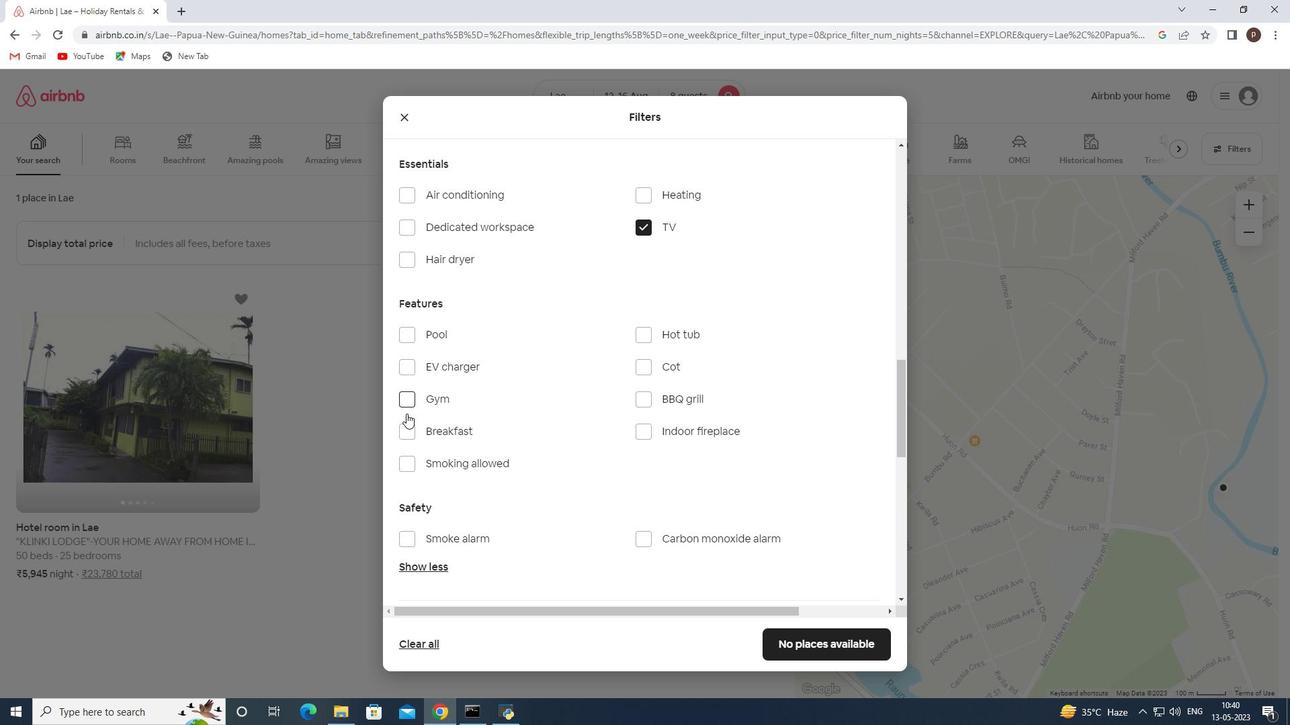 
Action: Mouse pressed left at (407, 424)
Screenshot: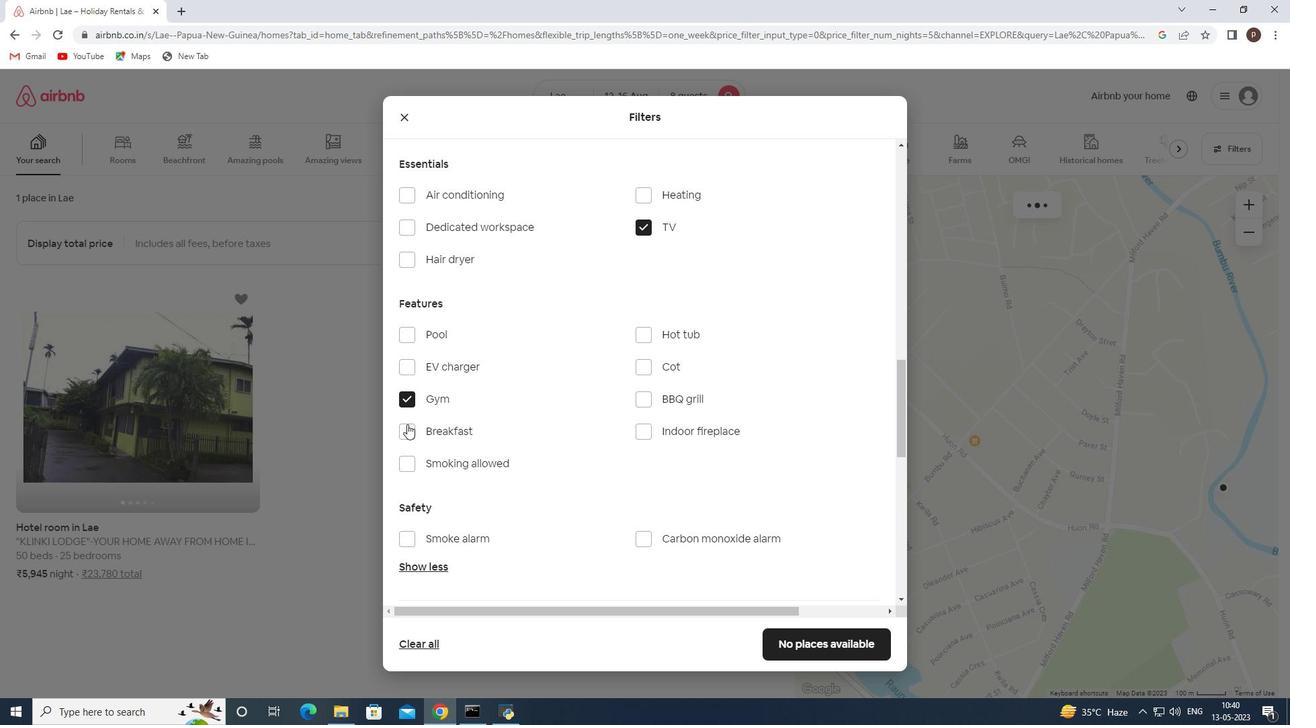 
Action: Mouse moved to (492, 457)
Screenshot: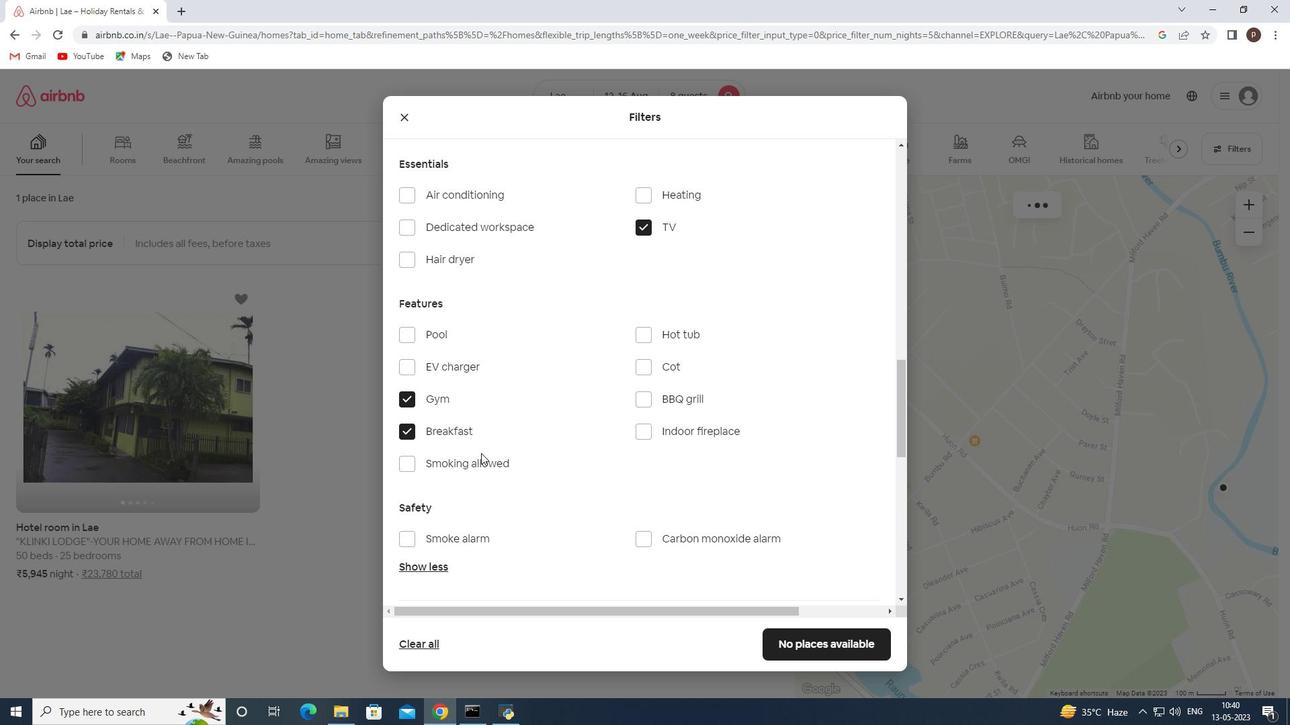 
Action: Mouse scrolled (492, 457) with delta (0, 0)
Screenshot: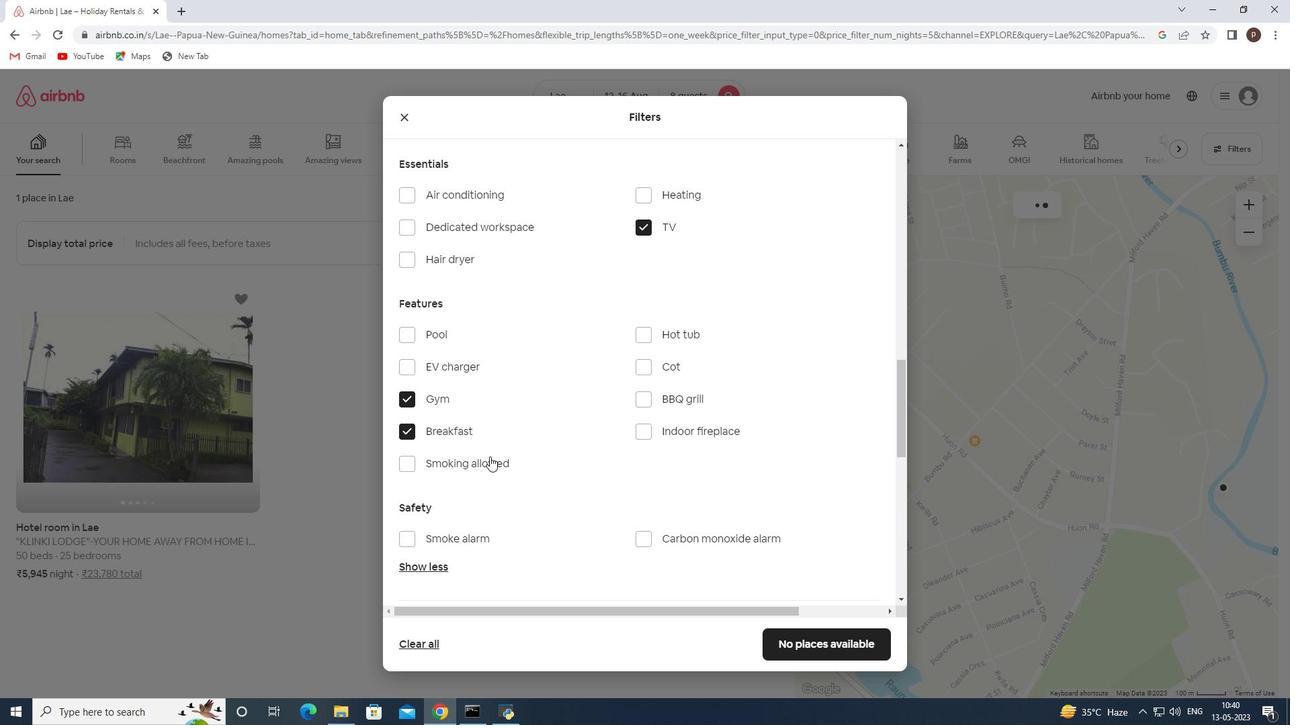 
Action: Mouse scrolled (492, 457) with delta (0, 0)
Screenshot: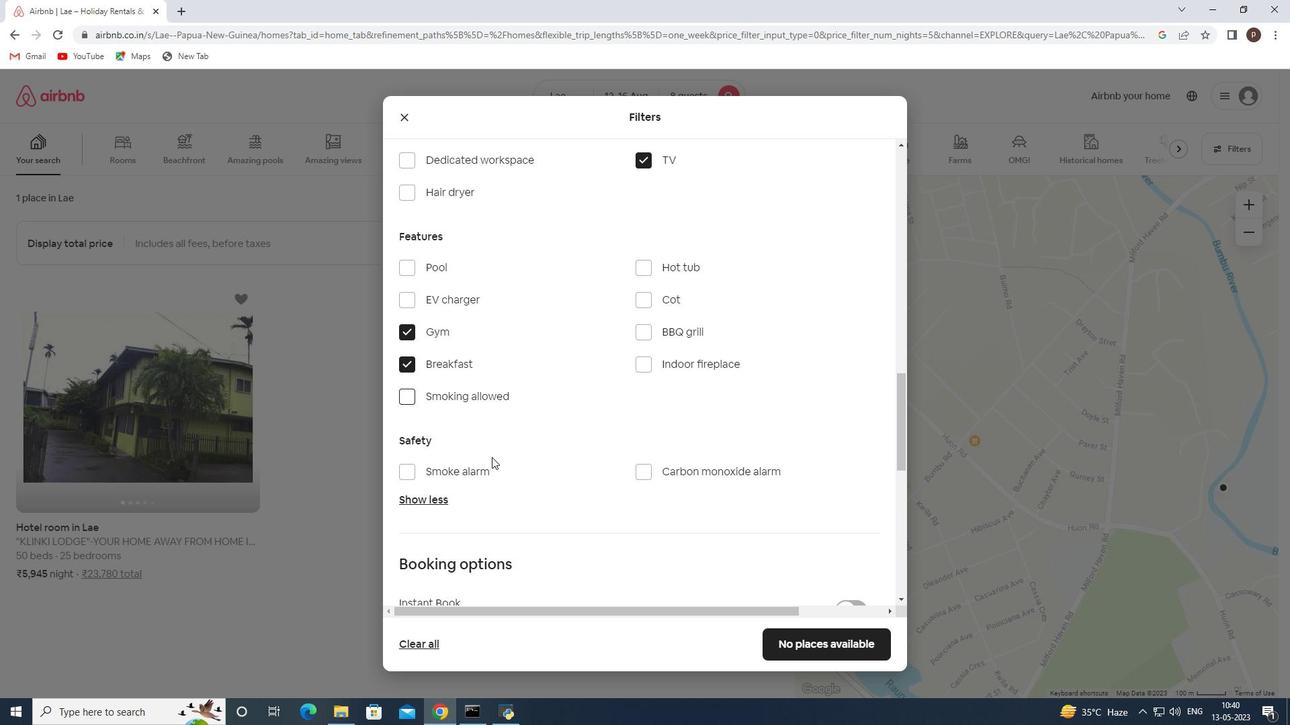 
Action: Mouse scrolled (492, 457) with delta (0, 0)
Screenshot: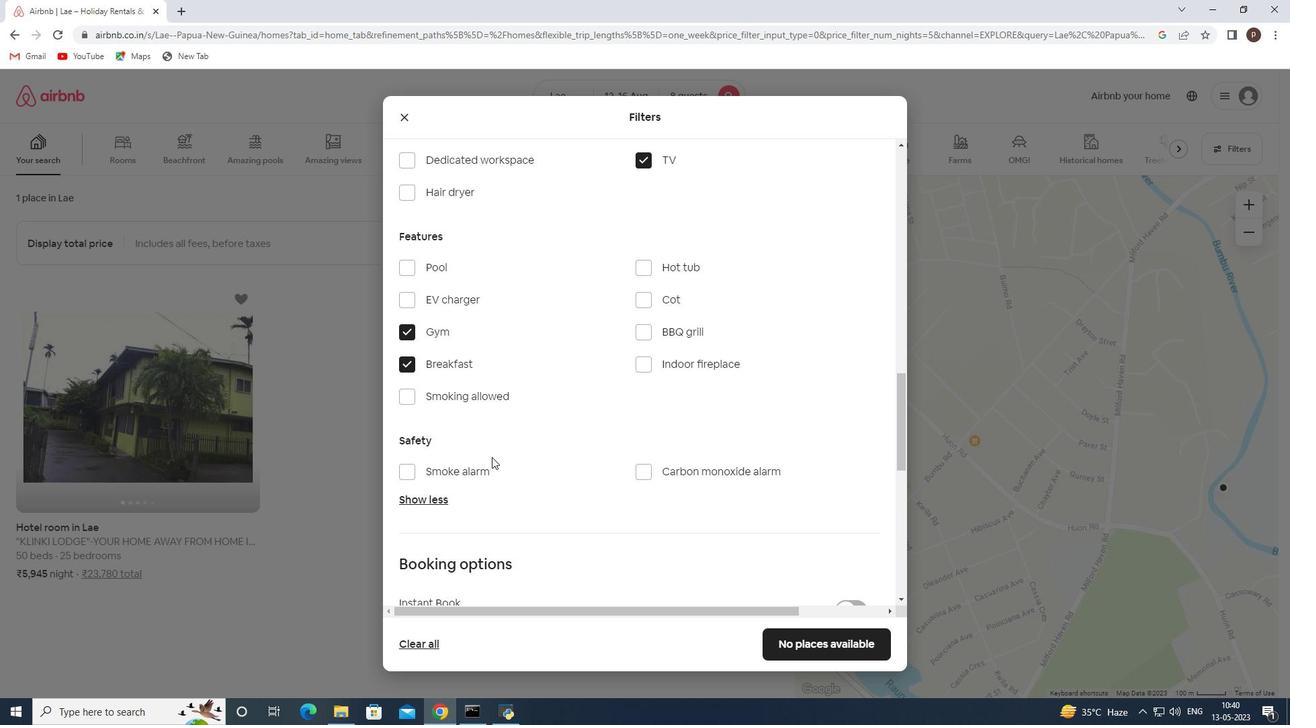 
Action: Mouse moved to (504, 457)
Screenshot: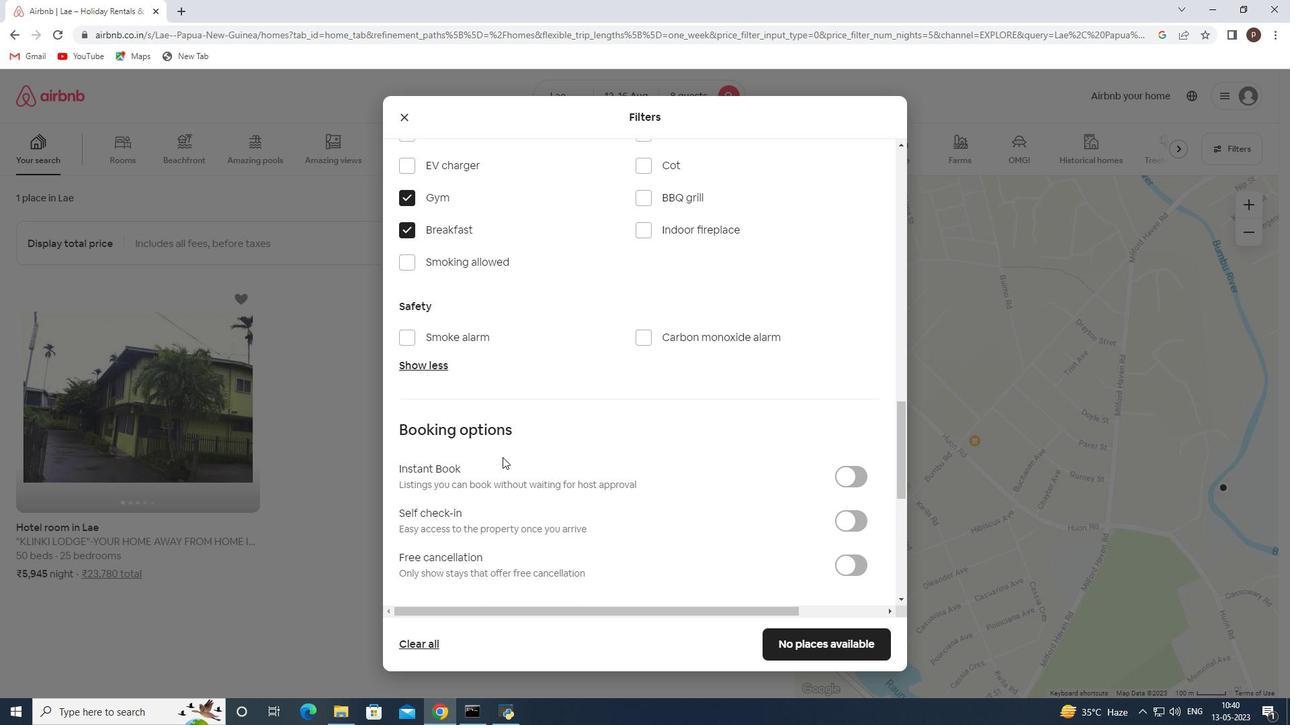 
Action: Mouse scrolled (504, 457) with delta (0, 0)
Screenshot: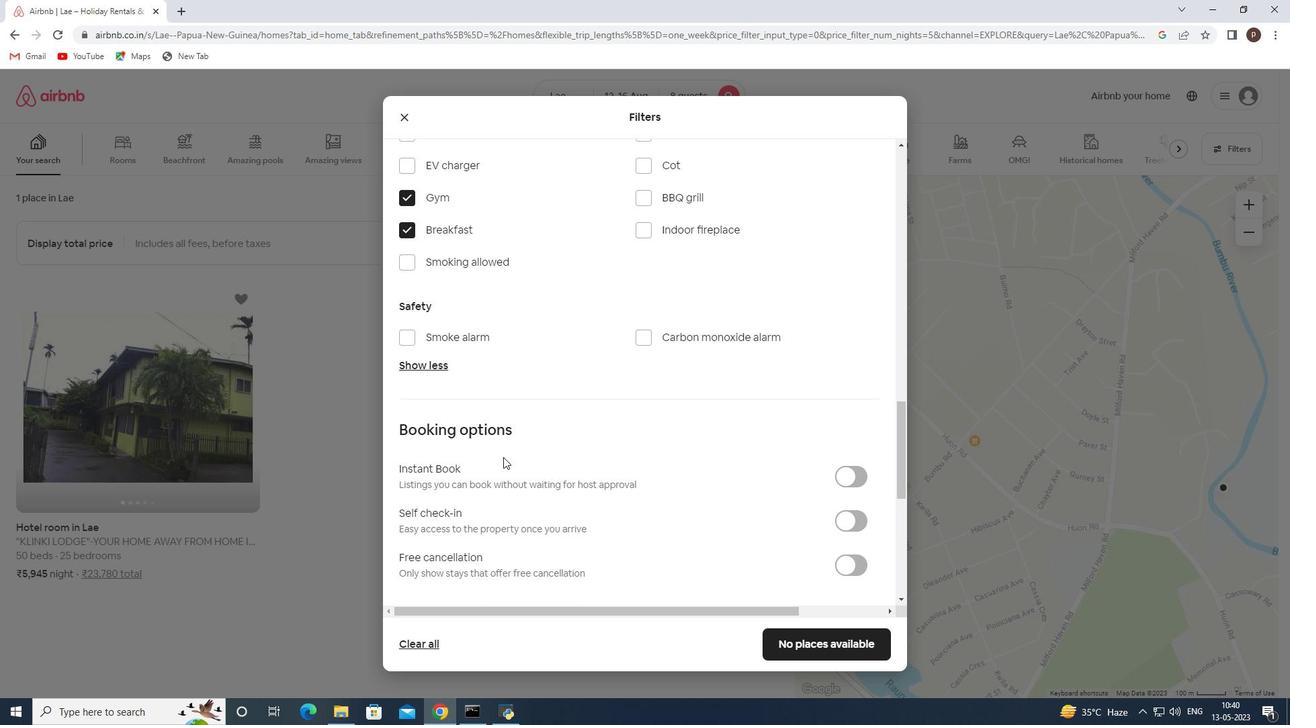 
Action: Mouse moved to (846, 451)
Screenshot: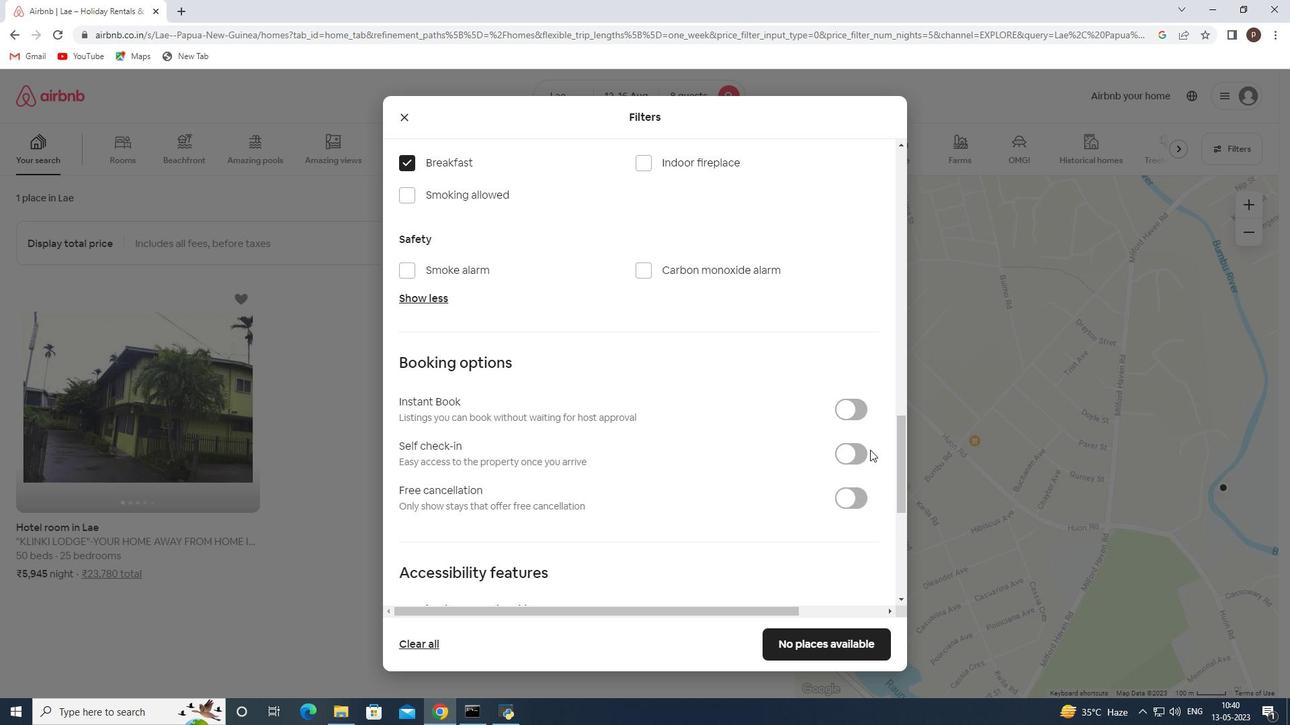 
Action: Mouse pressed left at (846, 451)
Screenshot: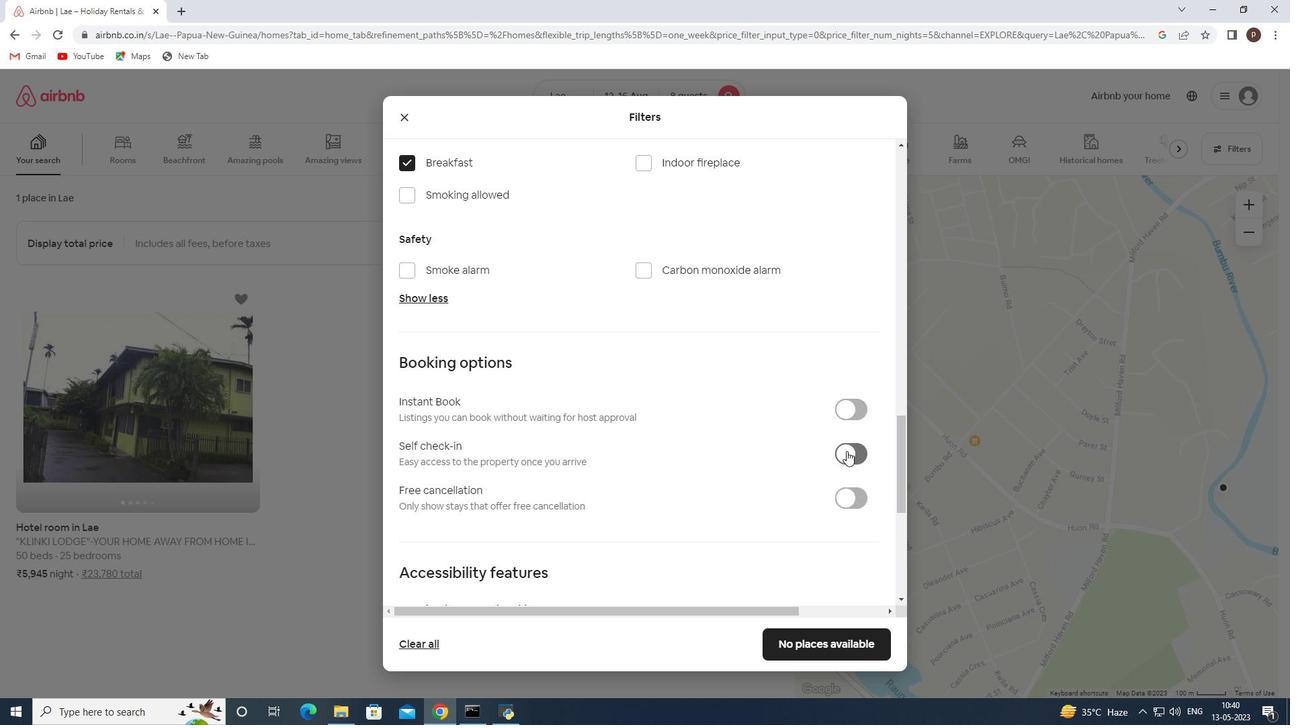 
Action: Mouse moved to (707, 446)
Screenshot: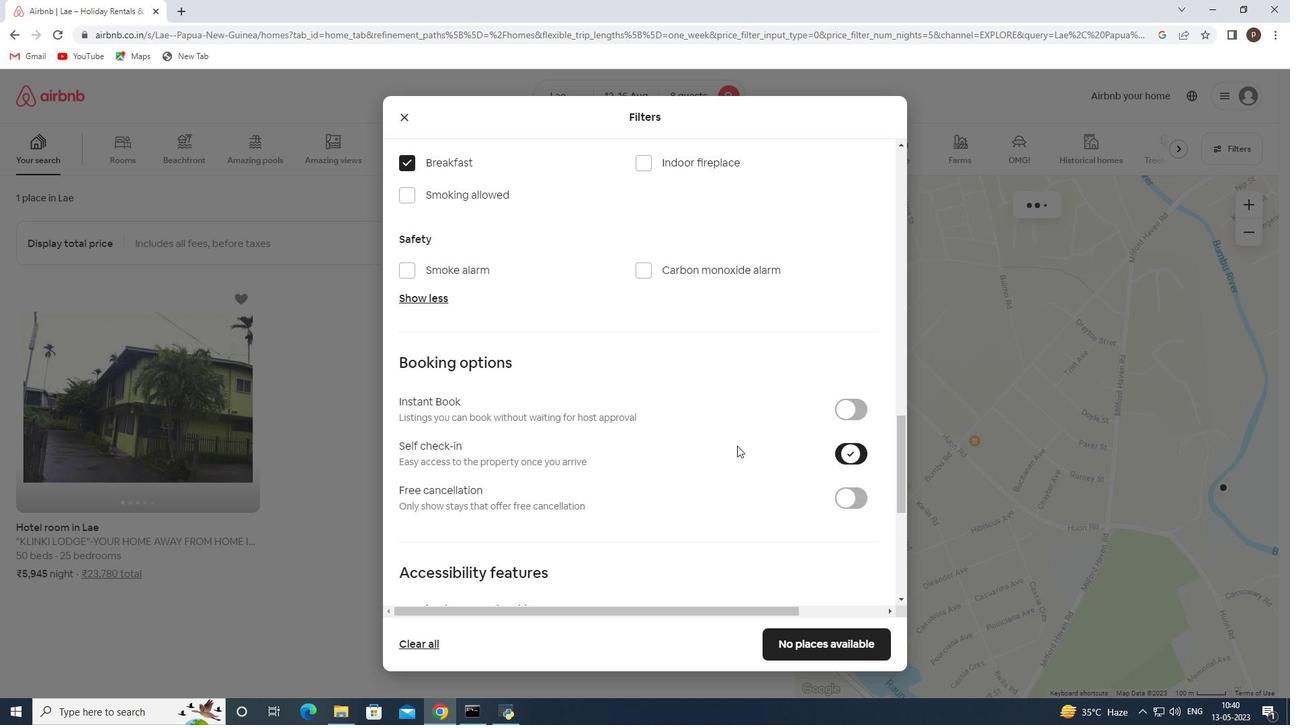 
Action: Mouse scrolled (707, 445) with delta (0, 0)
Screenshot: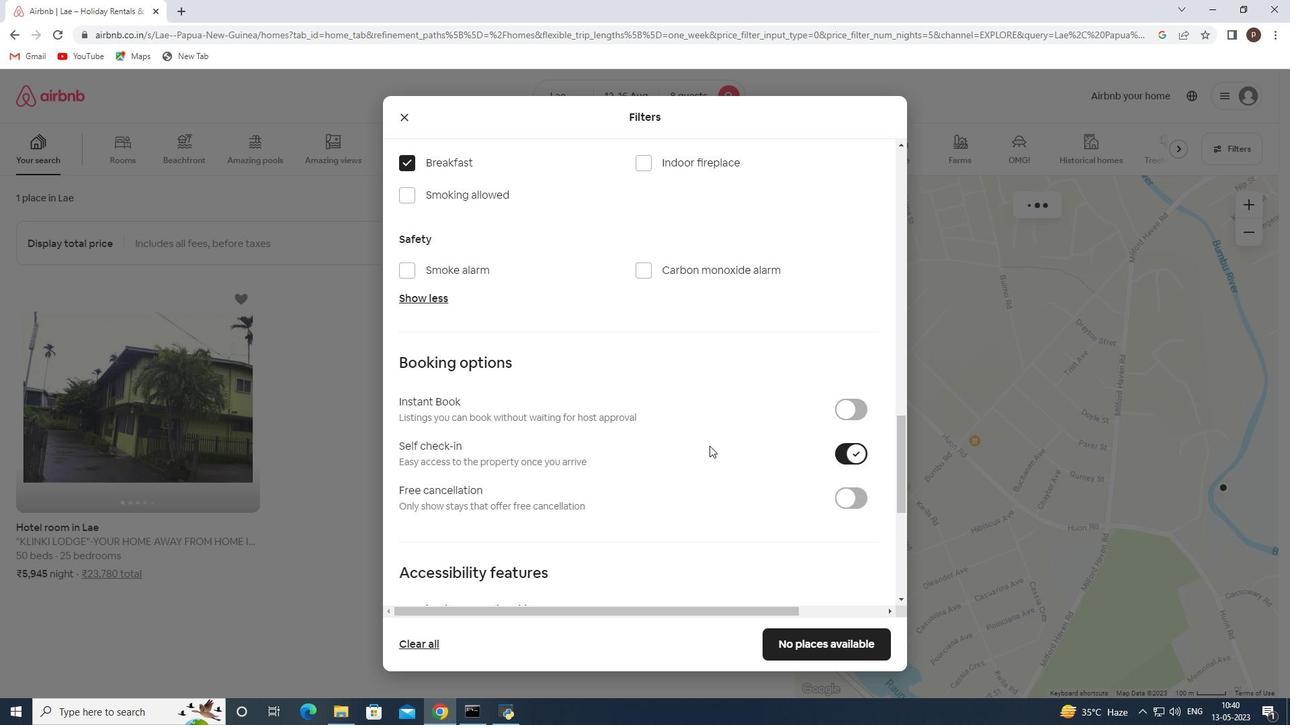 
Action: Mouse moved to (706, 446)
Screenshot: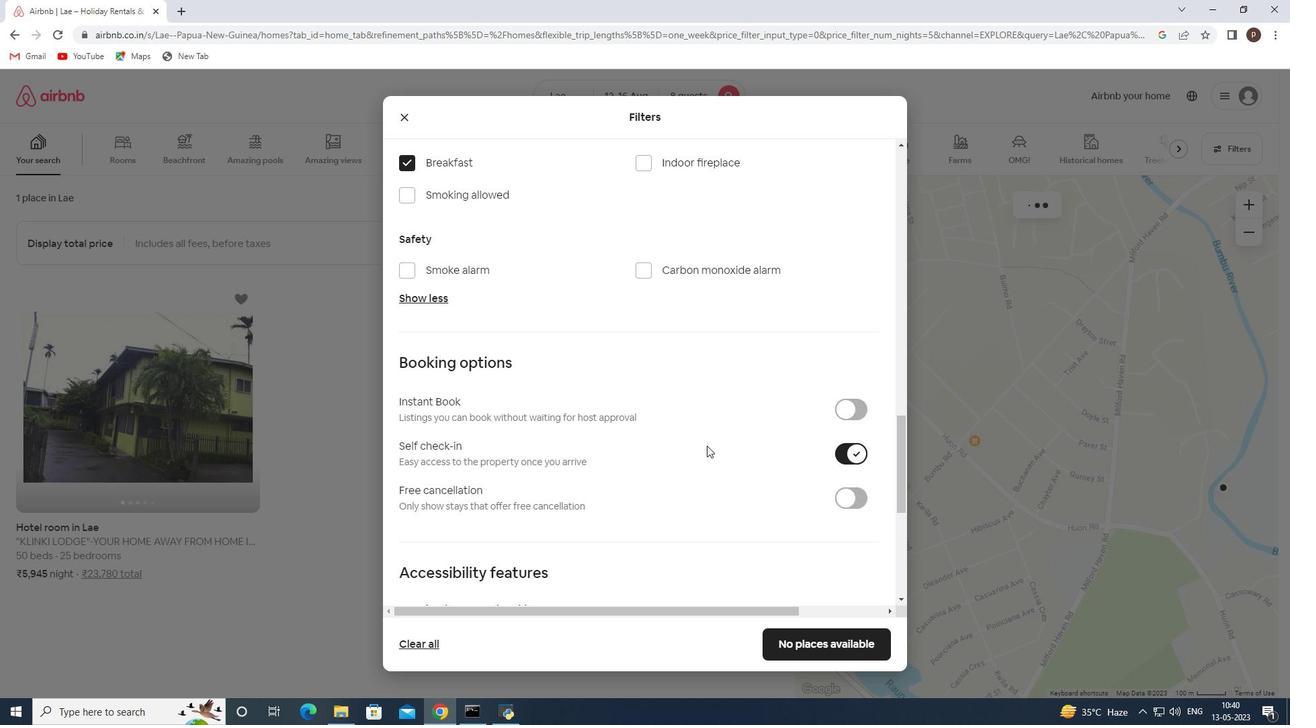 
Action: Mouse scrolled (706, 445) with delta (0, 0)
Screenshot: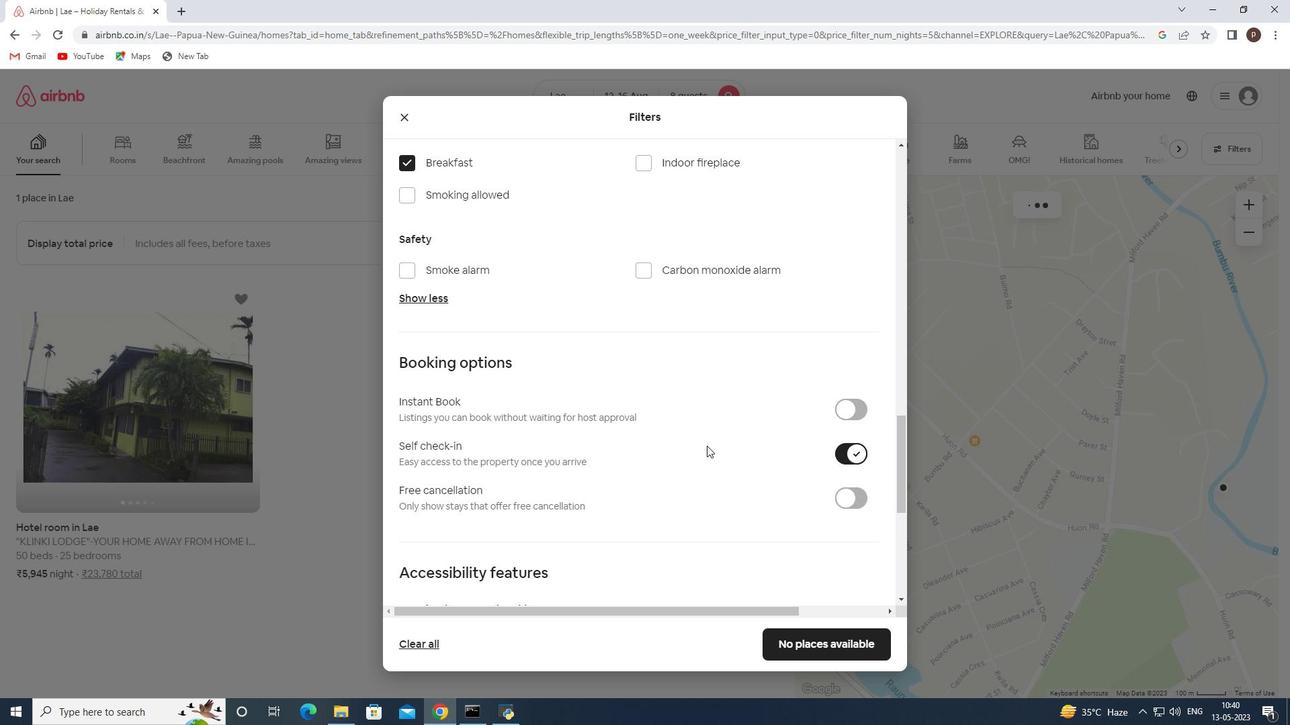
Action: Mouse scrolled (706, 445) with delta (0, 0)
Screenshot: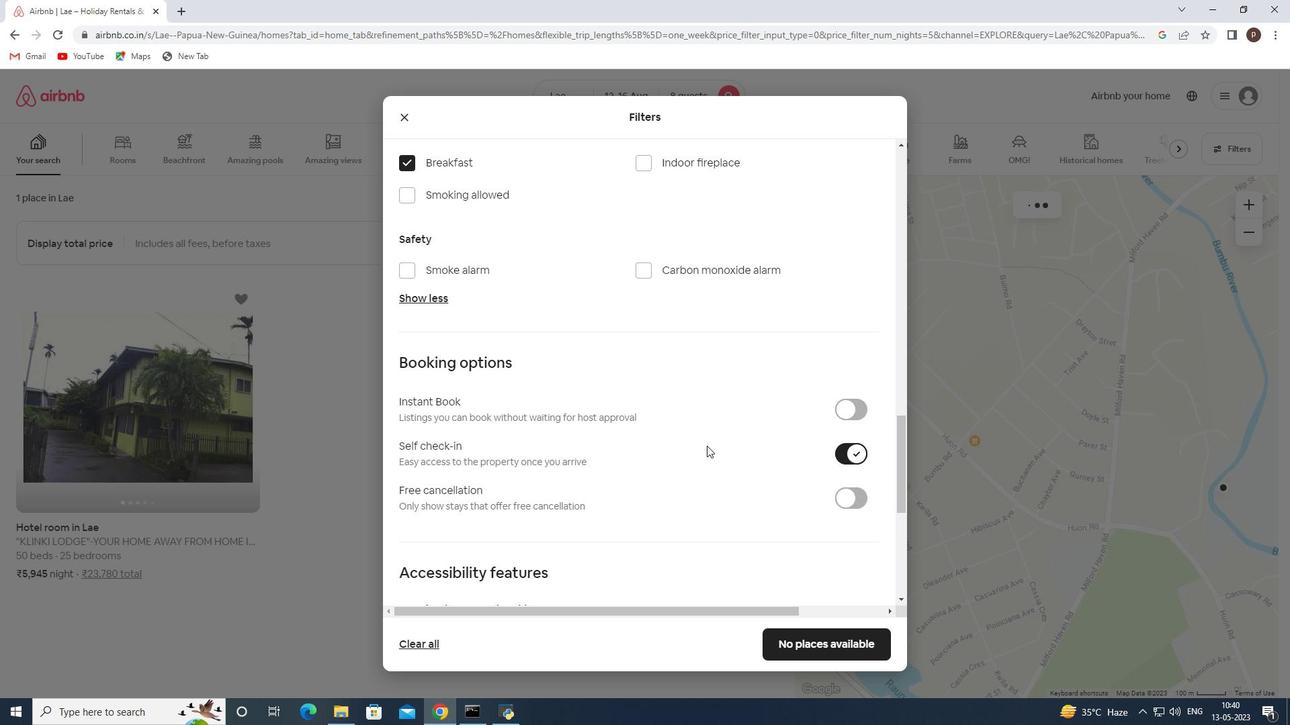 
Action: Mouse scrolled (706, 445) with delta (0, 0)
Screenshot: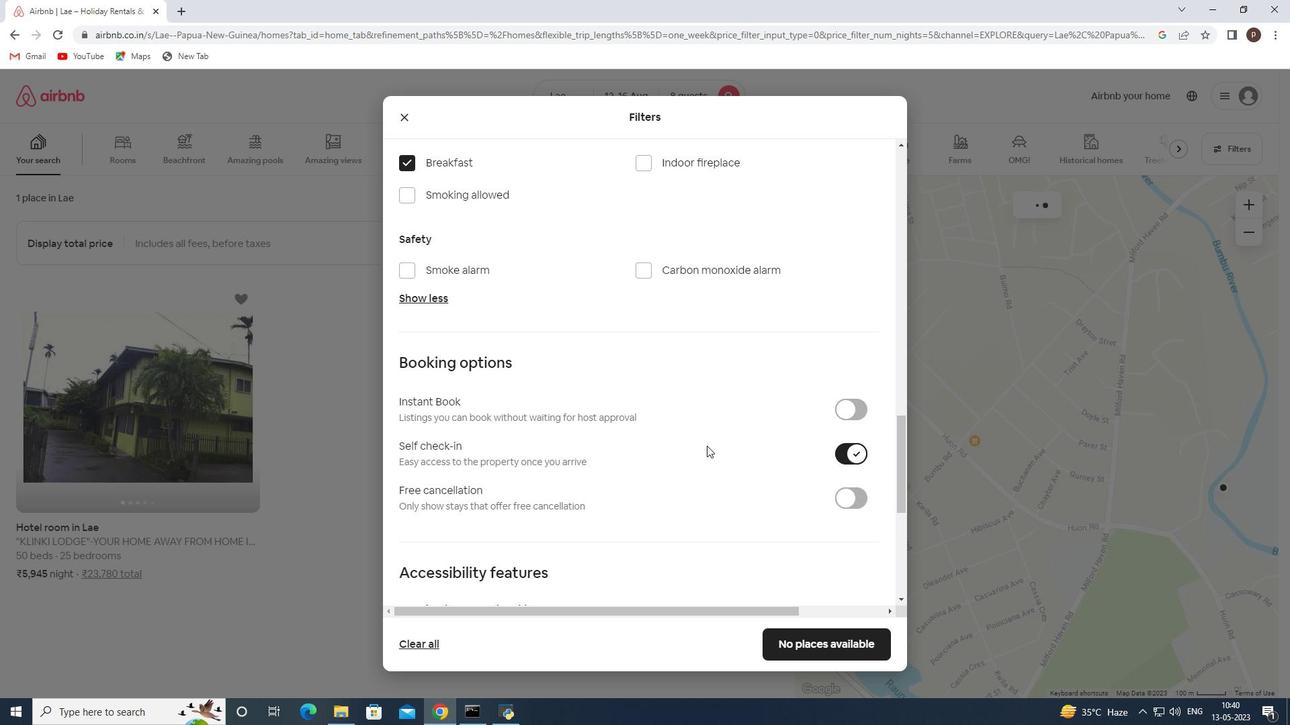 
Action: Mouse moved to (682, 442)
Screenshot: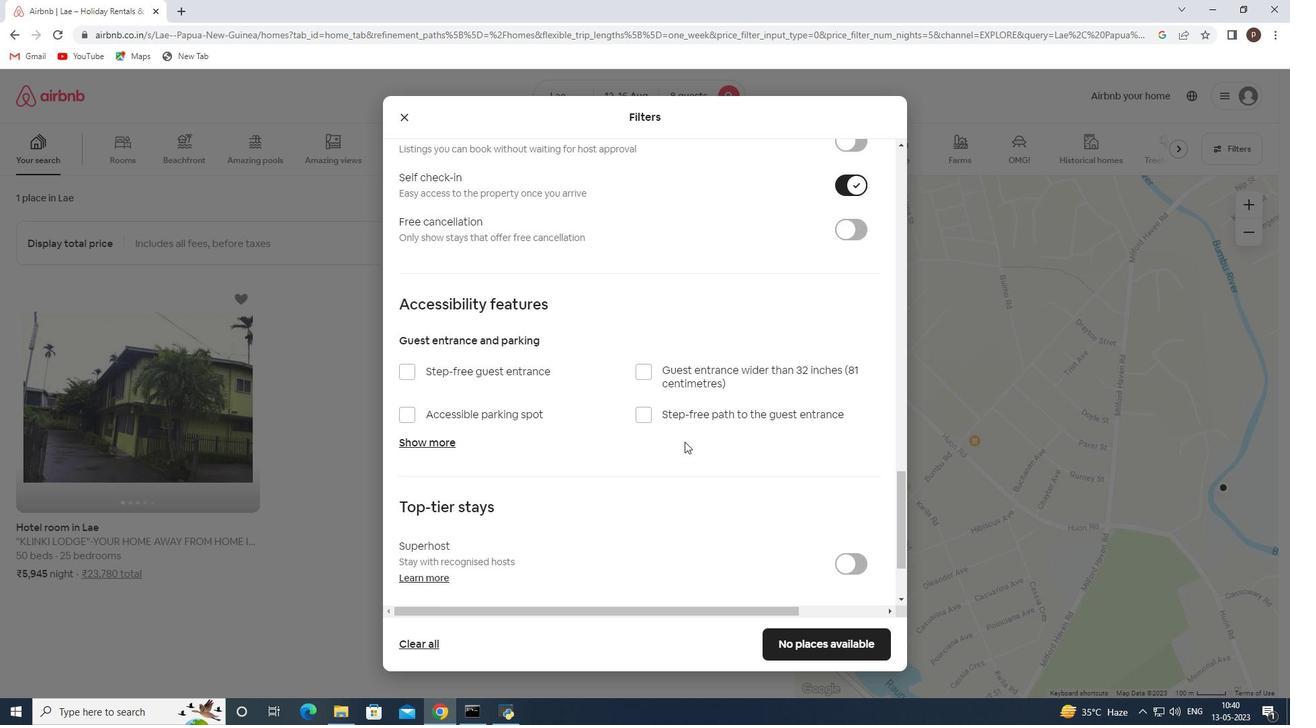 
Action: Mouse scrolled (682, 441) with delta (0, 0)
Screenshot: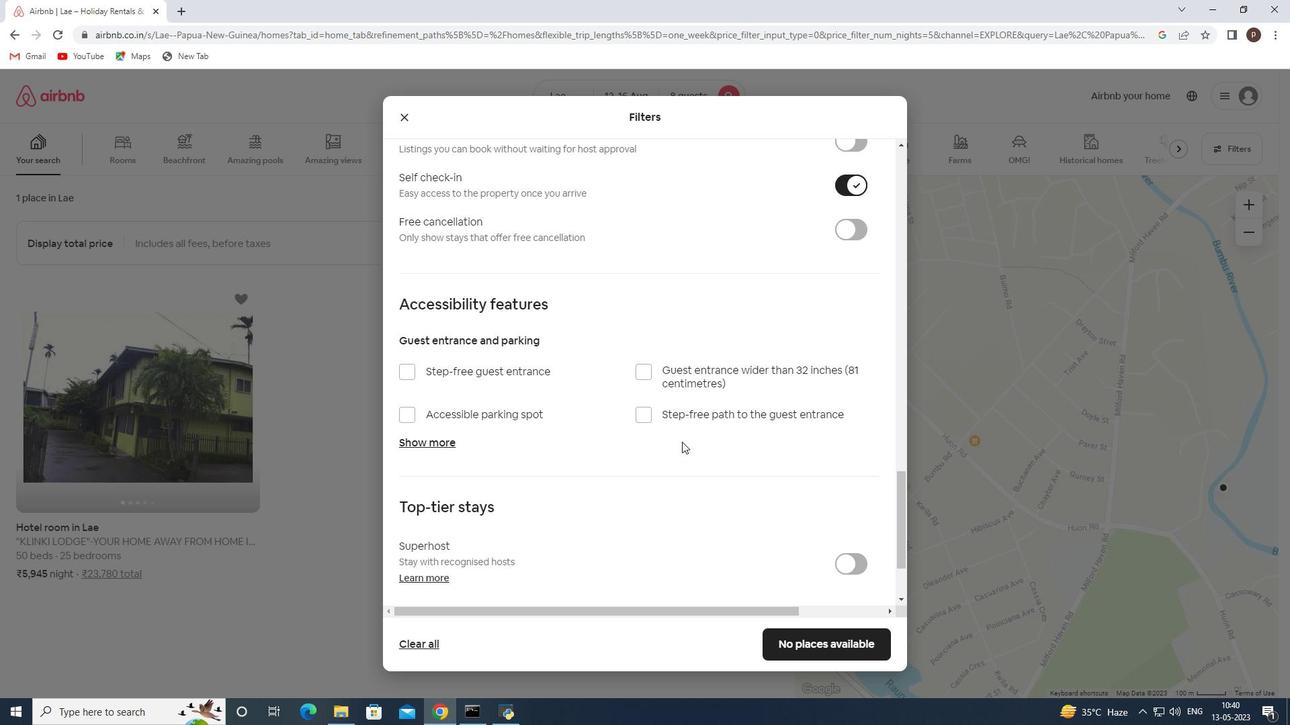 
Action: Mouse scrolled (682, 441) with delta (0, 0)
Screenshot: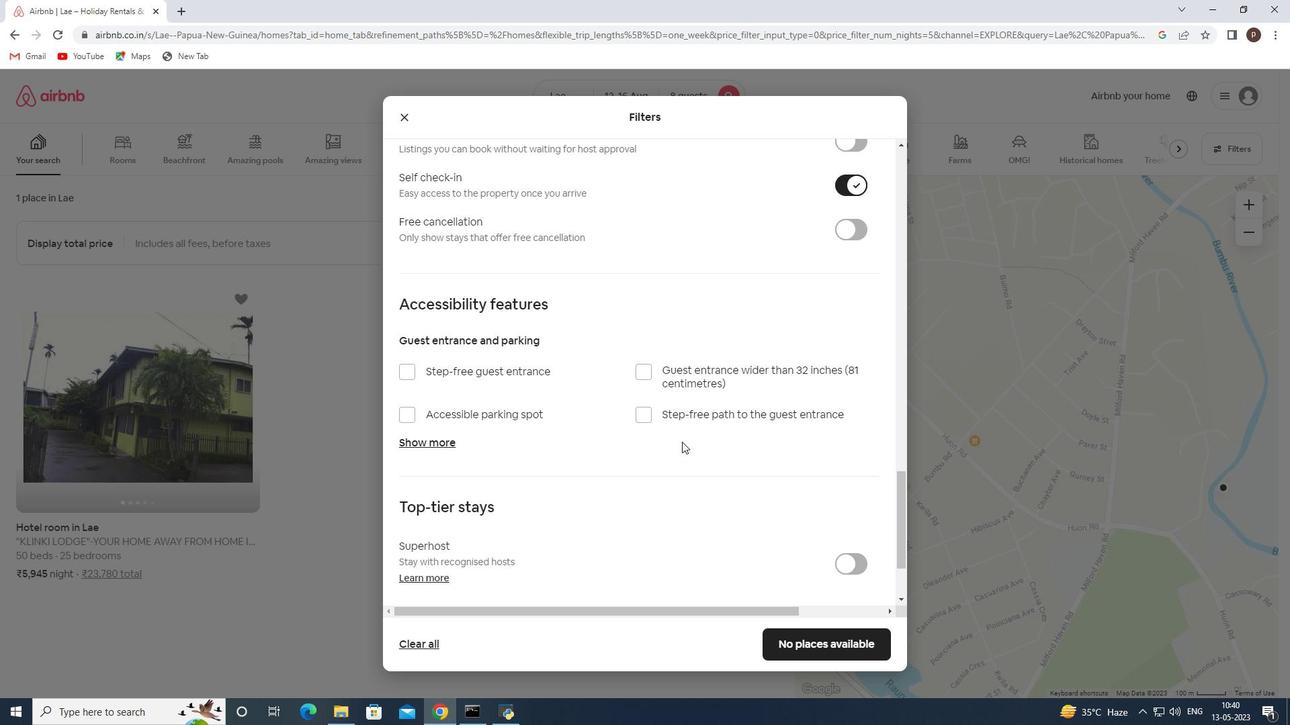
Action: Mouse scrolled (682, 441) with delta (0, 0)
Screenshot: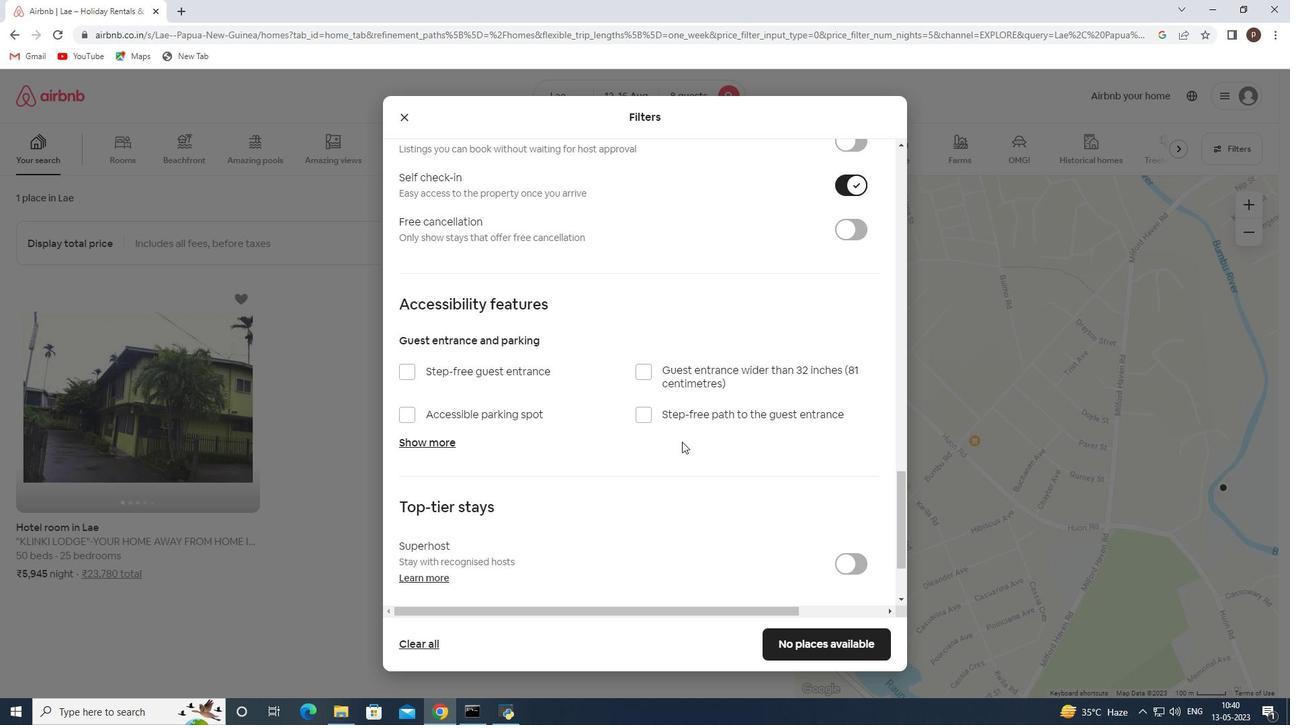 
Action: Mouse scrolled (682, 441) with delta (0, 0)
Screenshot: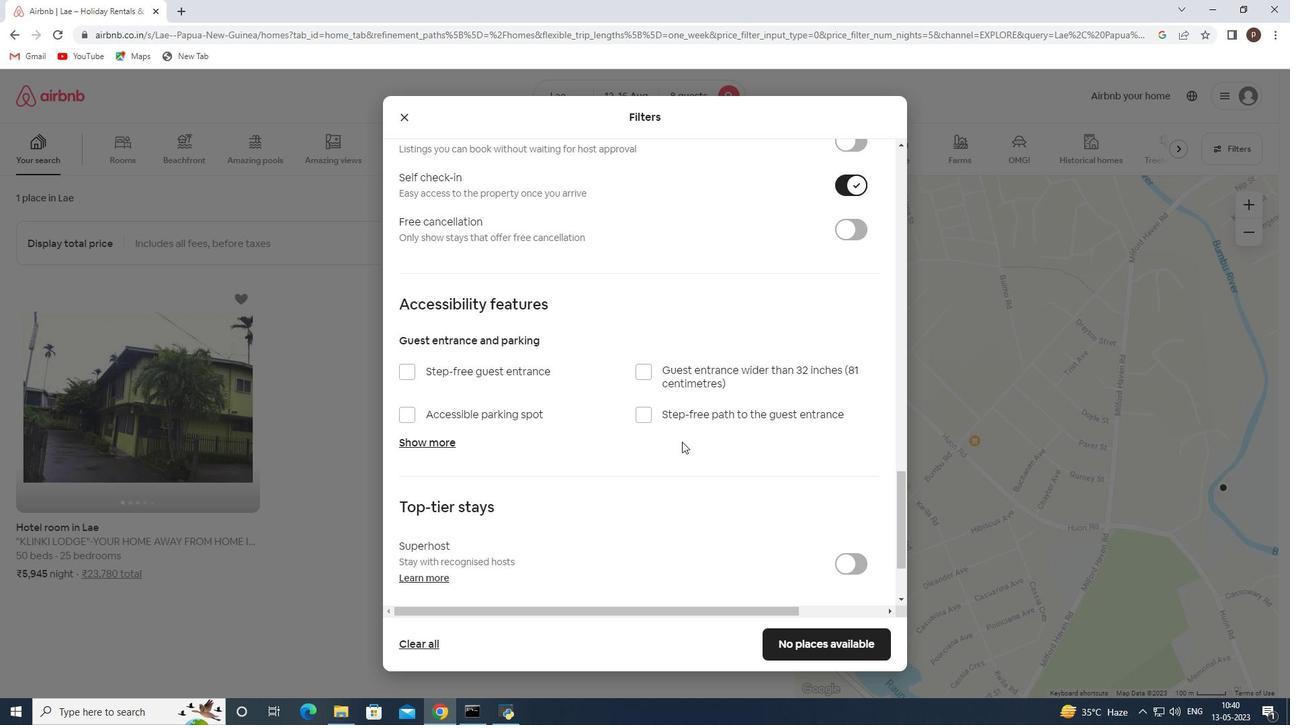 
Action: Mouse scrolled (682, 441) with delta (0, 0)
Screenshot: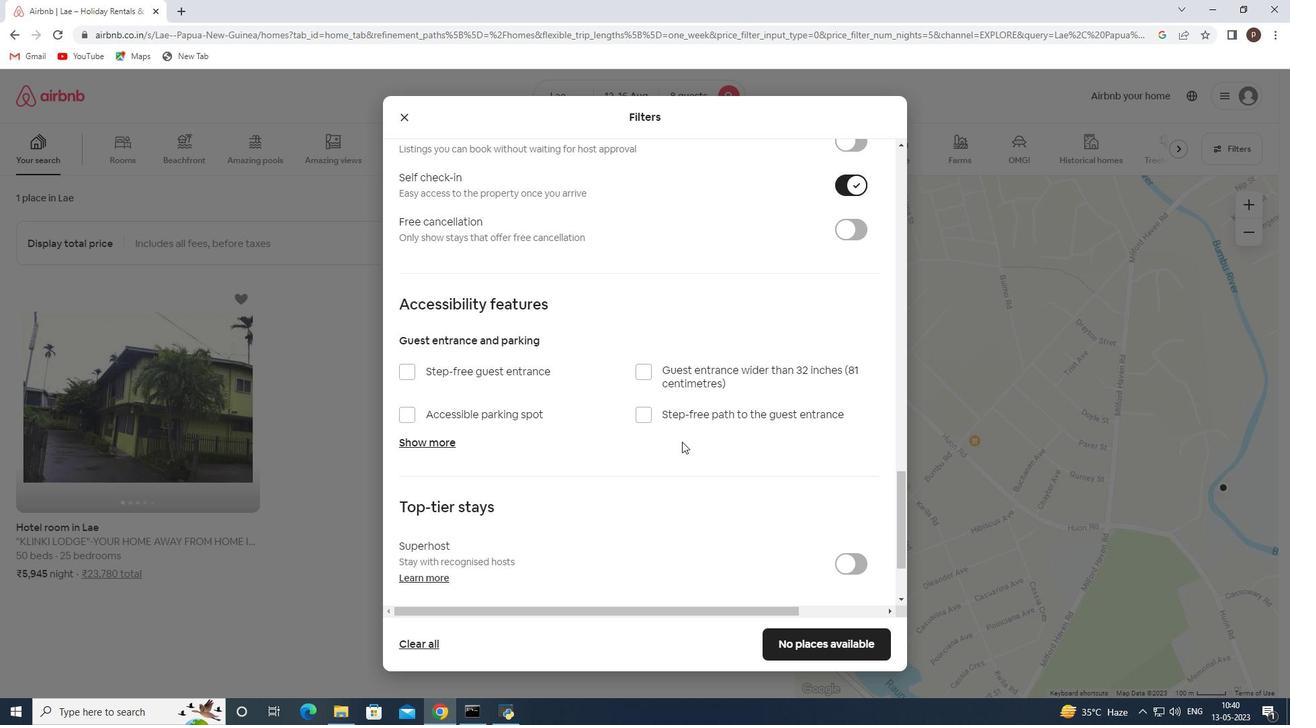 
Action: Mouse scrolled (682, 441) with delta (0, 0)
Screenshot: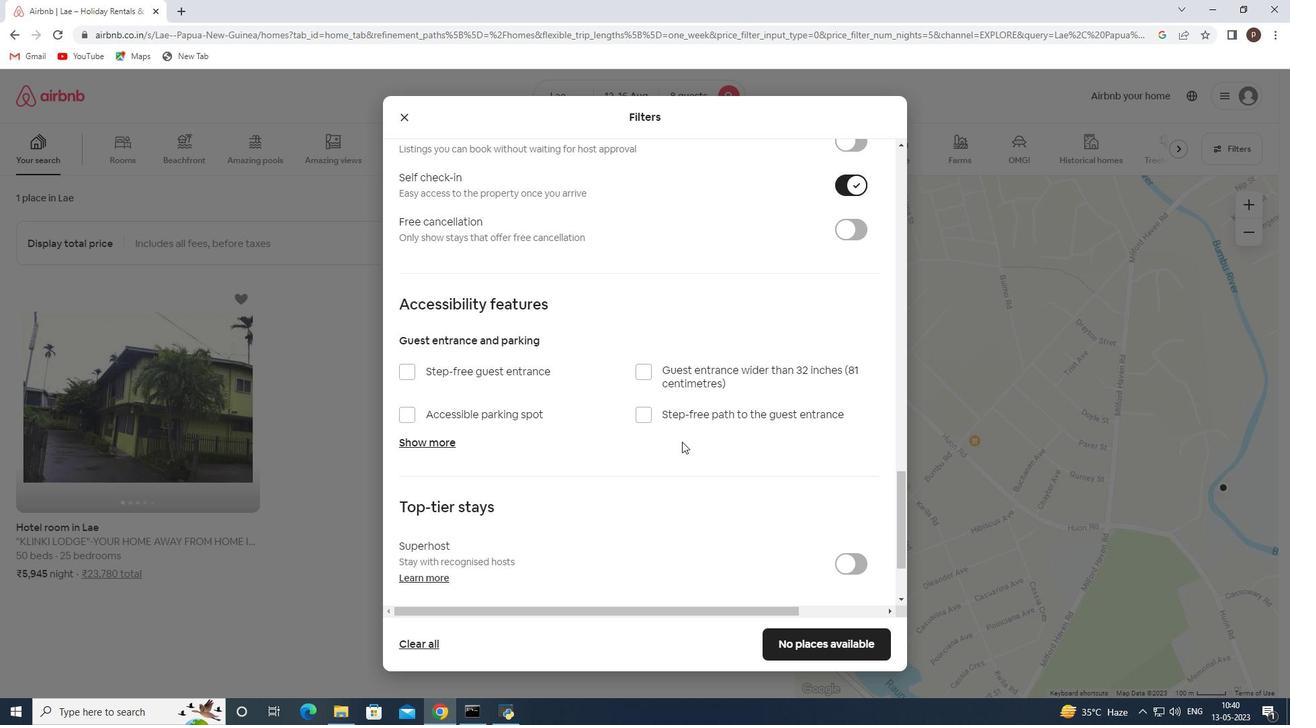 
Action: Mouse moved to (403, 574)
Screenshot: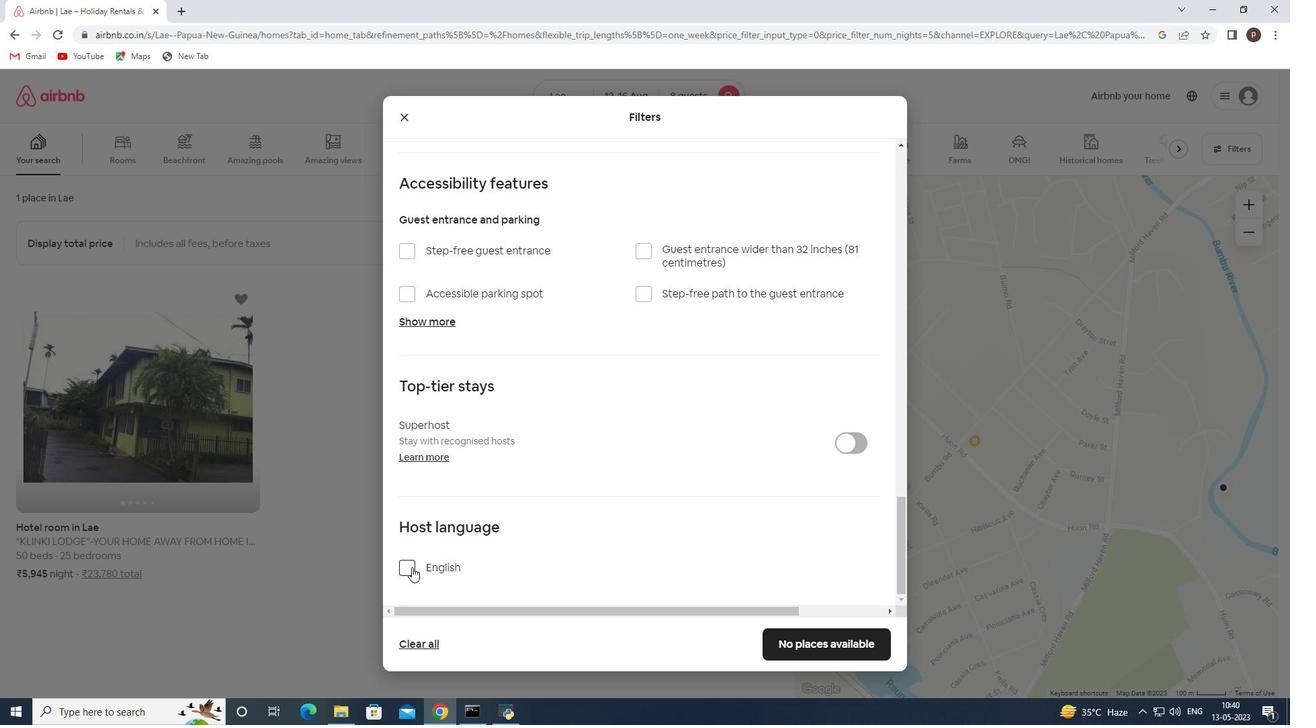 
Action: Mouse pressed left at (403, 574)
Screenshot: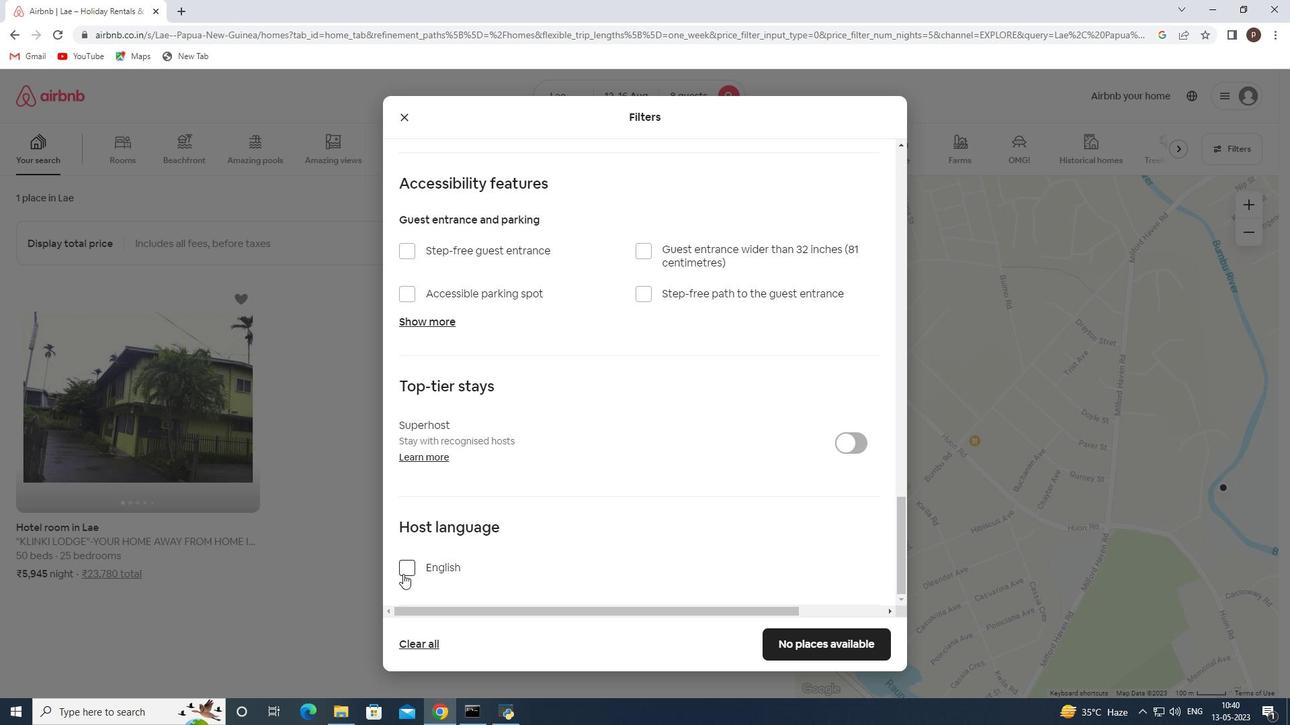 
Action: Mouse moved to (810, 643)
Screenshot: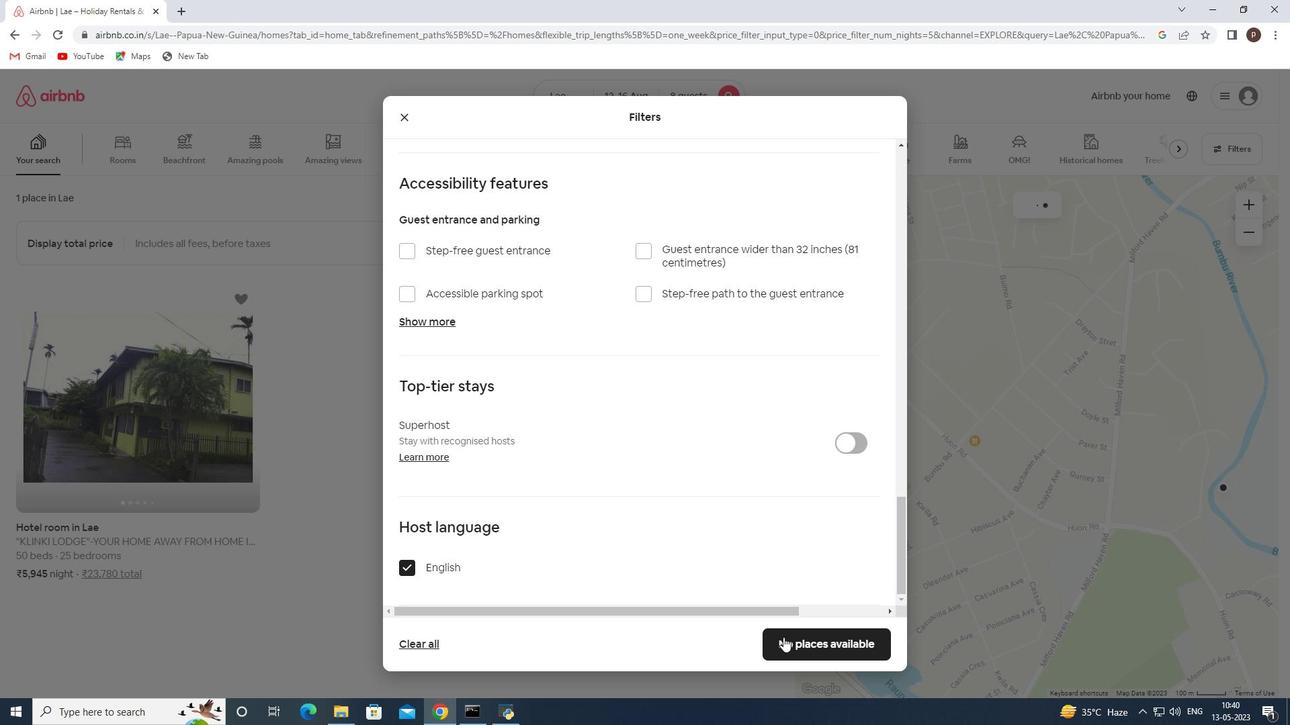
Action: Mouse pressed left at (810, 643)
Screenshot: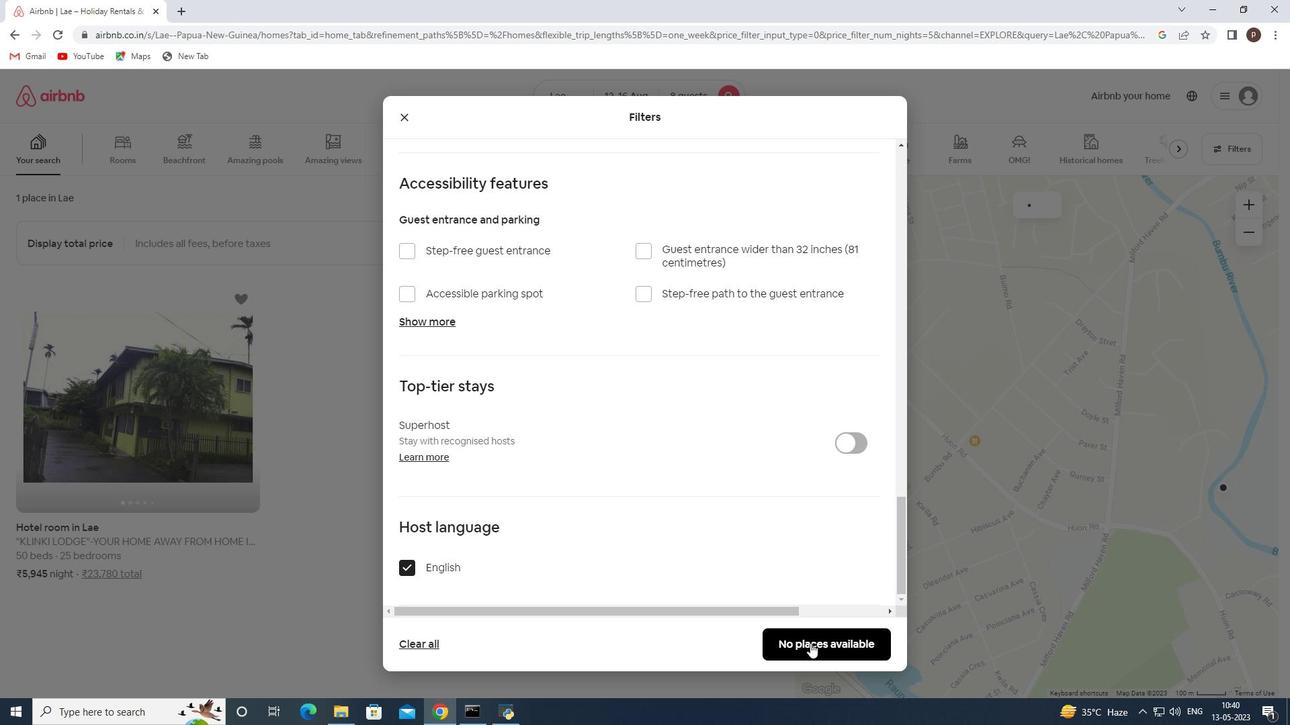 
Action: Mouse moved to (811, 643)
Screenshot: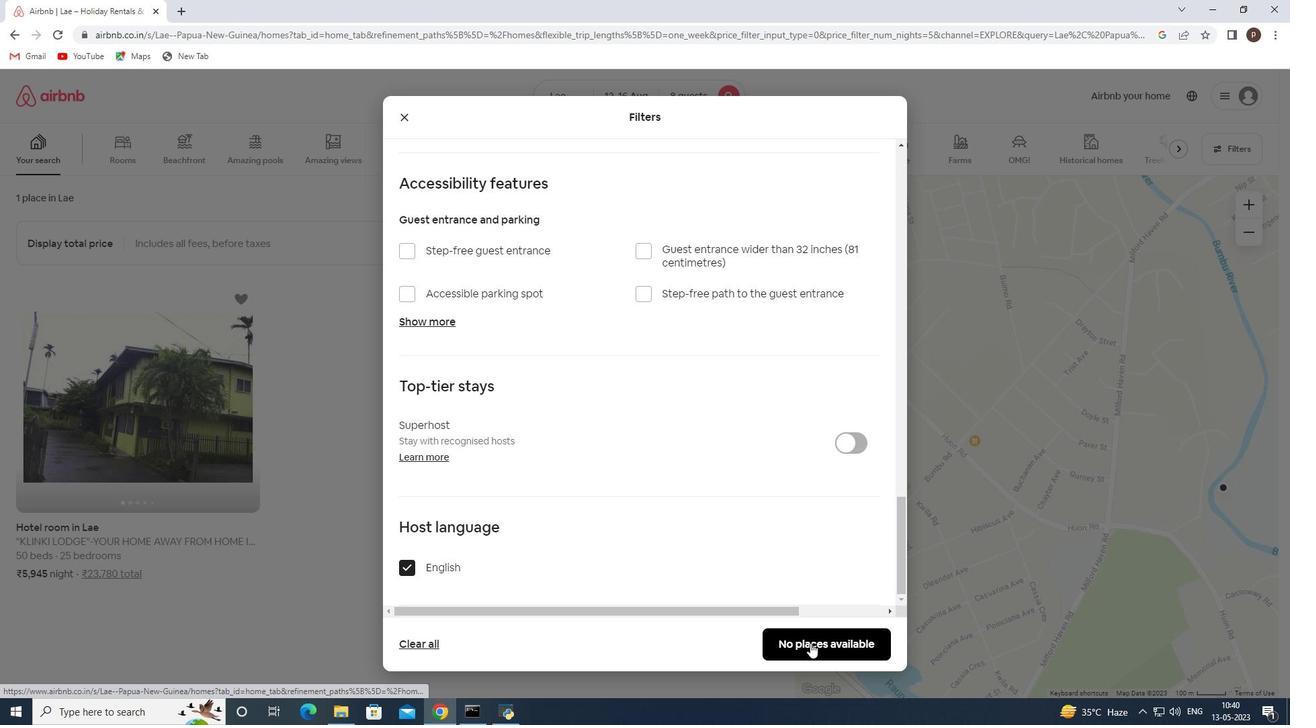
